 Task: Send an email with the signature Brenda Cooper with the subject Happy birthday and the message I would like to request an extension on this deadline. from softage.1@softage.net to softage.3@softage.net and softage.4@softage.net with an attached document Presentation.pptx
Action: Mouse moved to (461, 626)
Screenshot: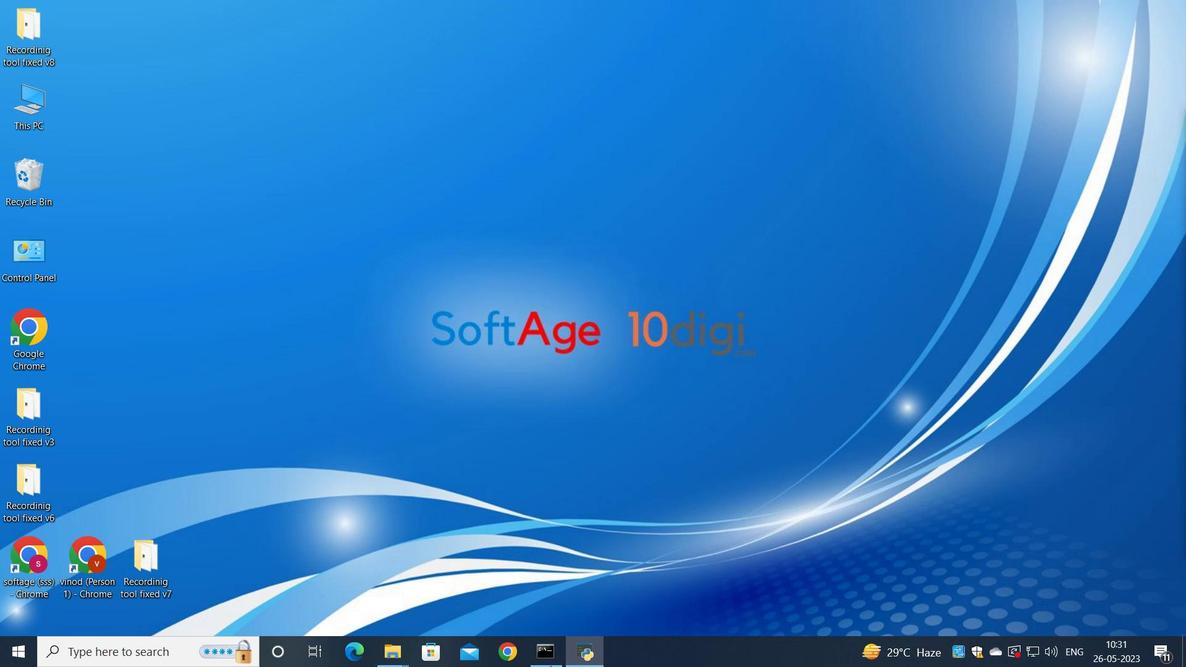
Action: Mouse scrolled (461, 625) with delta (0, 0)
Screenshot: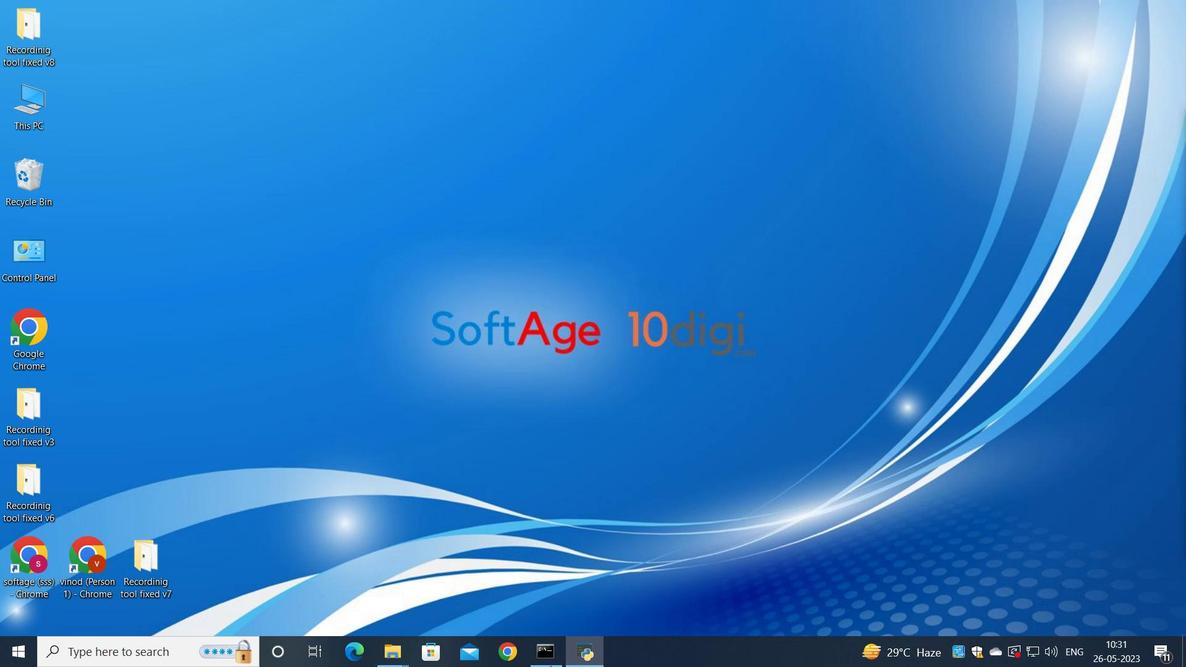 
Action: Mouse moved to (509, 648)
Screenshot: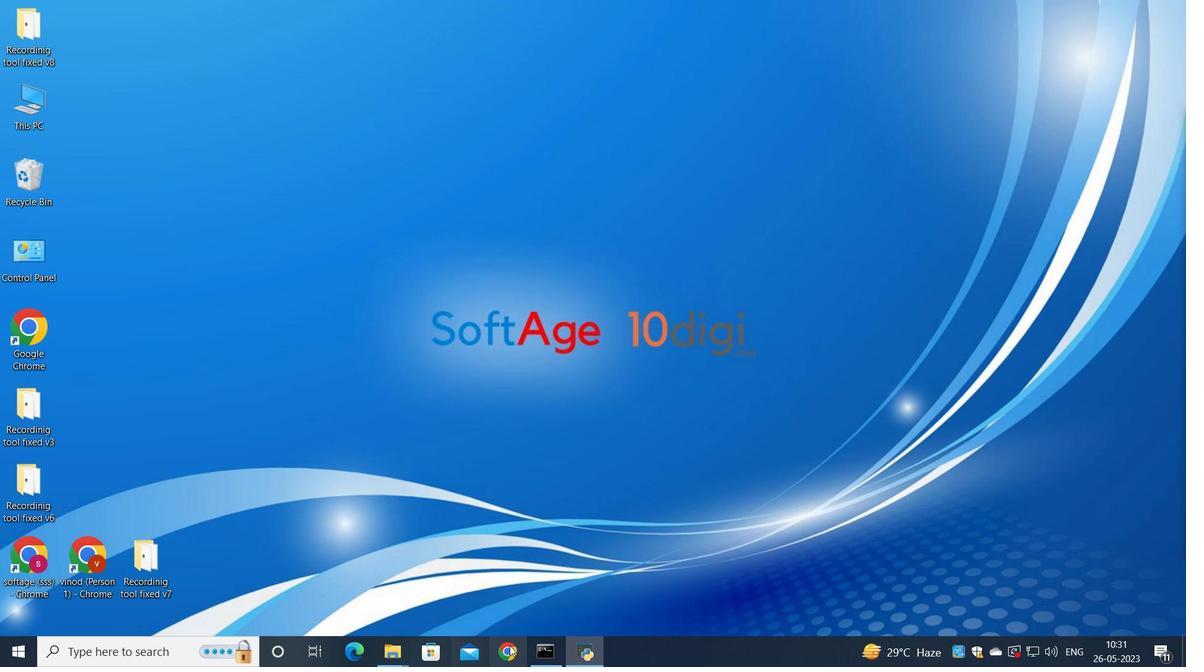 
Action: Mouse pressed left at (509, 648)
Screenshot: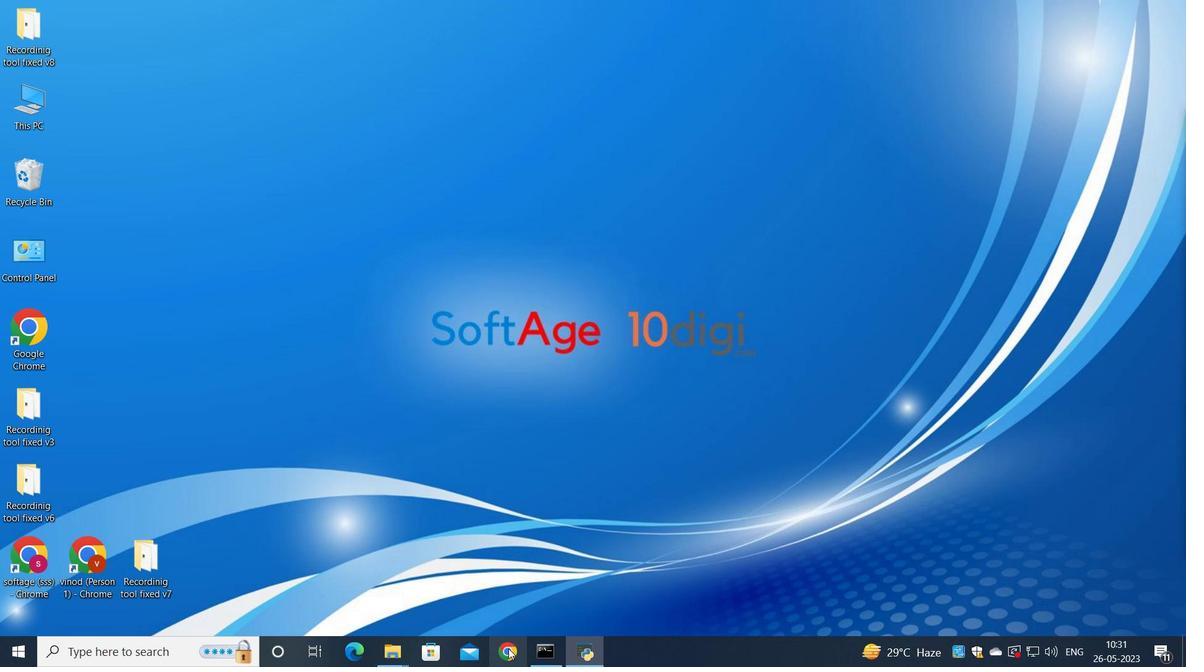 
Action: Mouse moved to (519, 384)
Screenshot: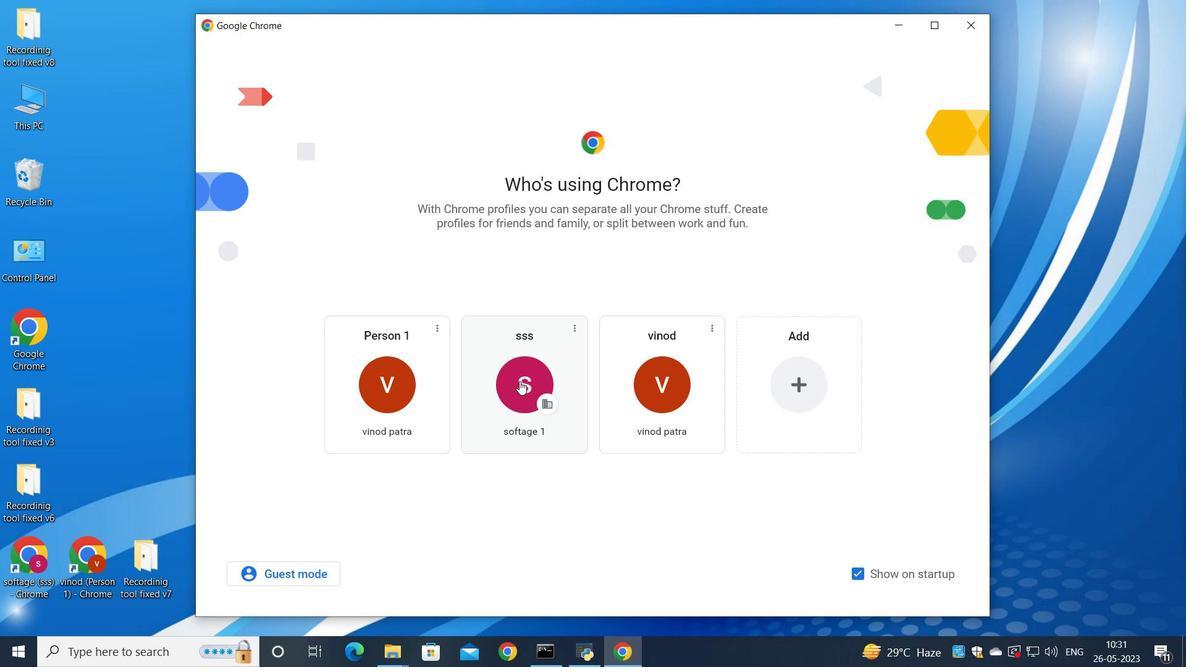 
Action: Mouse pressed left at (519, 384)
Screenshot: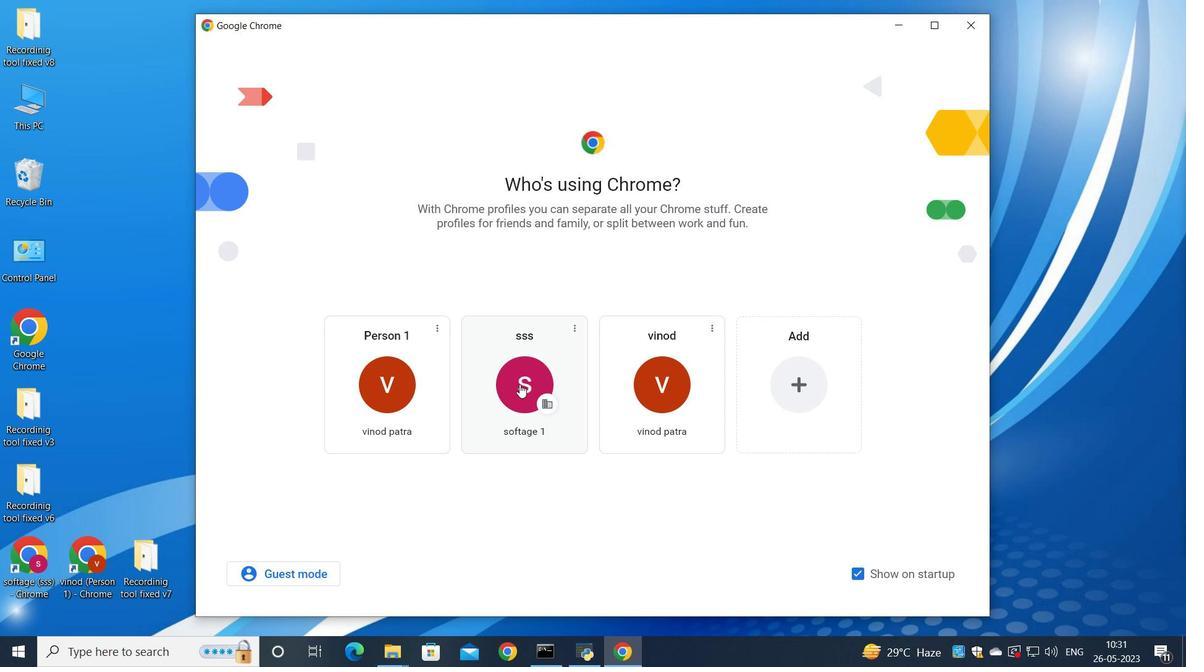 
Action: Mouse moved to (1034, 75)
Screenshot: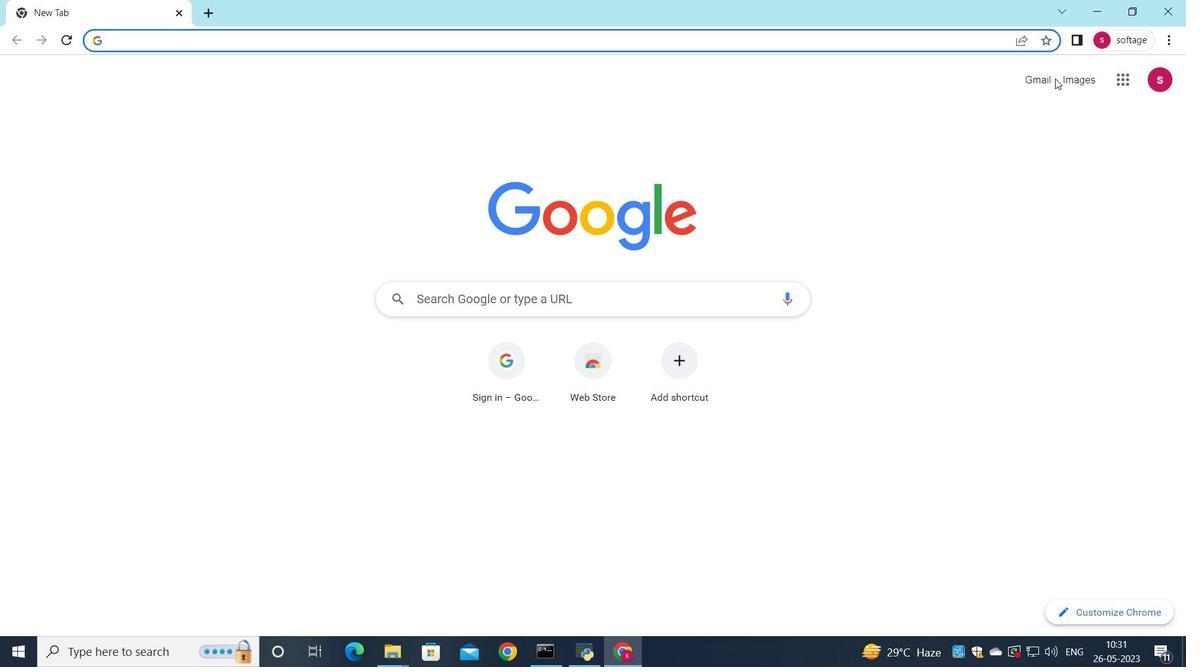 
Action: Mouse pressed left at (1034, 75)
Screenshot: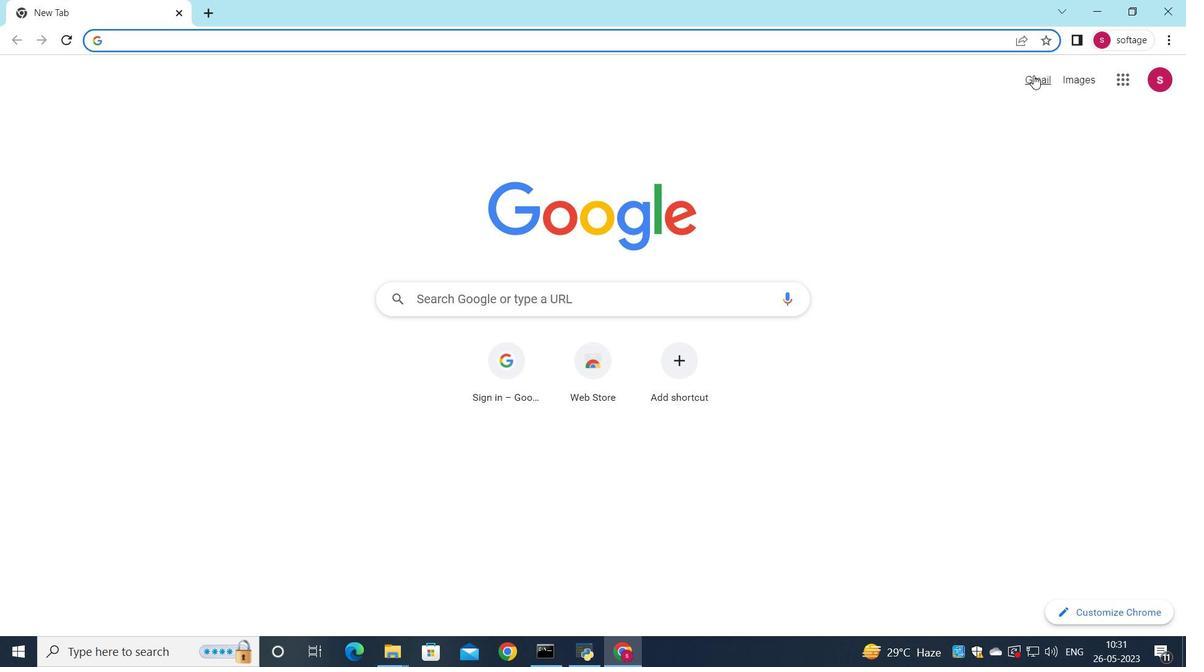 
Action: Mouse moved to (1018, 109)
Screenshot: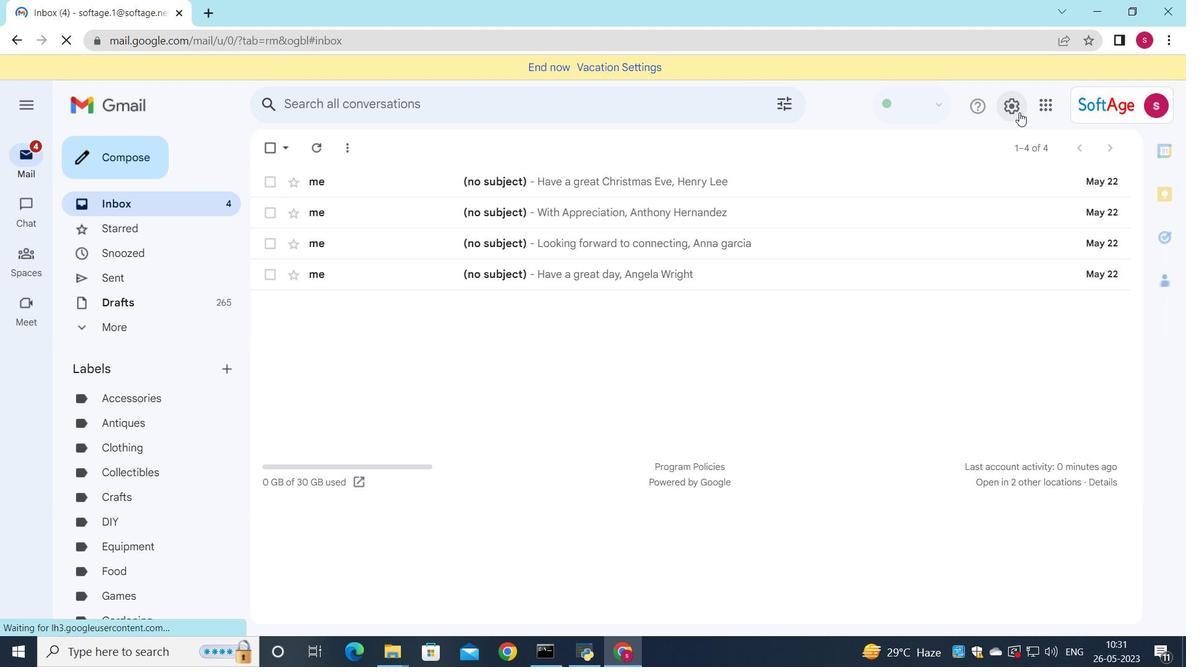 
Action: Mouse pressed left at (1018, 109)
Screenshot: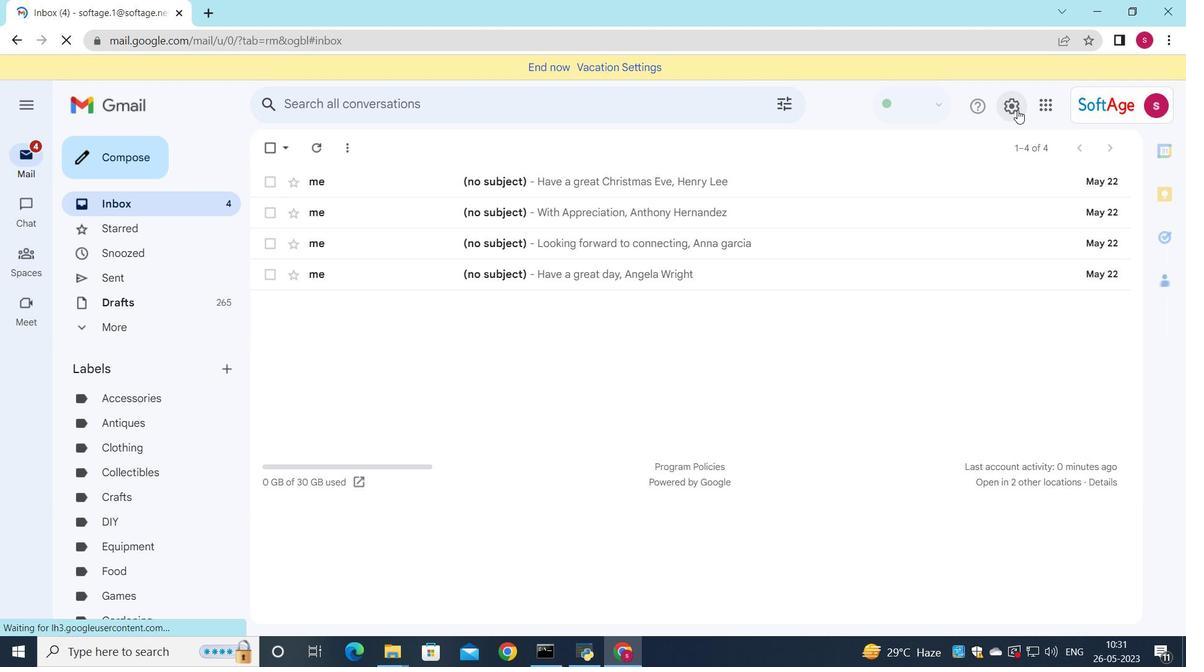 
Action: Mouse moved to (1026, 190)
Screenshot: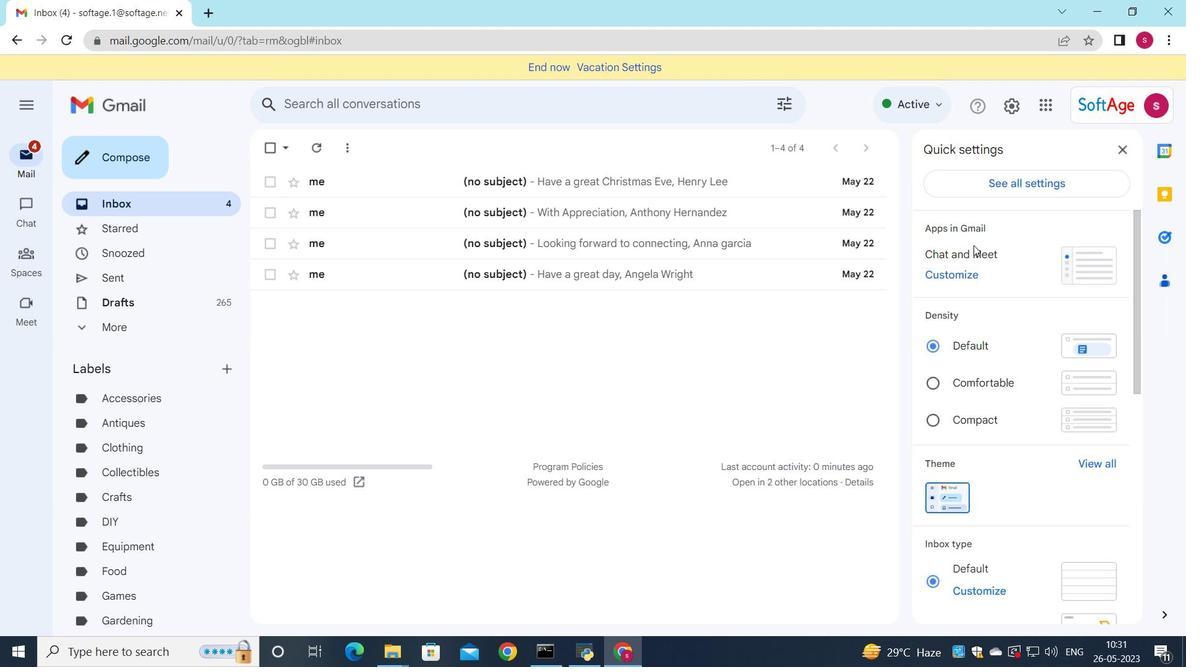 
Action: Mouse pressed left at (1026, 190)
Screenshot: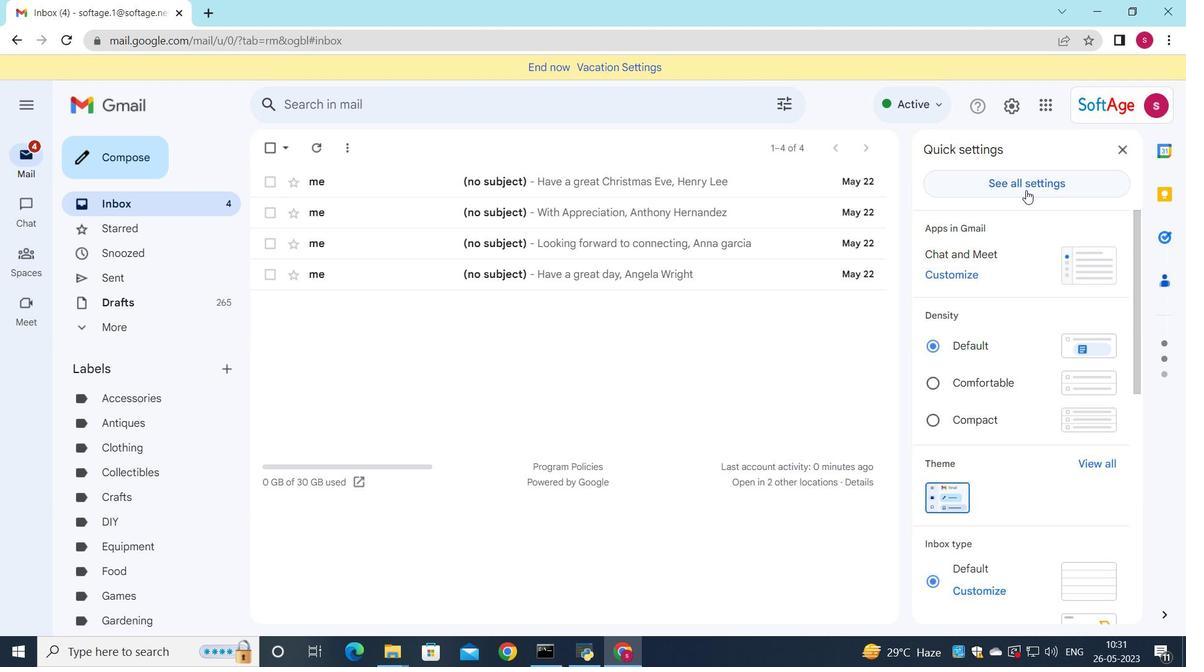 
Action: Mouse moved to (716, 254)
Screenshot: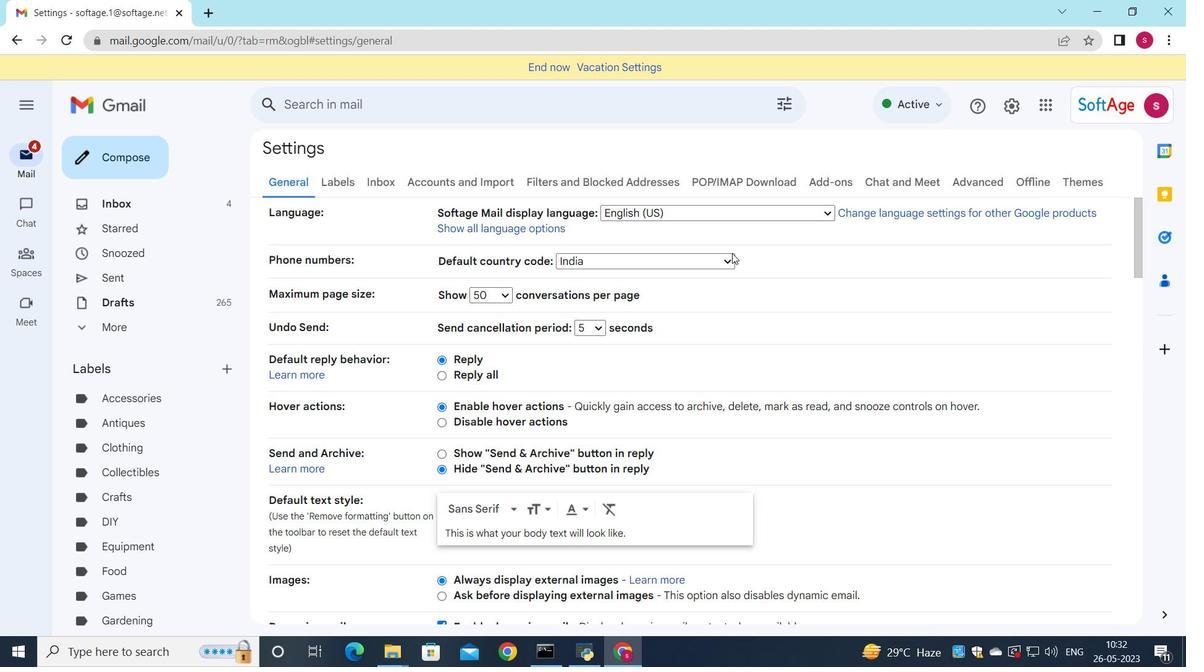 
Action: Mouse scrolled (716, 253) with delta (0, 0)
Screenshot: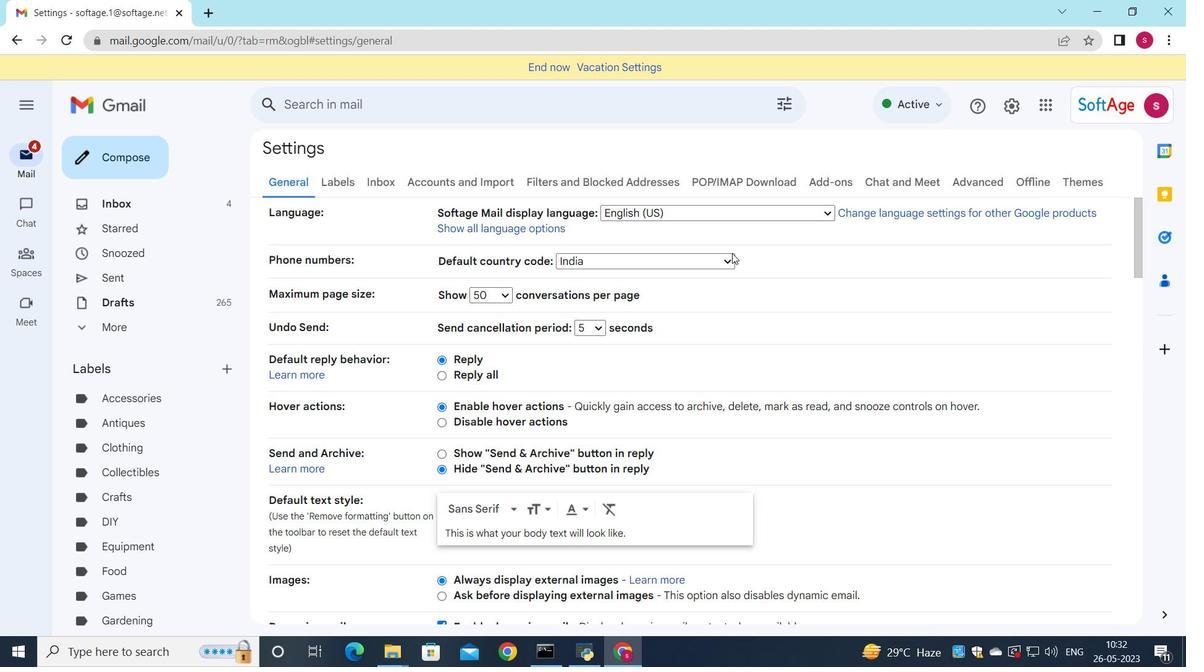 
Action: Mouse moved to (713, 256)
Screenshot: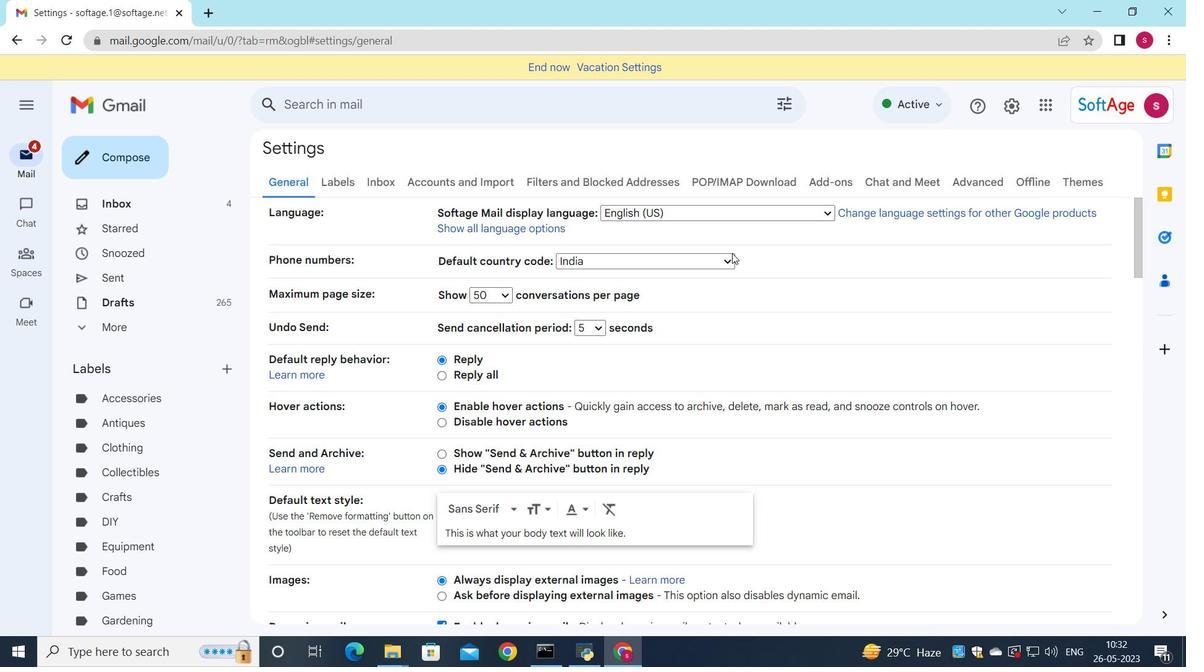 
Action: Mouse scrolled (713, 255) with delta (0, 0)
Screenshot: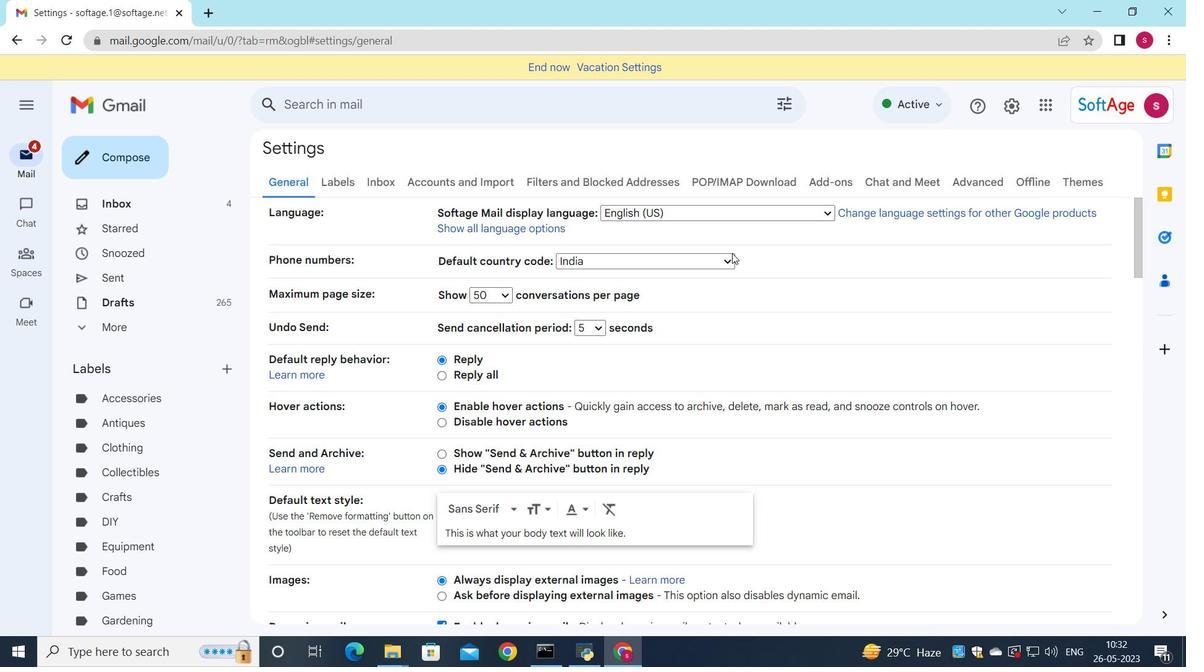 
Action: Mouse moved to (710, 258)
Screenshot: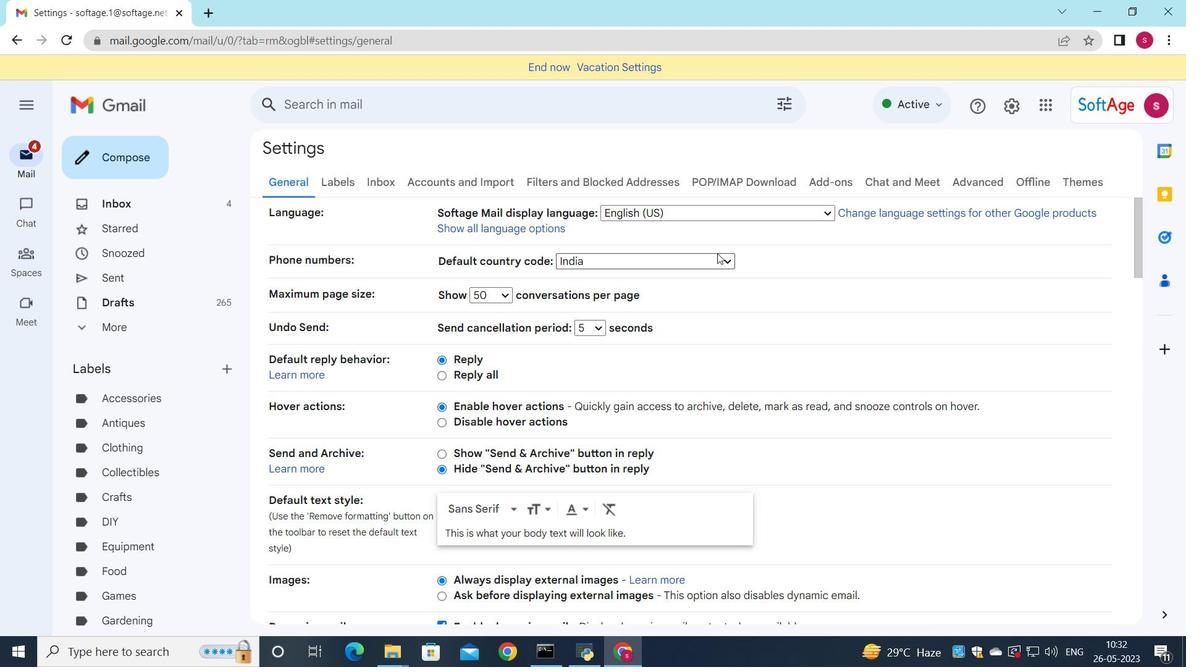 
Action: Mouse scrolled (710, 258) with delta (0, 0)
Screenshot: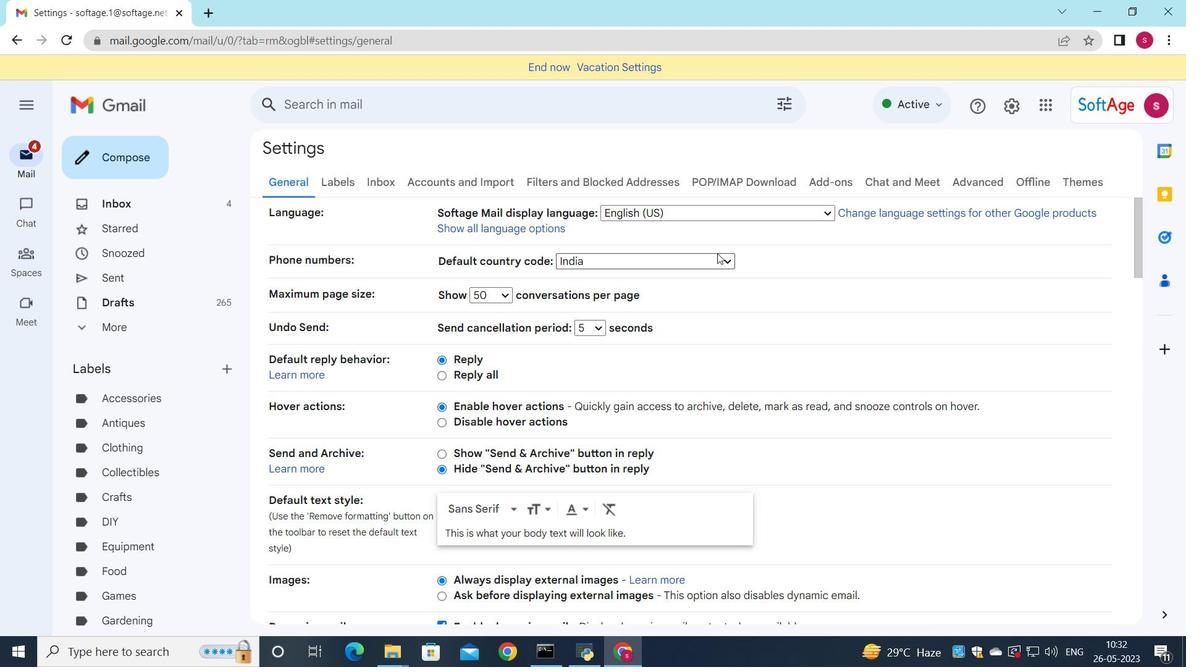 
Action: Mouse moved to (703, 263)
Screenshot: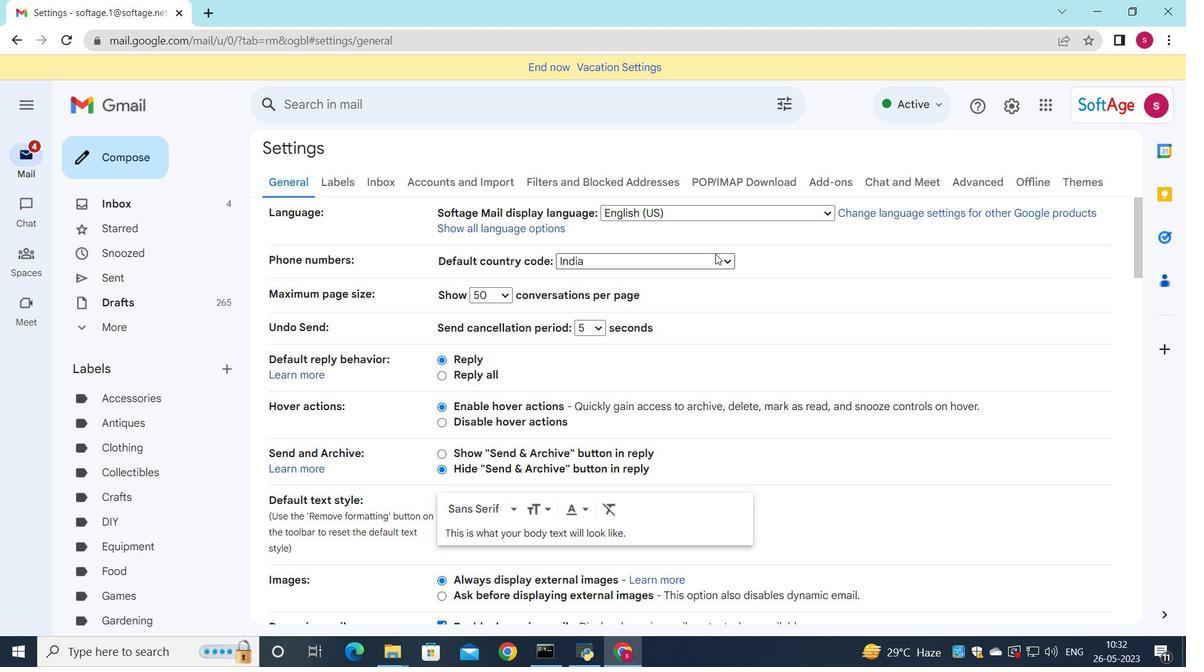 
Action: Mouse scrolled (703, 263) with delta (0, 0)
Screenshot: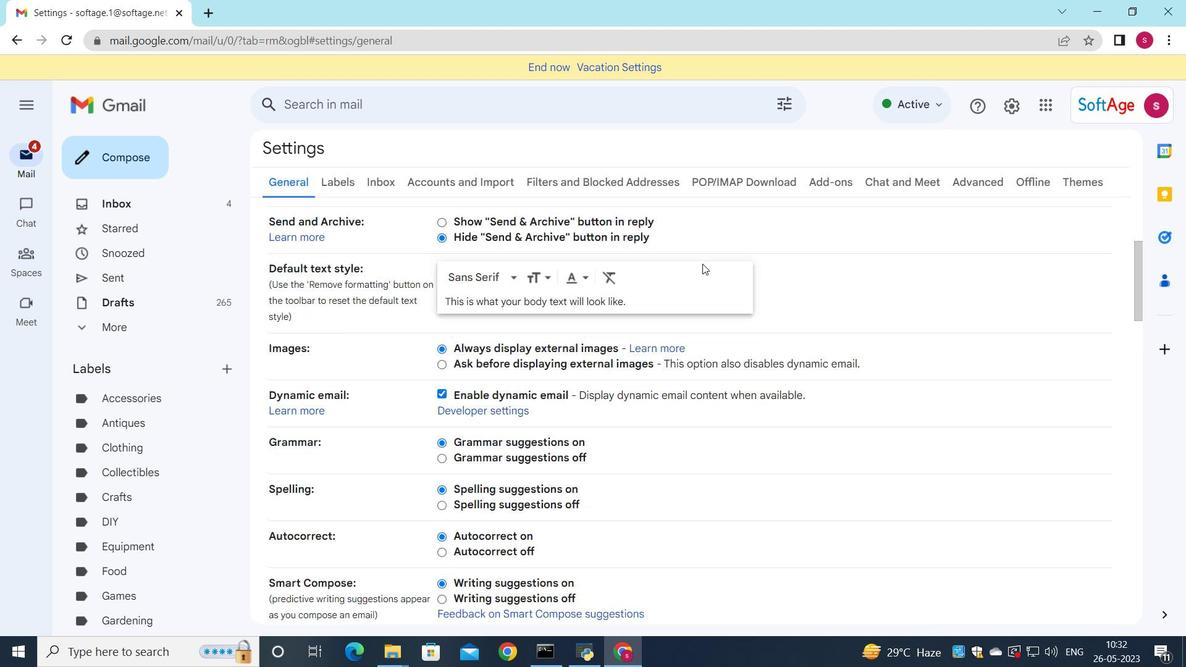 
Action: Mouse scrolled (703, 263) with delta (0, 0)
Screenshot: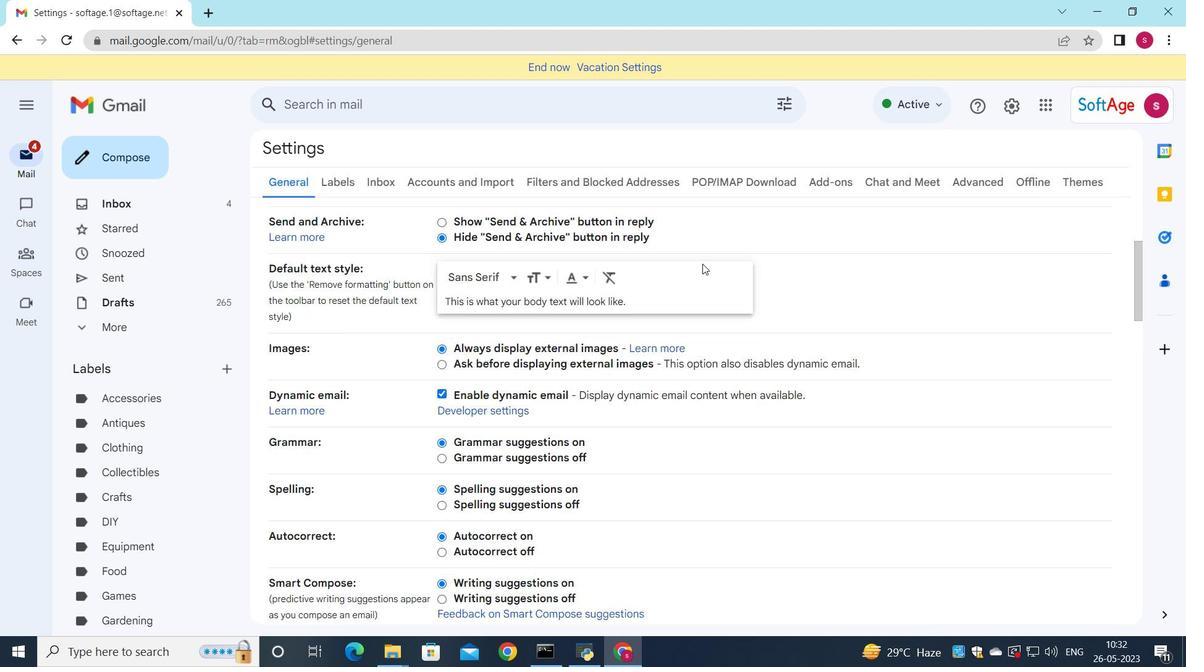 
Action: Mouse scrolled (703, 263) with delta (0, 0)
Screenshot: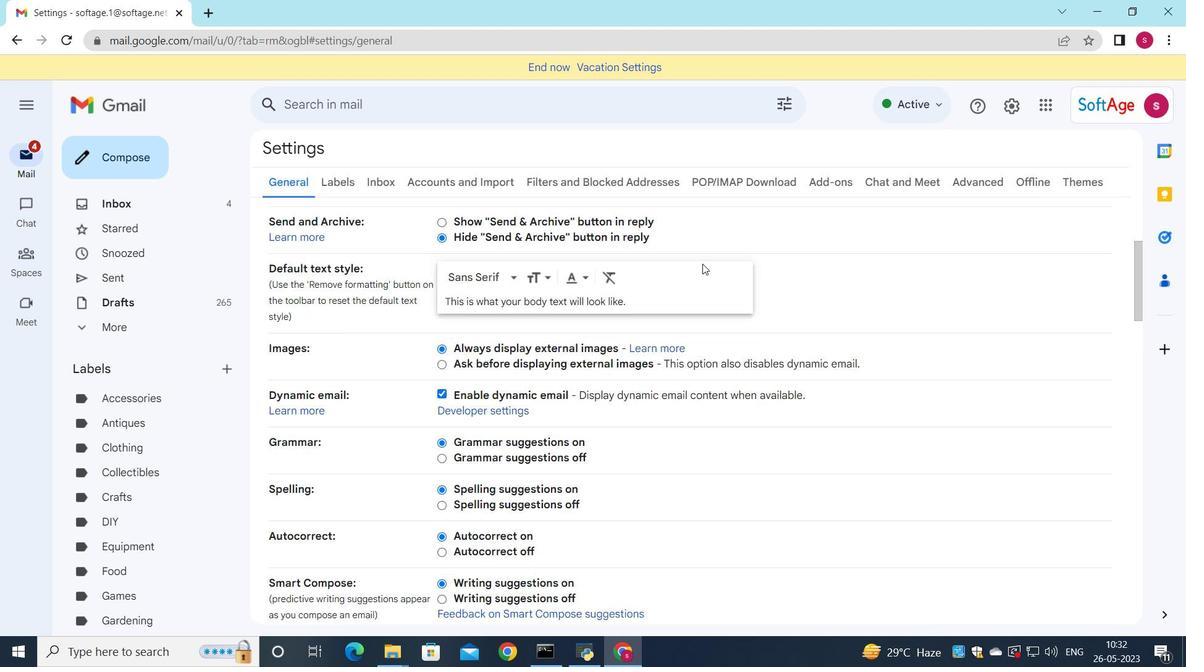 
Action: Mouse scrolled (703, 263) with delta (0, 0)
Screenshot: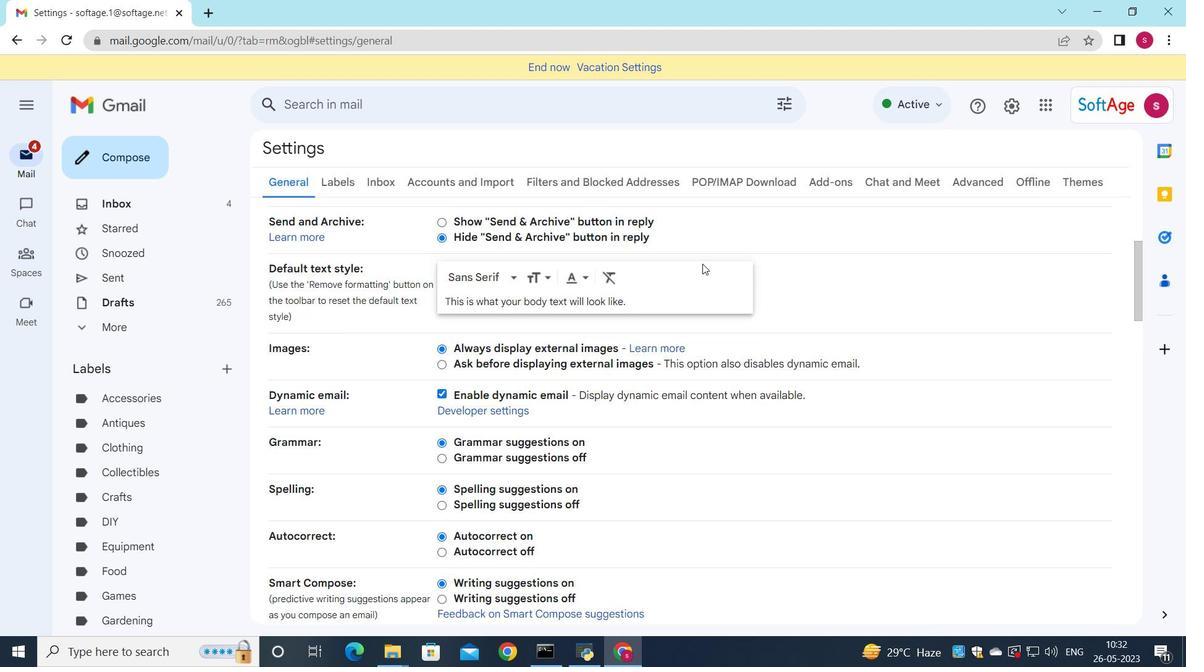 
Action: Mouse scrolled (703, 263) with delta (0, 0)
Screenshot: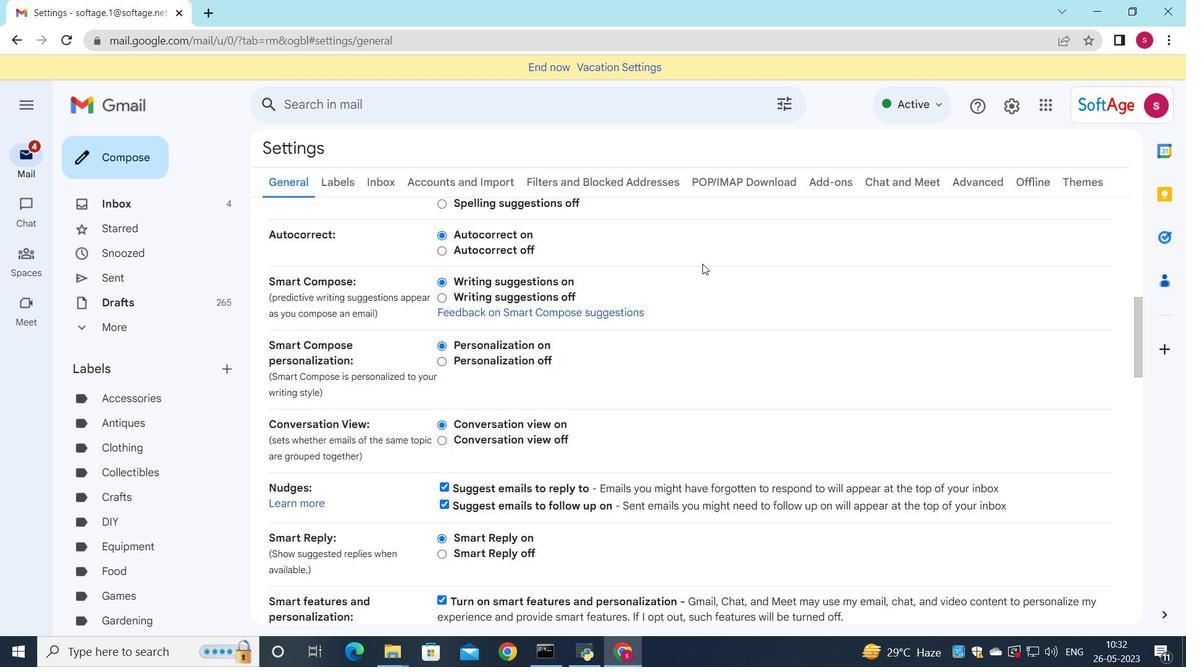 
Action: Mouse scrolled (703, 263) with delta (0, 0)
Screenshot: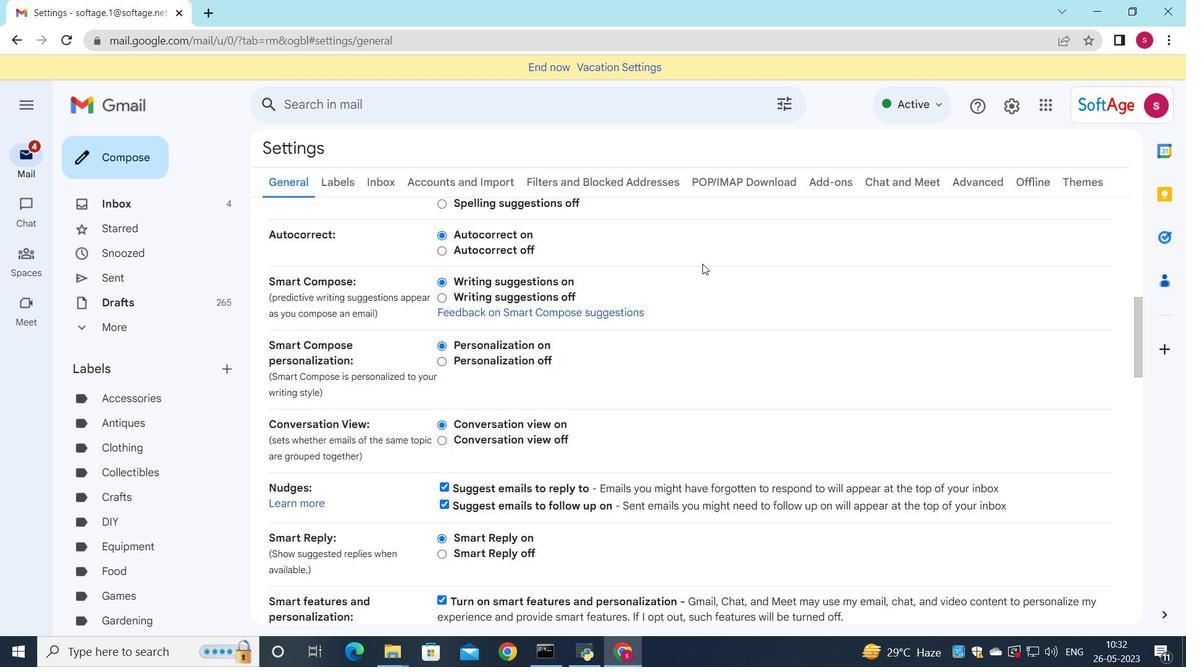 
Action: Mouse scrolled (703, 263) with delta (0, 0)
Screenshot: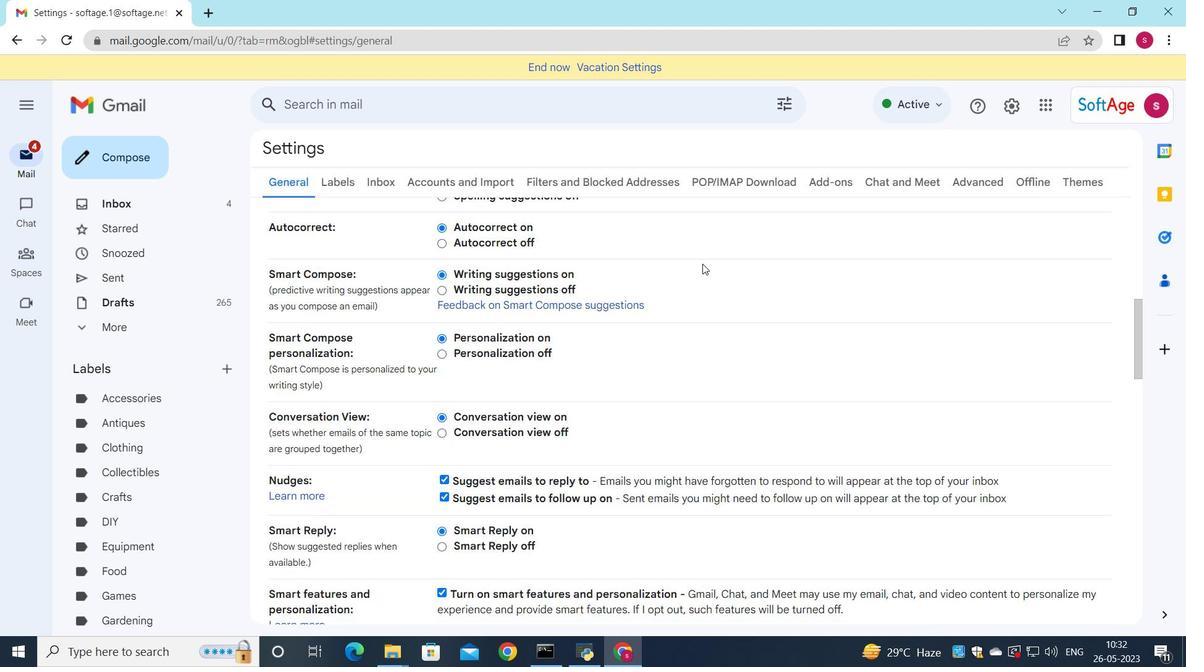 
Action: Mouse scrolled (703, 263) with delta (0, 0)
Screenshot: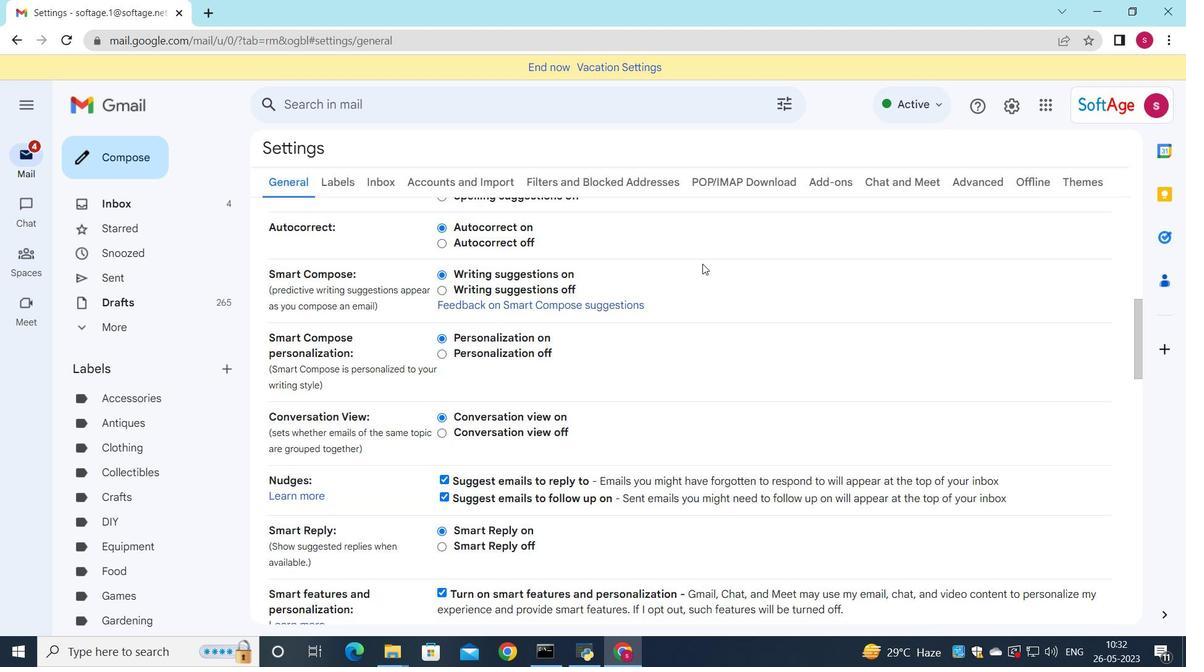 
Action: Mouse scrolled (703, 263) with delta (0, 0)
Screenshot: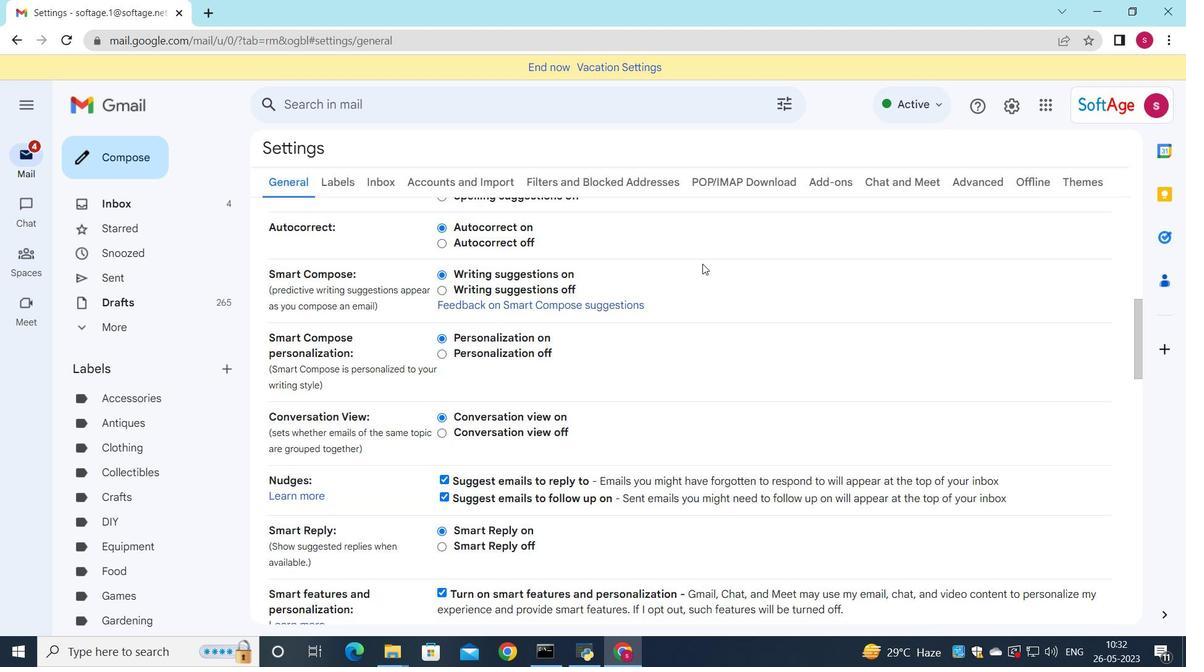 
Action: Mouse scrolled (703, 263) with delta (0, 0)
Screenshot: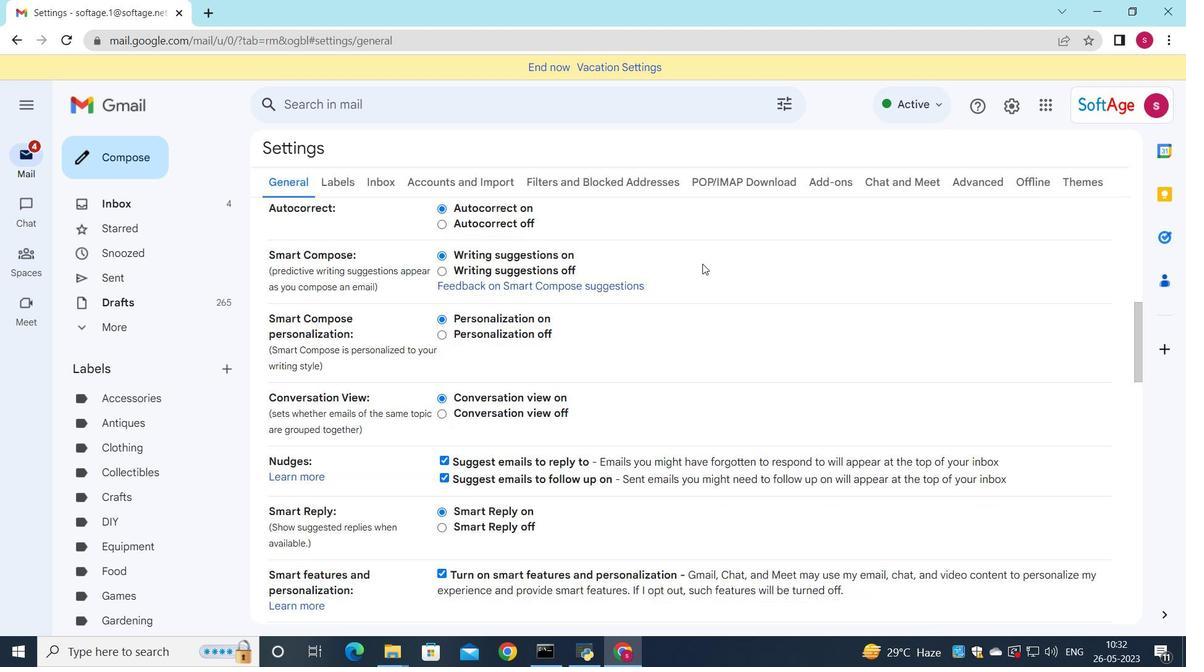 
Action: Mouse scrolled (703, 263) with delta (0, 0)
Screenshot: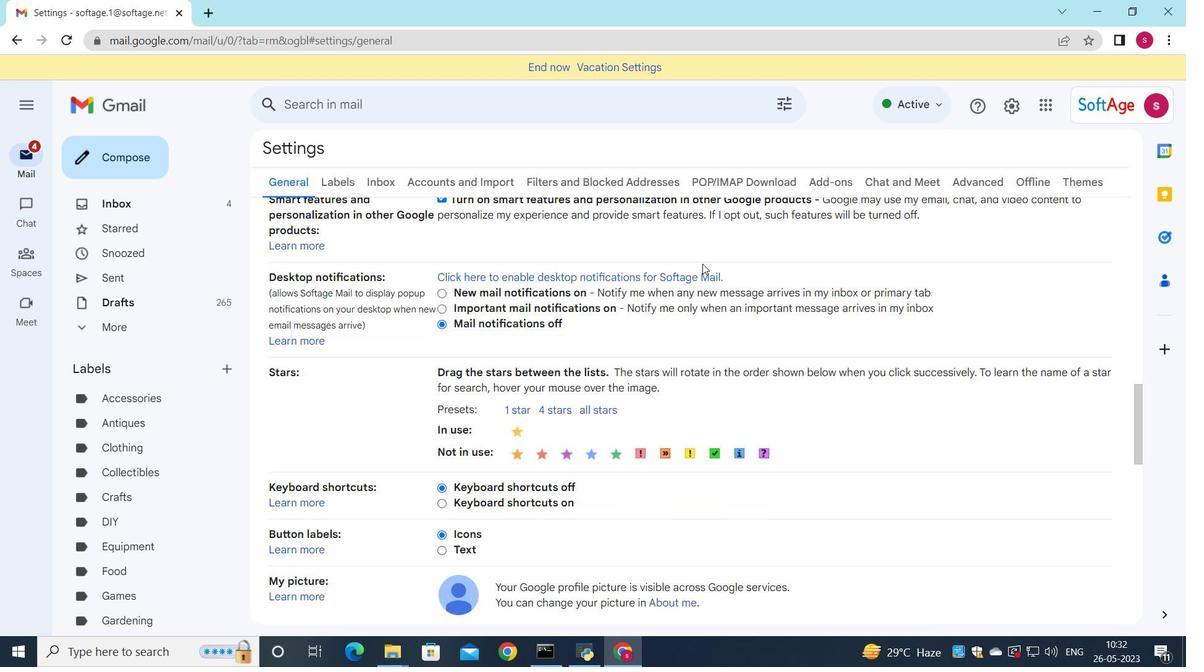 
Action: Mouse scrolled (703, 263) with delta (0, 0)
Screenshot: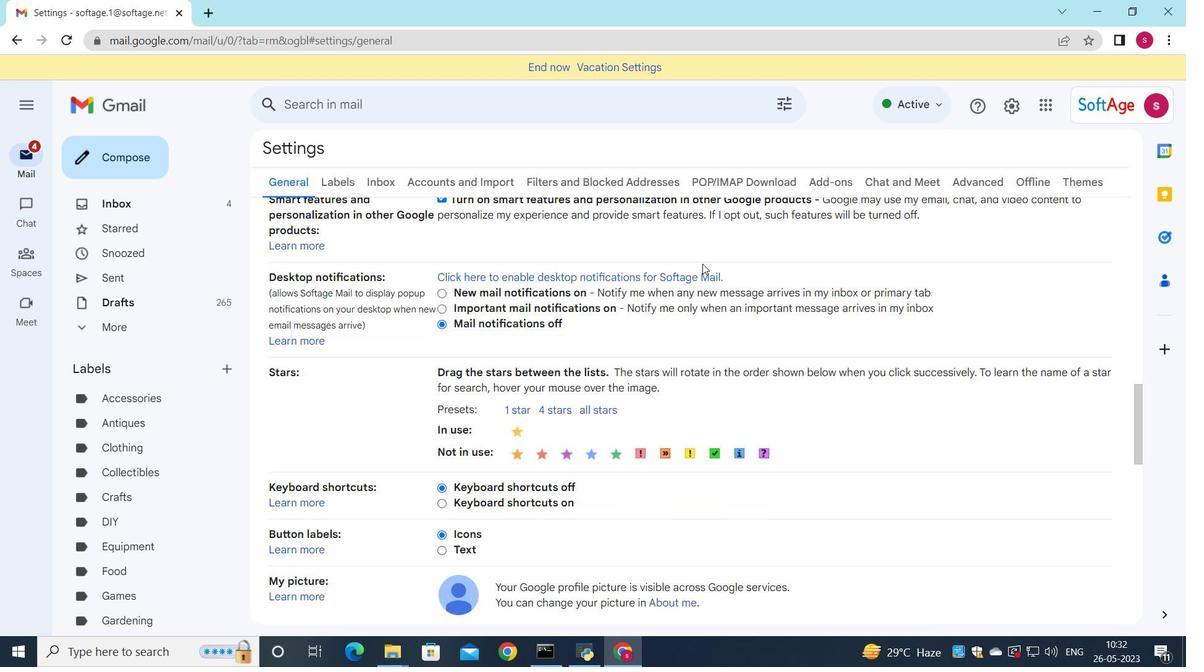 
Action: Mouse scrolled (703, 263) with delta (0, 0)
Screenshot: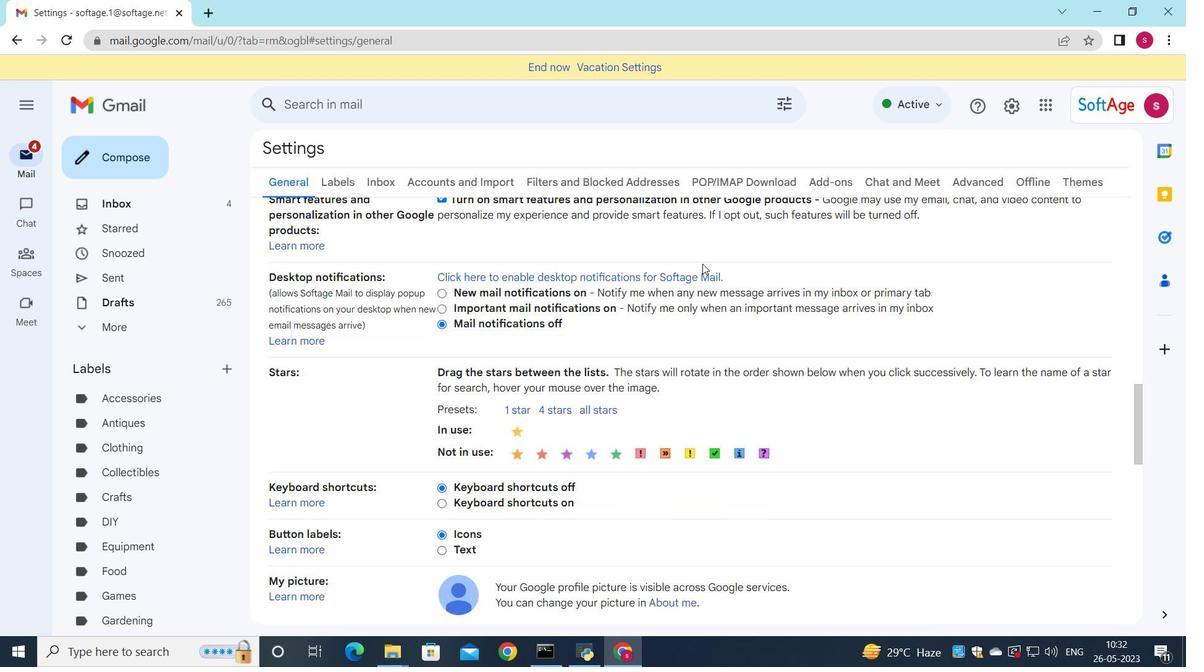 
Action: Mouse scrolled (703, 263) with delta (0, 0)
Screenshot: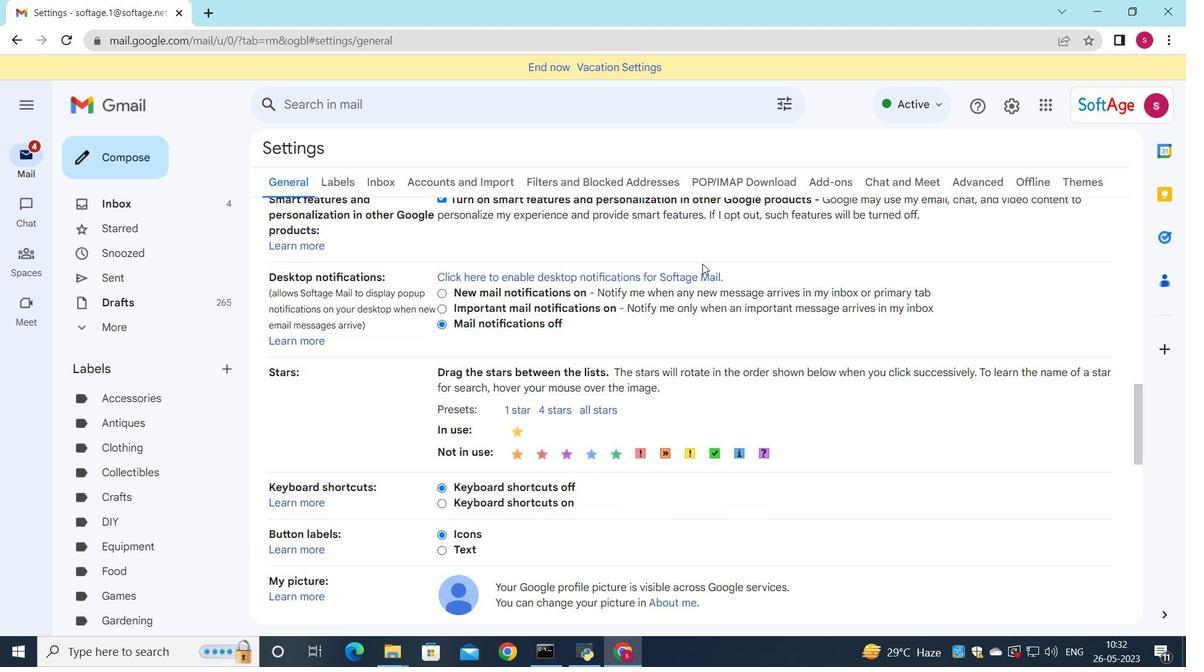 
Action: Mouse moved to (606, 389)
Screenshot: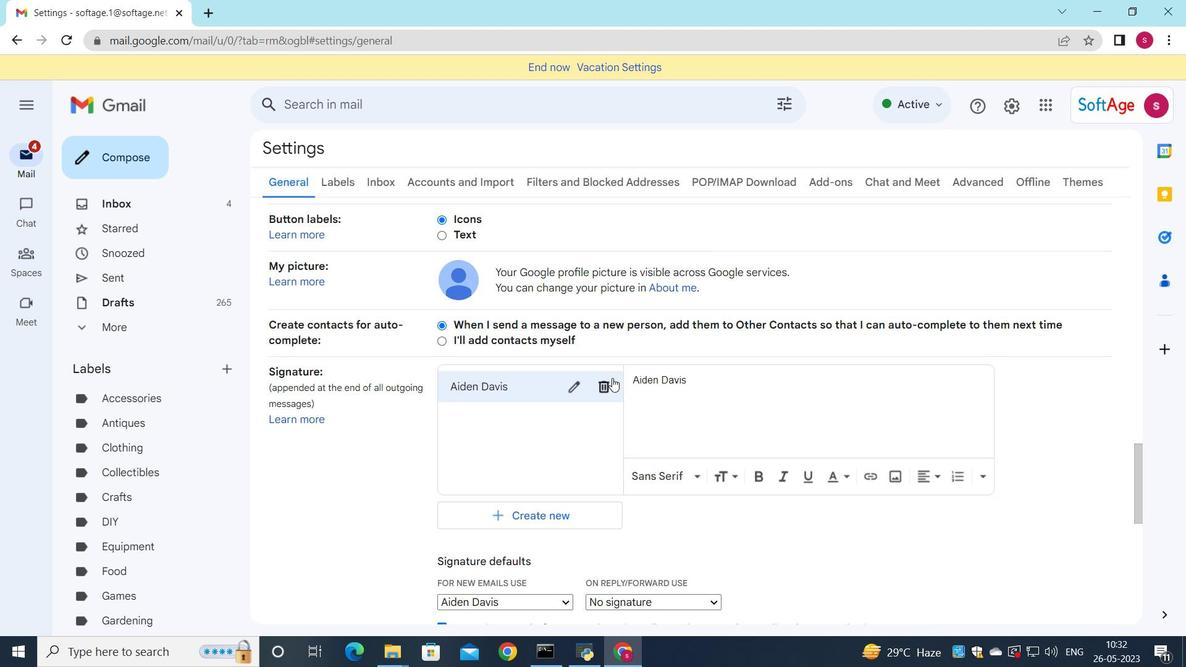 
Action: Mouse pressed left at (606, 389)
Screenshot: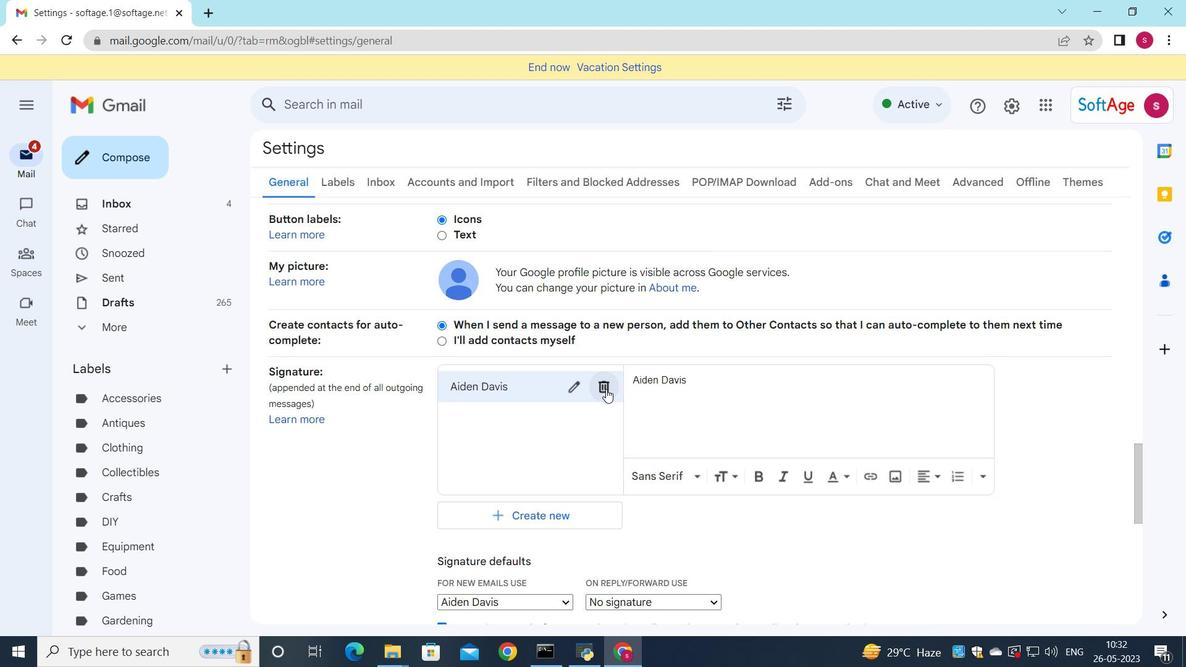 
Action: Mouse moved to (726, 378)
Screenshot: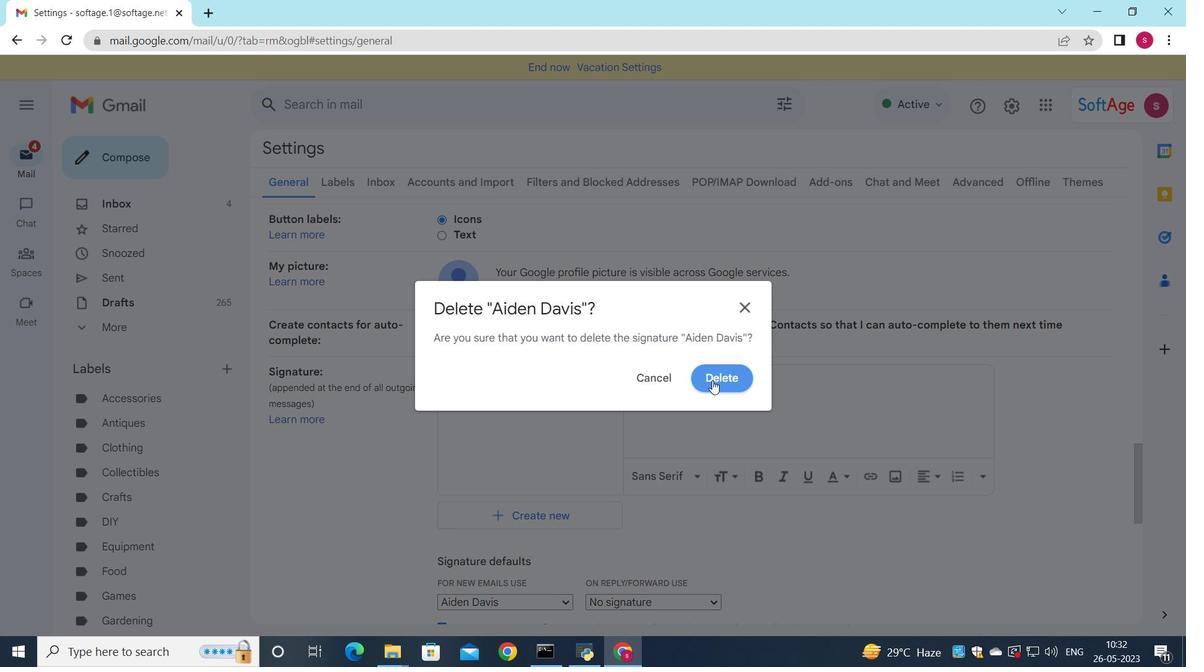 
Action: Mouse pressed left at (726, 378)
Screenshot: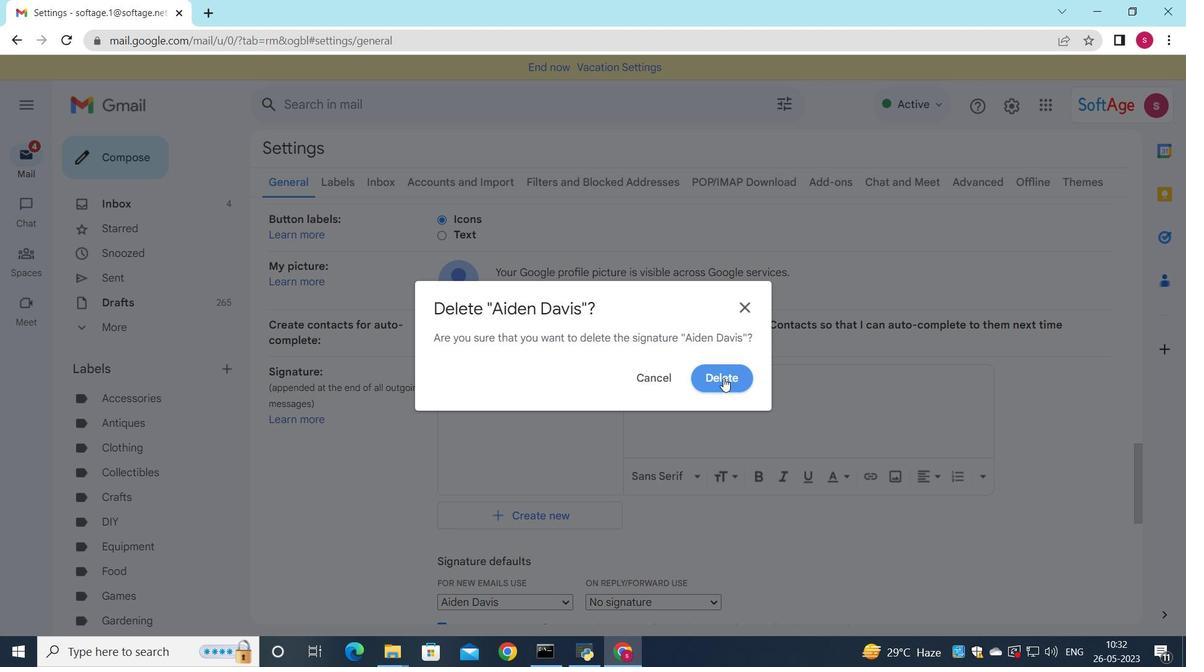 
Action: Mouse moved to (519, 403)
Screenshot: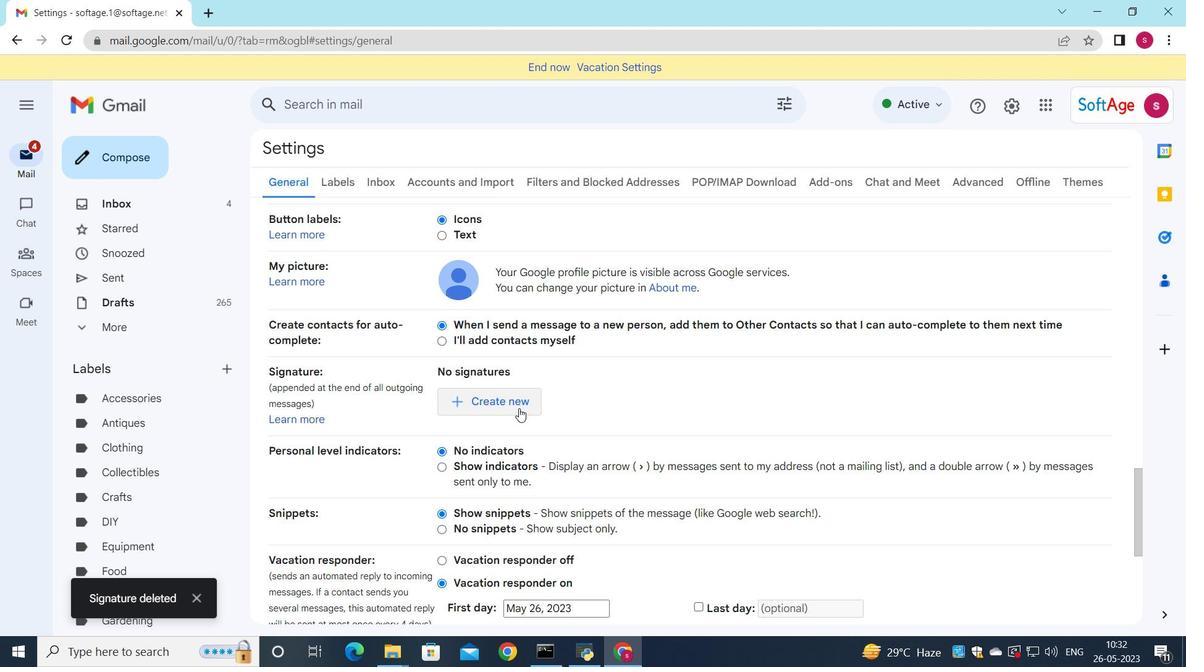 
Action: Mouse pressed left at (519, 403)
Screenshot: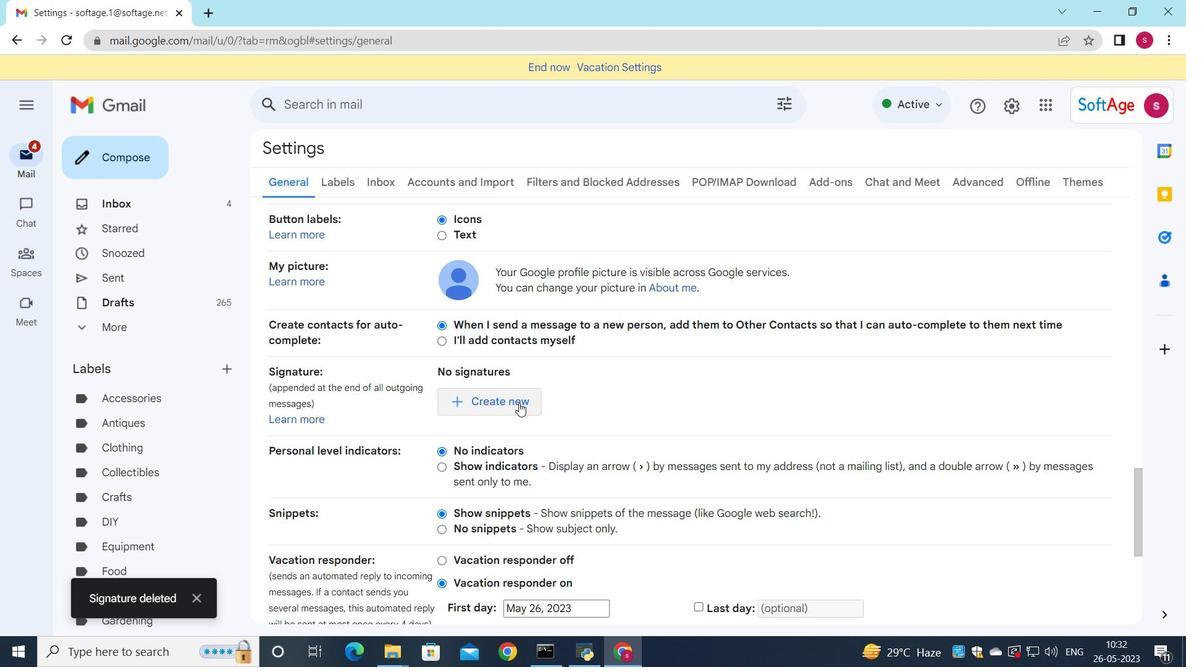 
Action: Mouse moved to (615, 378)
Screenshot: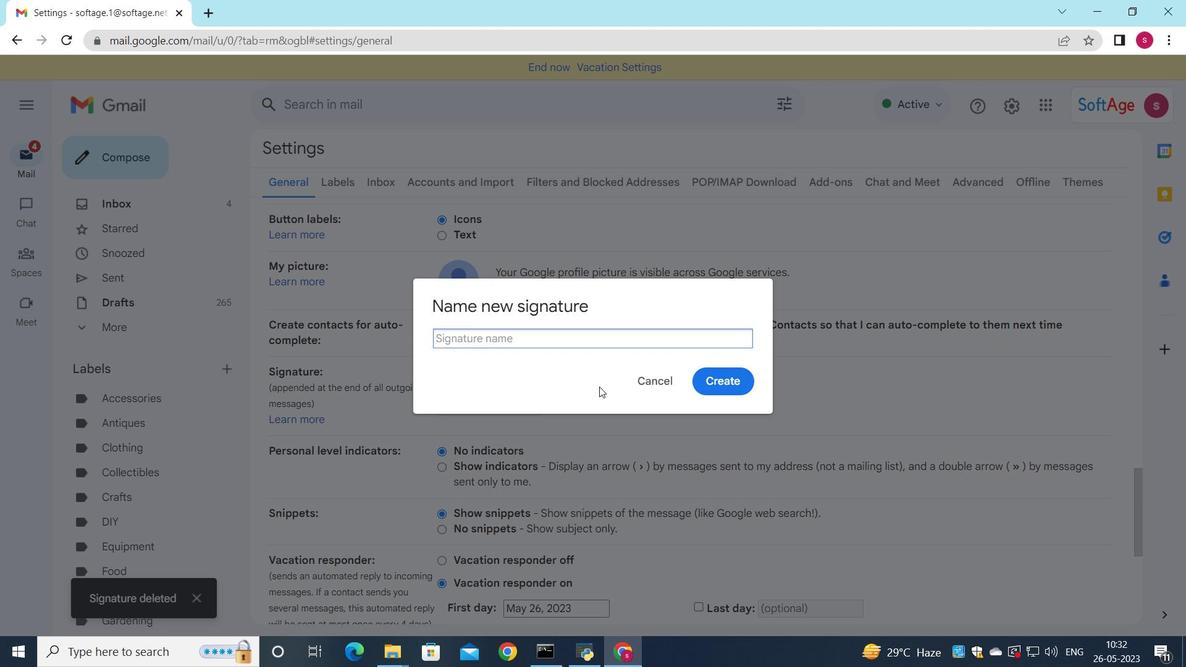 
Action: Key pressed <Key.shift>Brenda<Key.space><Key.shift>Cooper
Screenshot: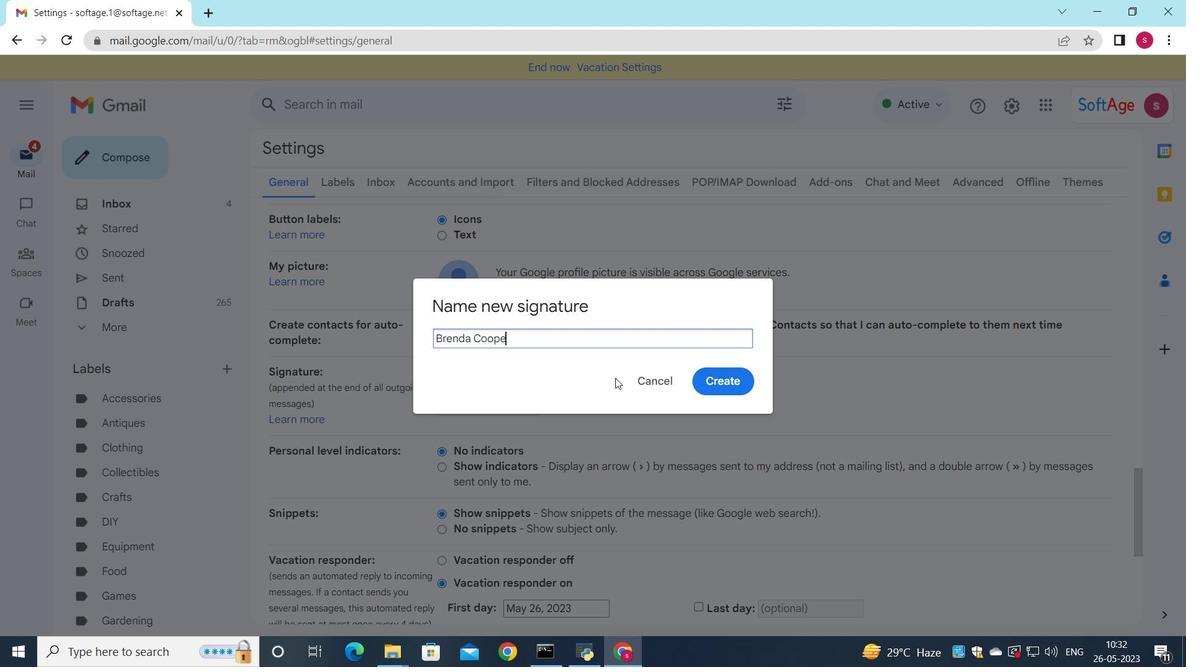 
Action: Mouse moved to (737, 383)
Screenshot: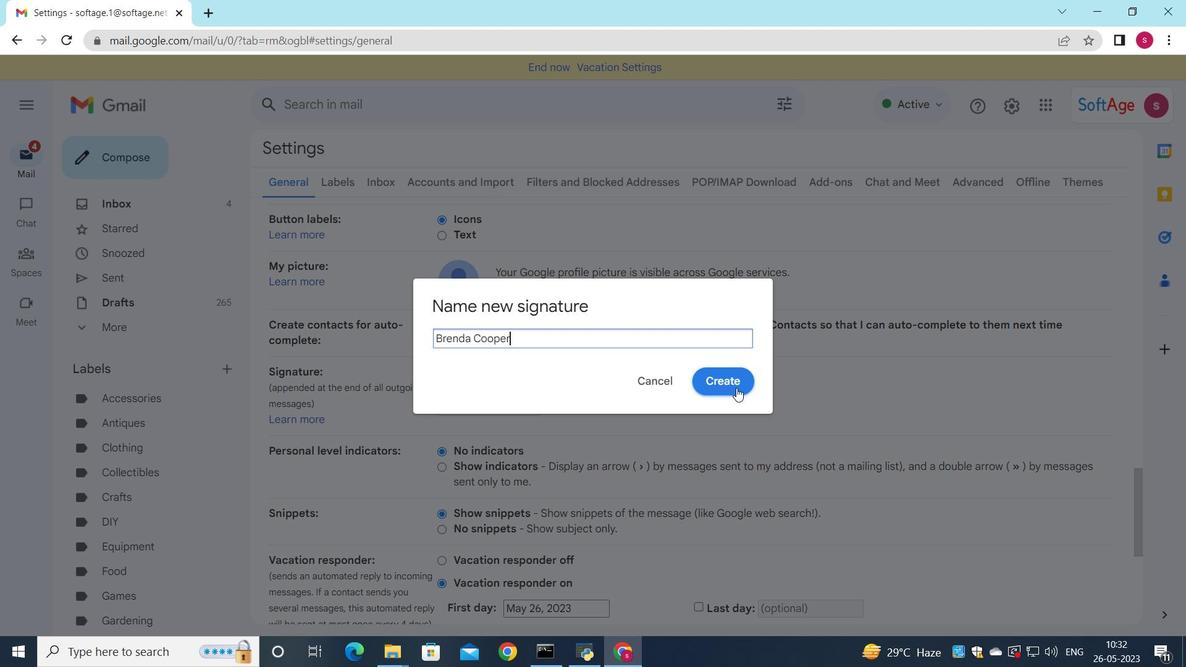 
Action: Mouse pressed left at (737, 383)
Screenshot: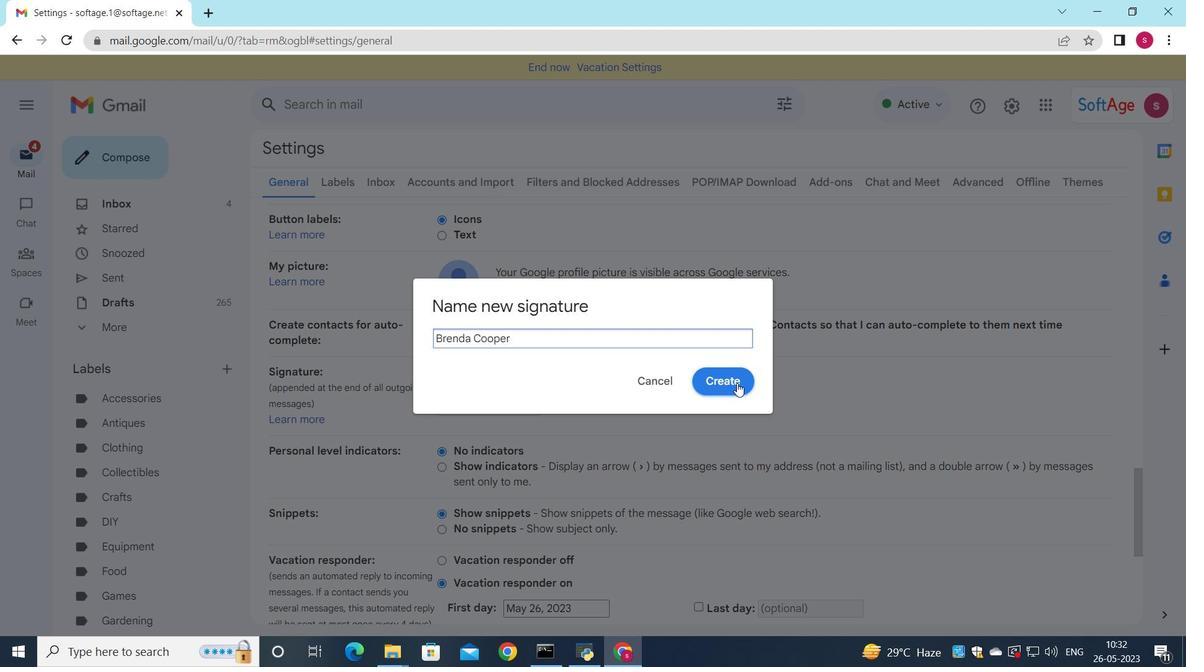 
Action: Mouse moved to (687, 397)
Screenshot: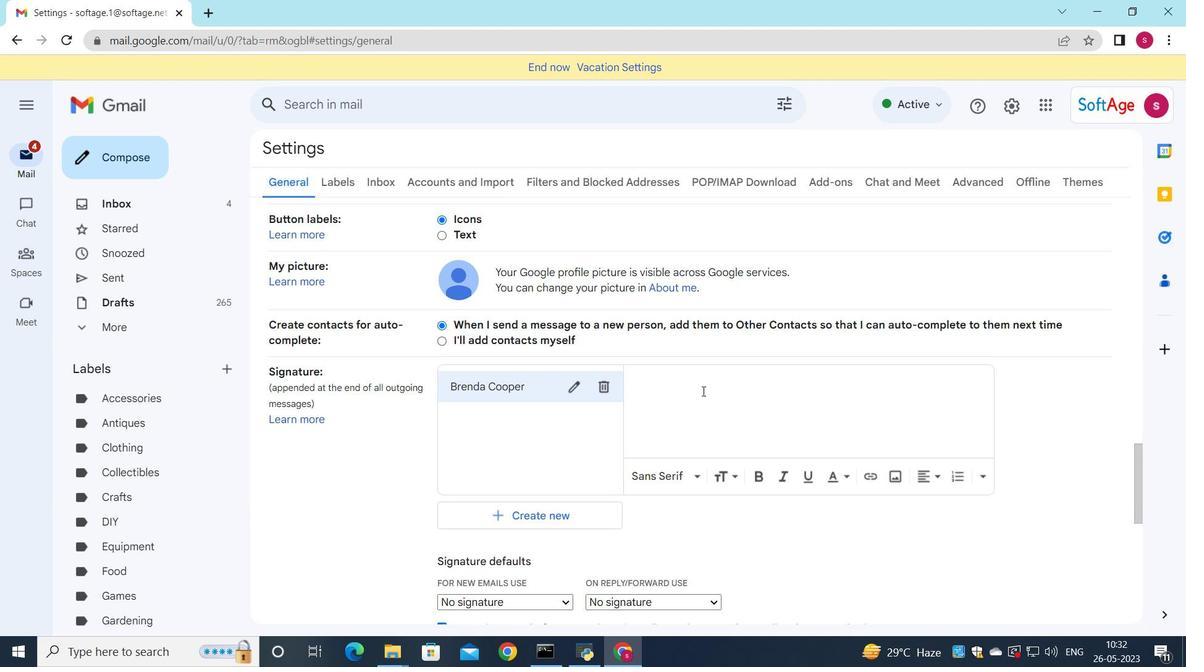 
Action: Mouse pressed left at (687, 397)
Screenshot: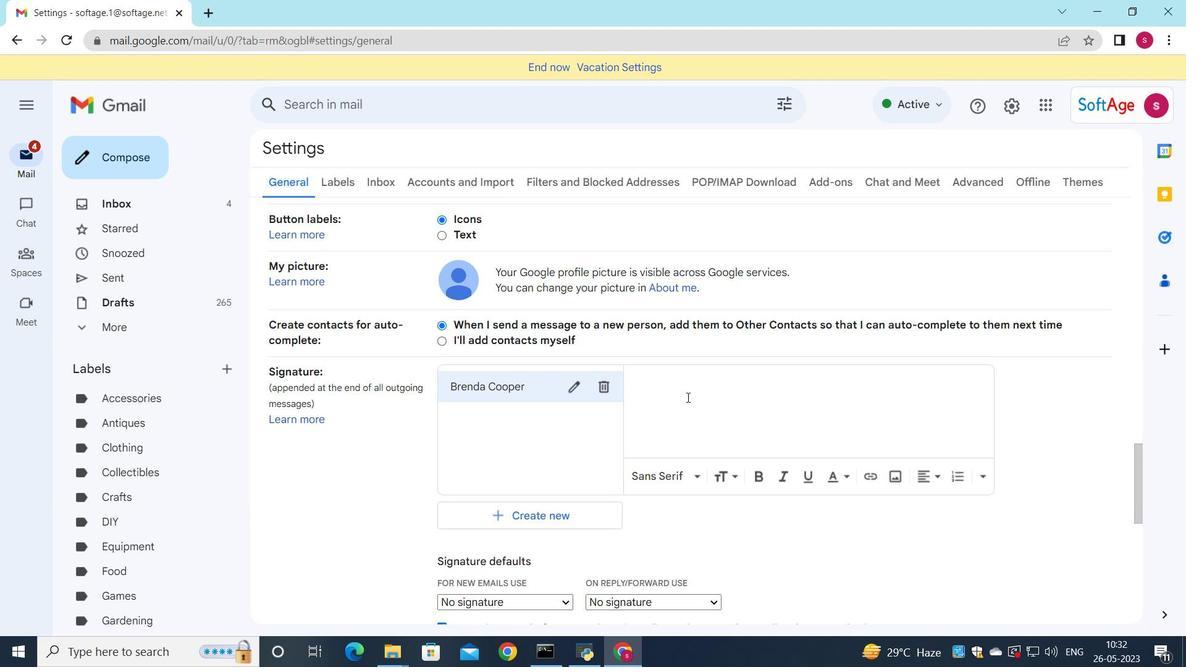 
Action: Key pressed <Key.shift>Brenda<Key.space><Key.shift>Cooper
Screenshot: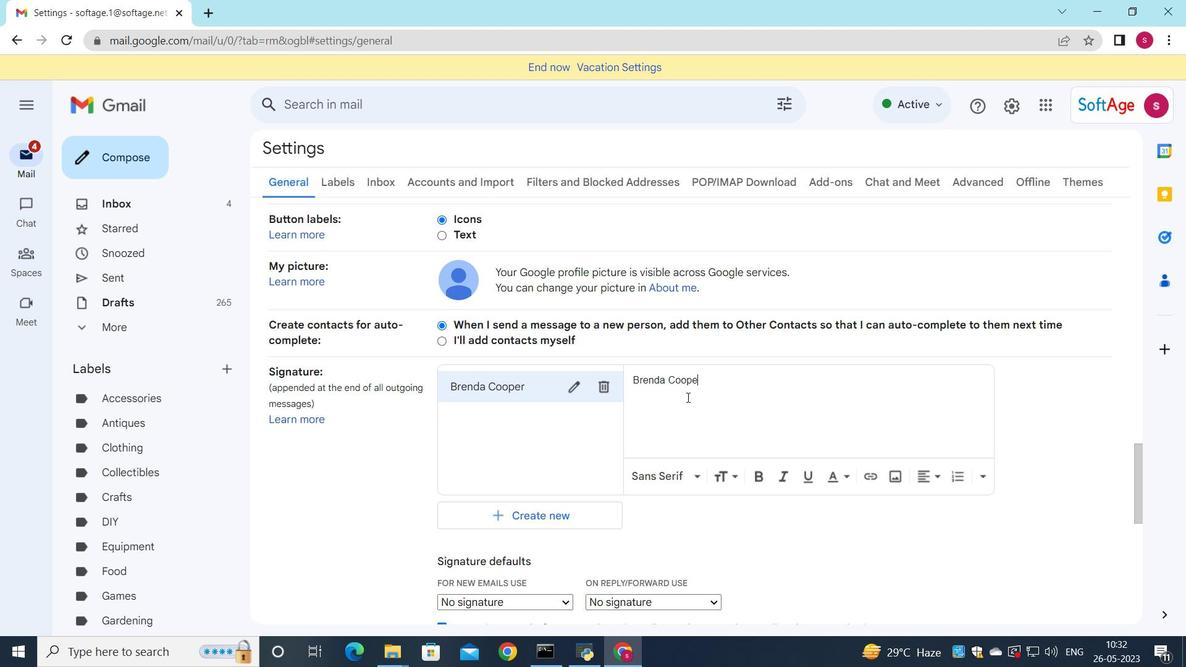 
Action: Mouse moved to (557, 524)
Screenshot: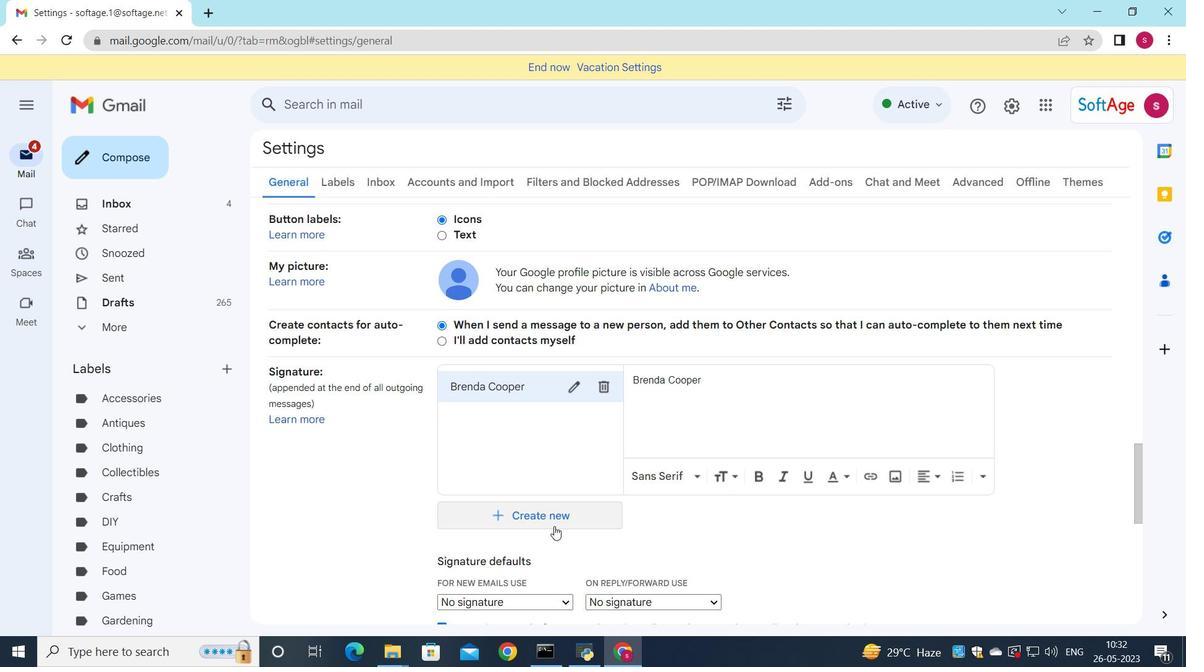 
Action: Mouse scrolled (557, 523) with delta (0, 0)
Screenshot: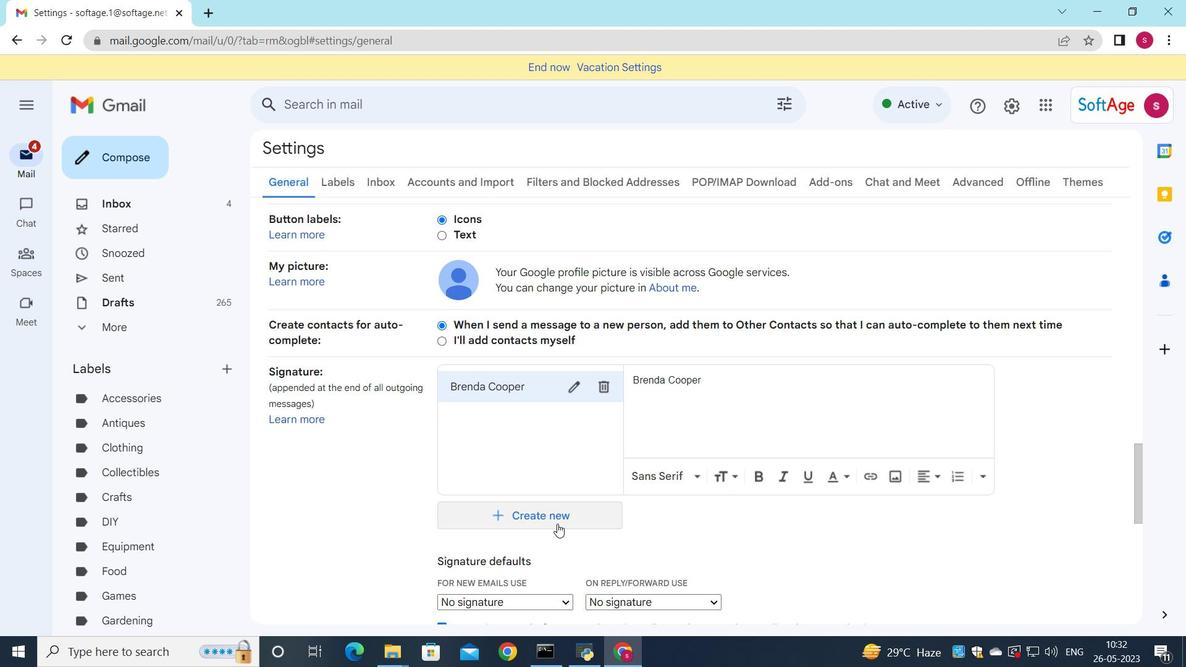 
Action: Mouse moved to (541, 523)
Screenshot: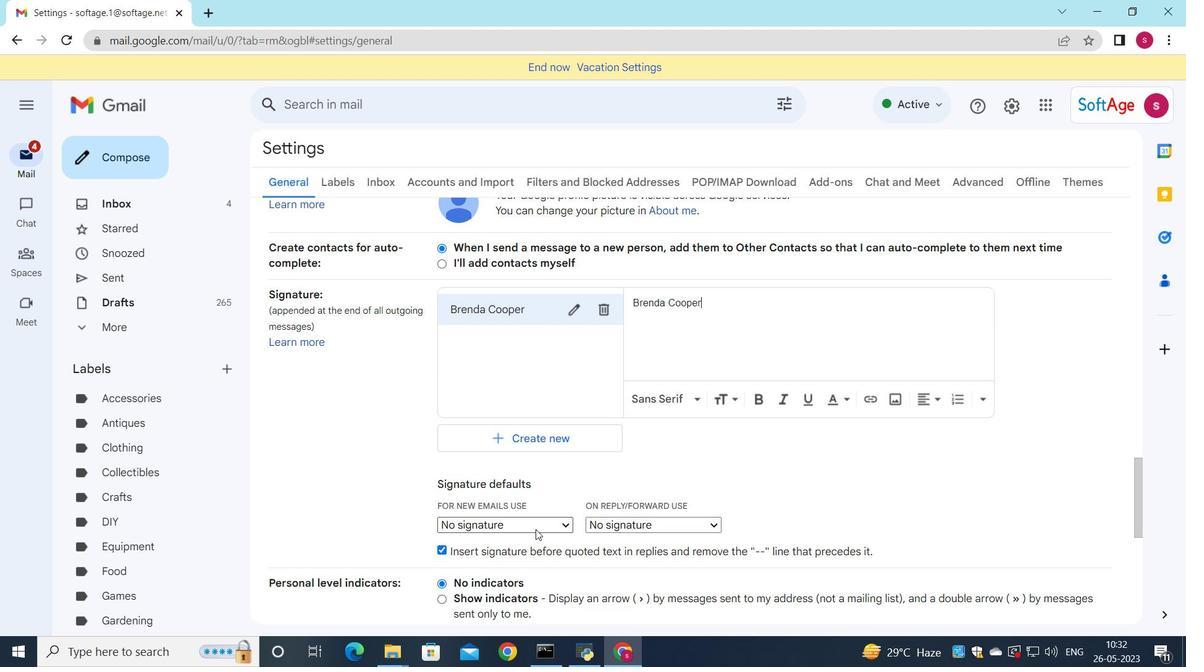
Action: Mouse pressed left at (541, 523)
Screenshot: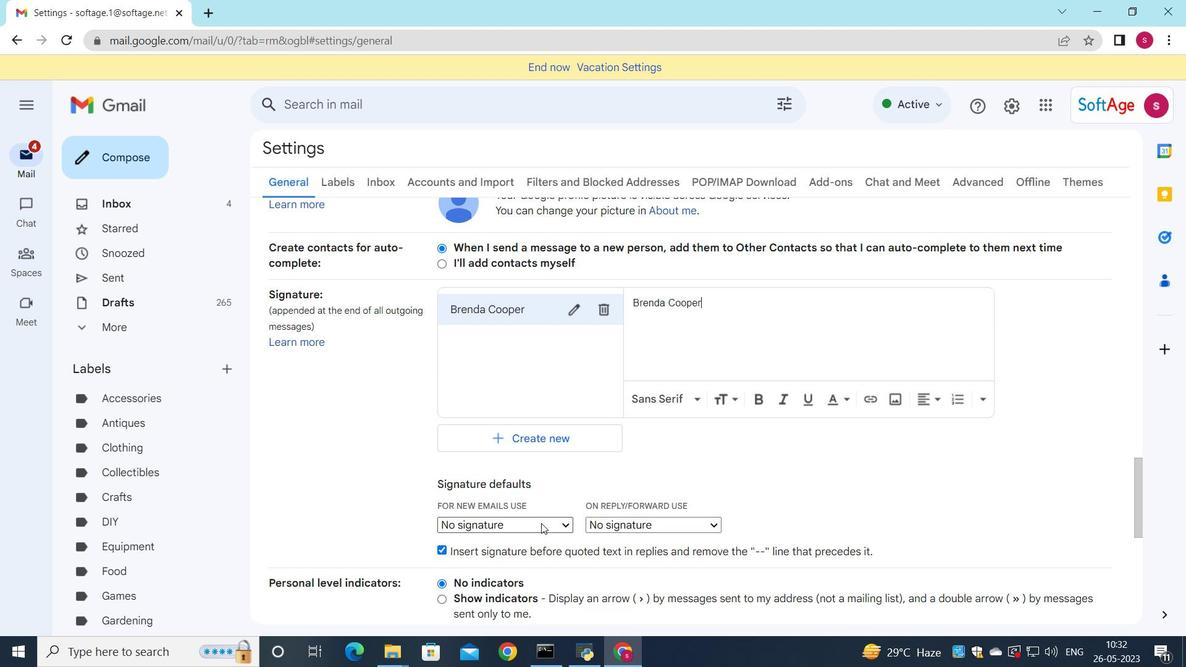 
Action: Mouse moved to (533, 554)
Screenshot: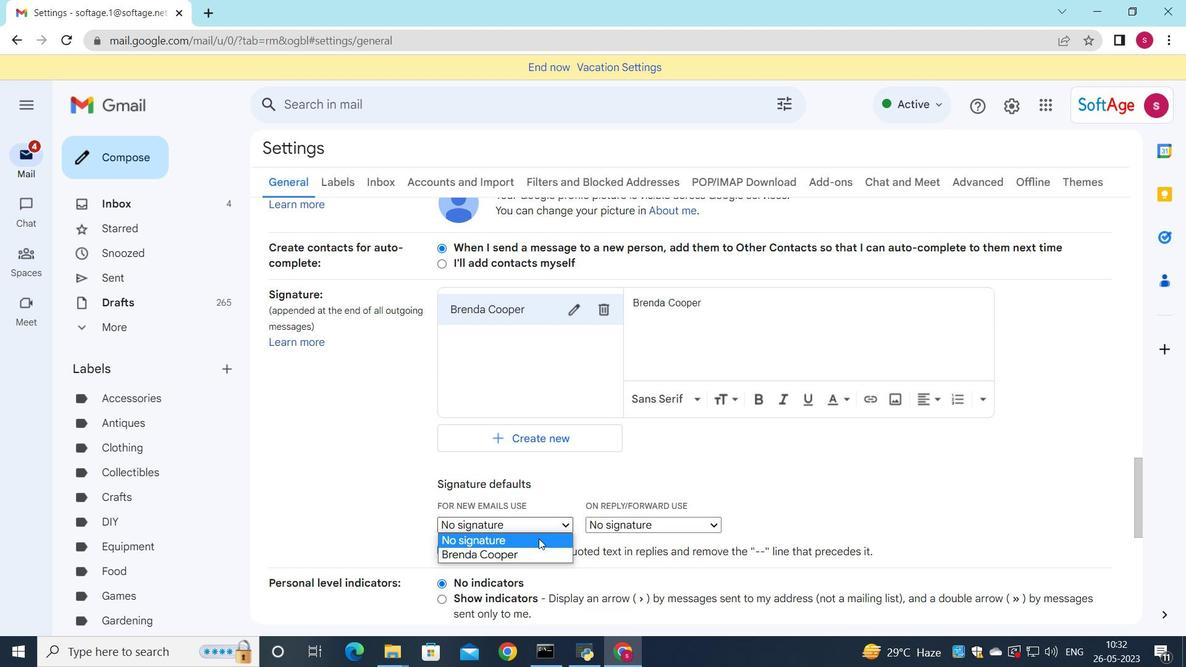 
Action: Mouse pressed left at (533, 554)
Screenshot: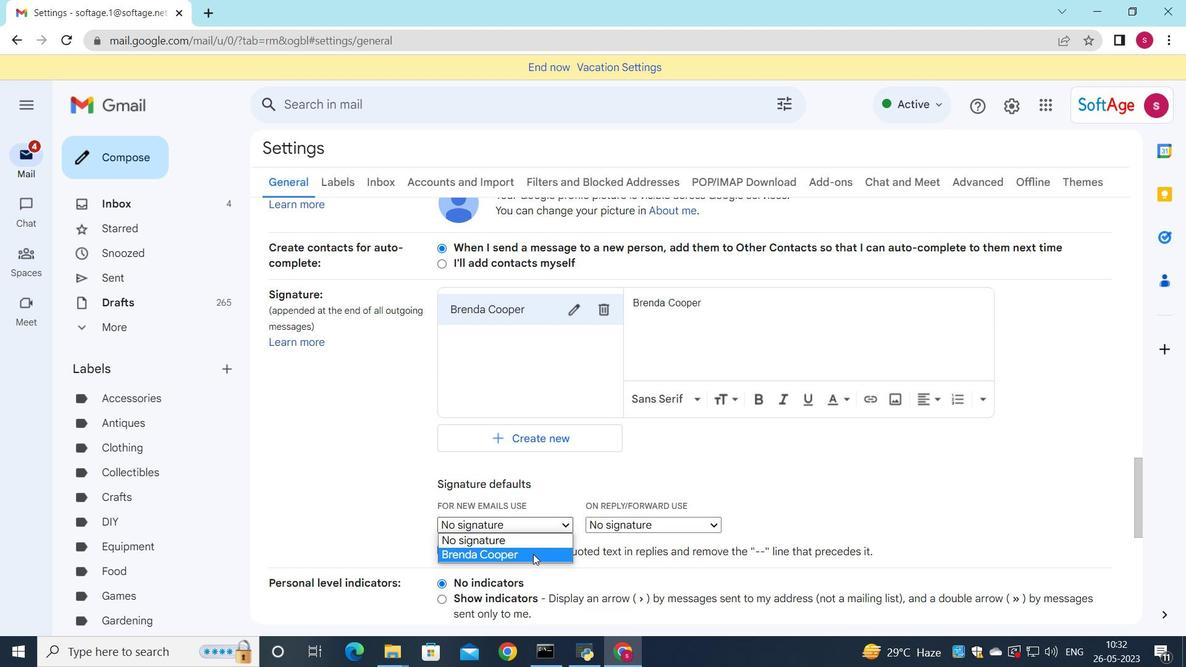 
Action: Mouse moved to (650, 526)
Screenshot: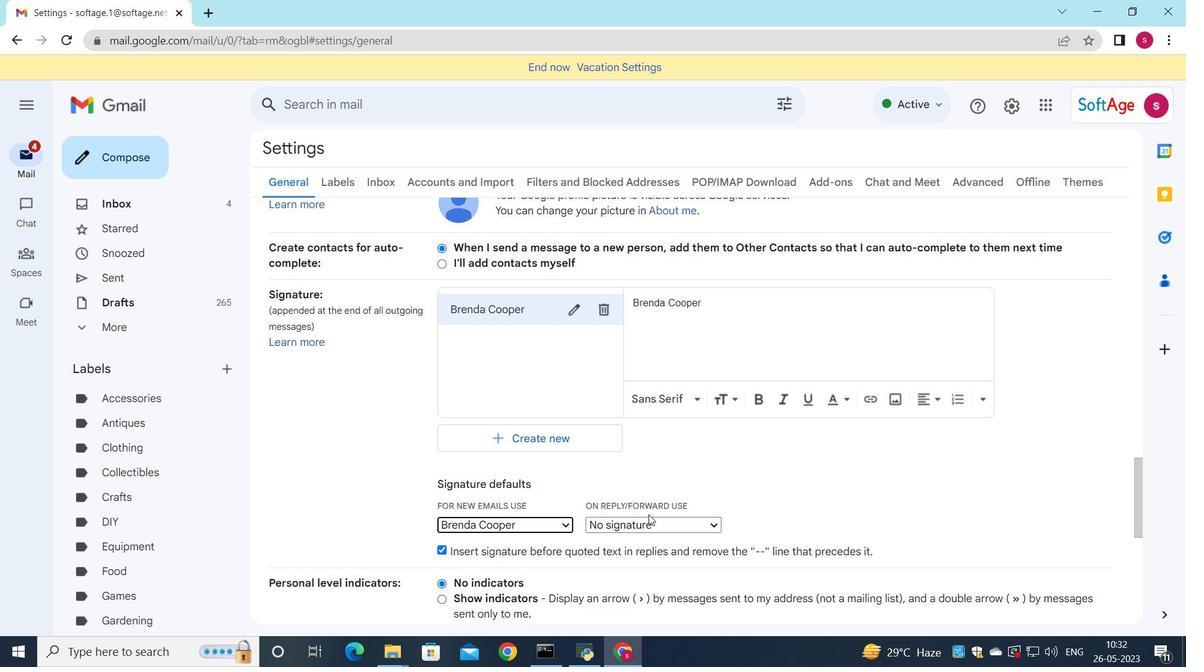 
Action: Mouse pressed left at (650, 526)
Screenshot: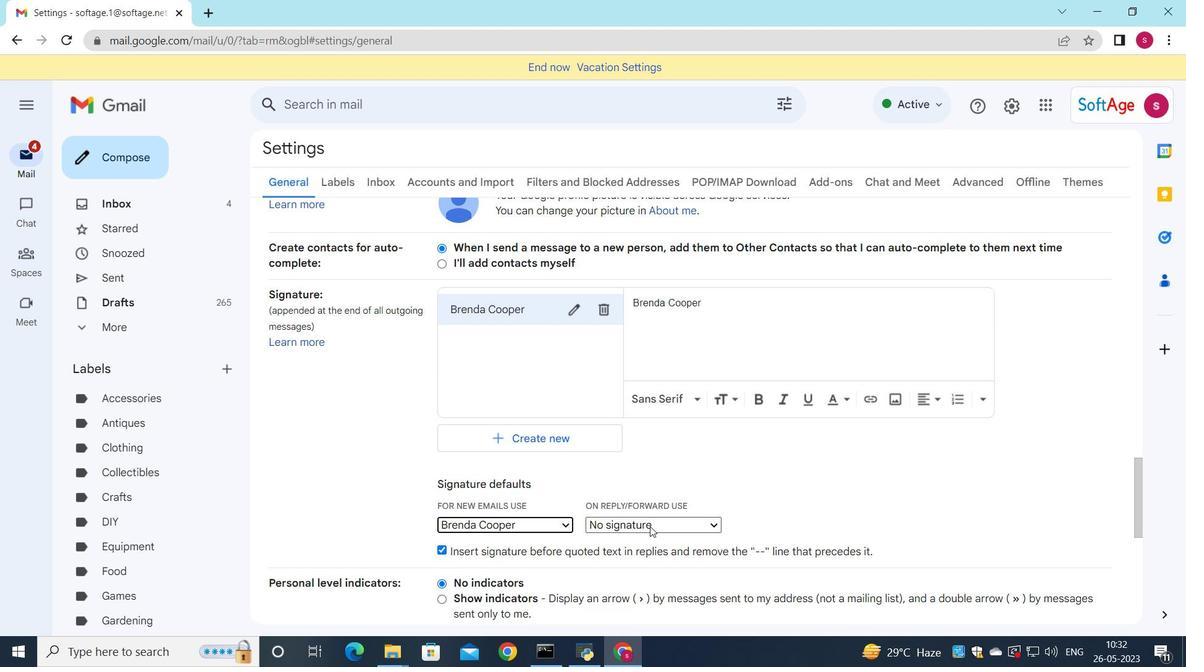 
Action: Mouse moved to (645, 552)
Screenshot: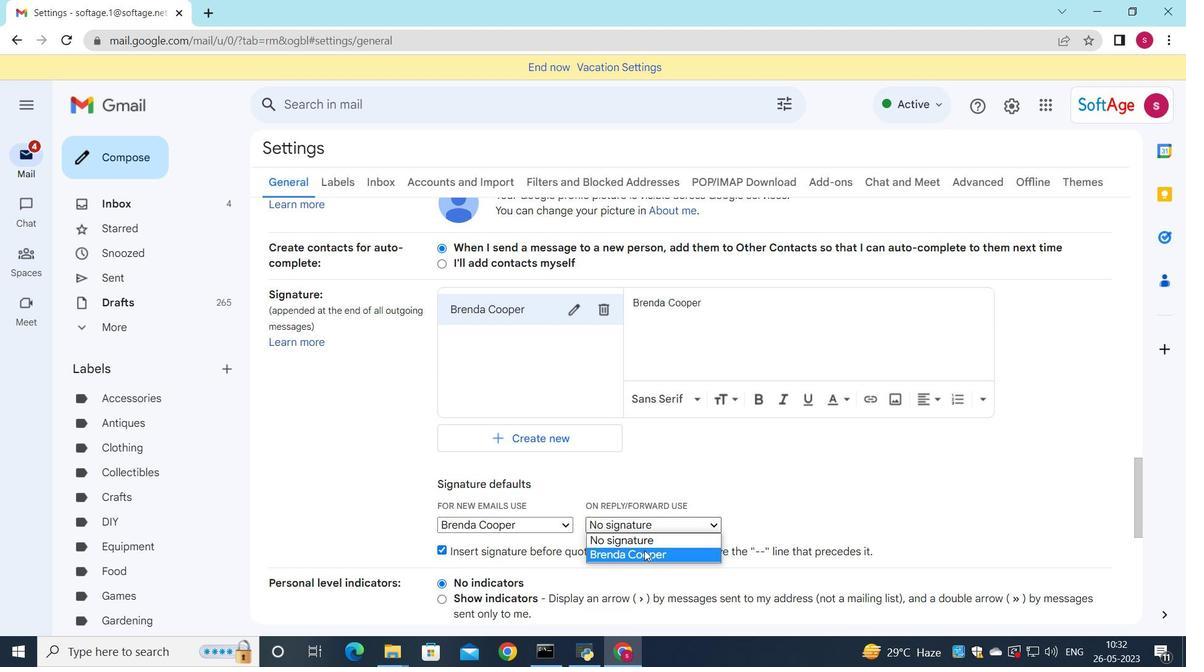
Action: Mouse pressed left at (645, 552)
Screenshot: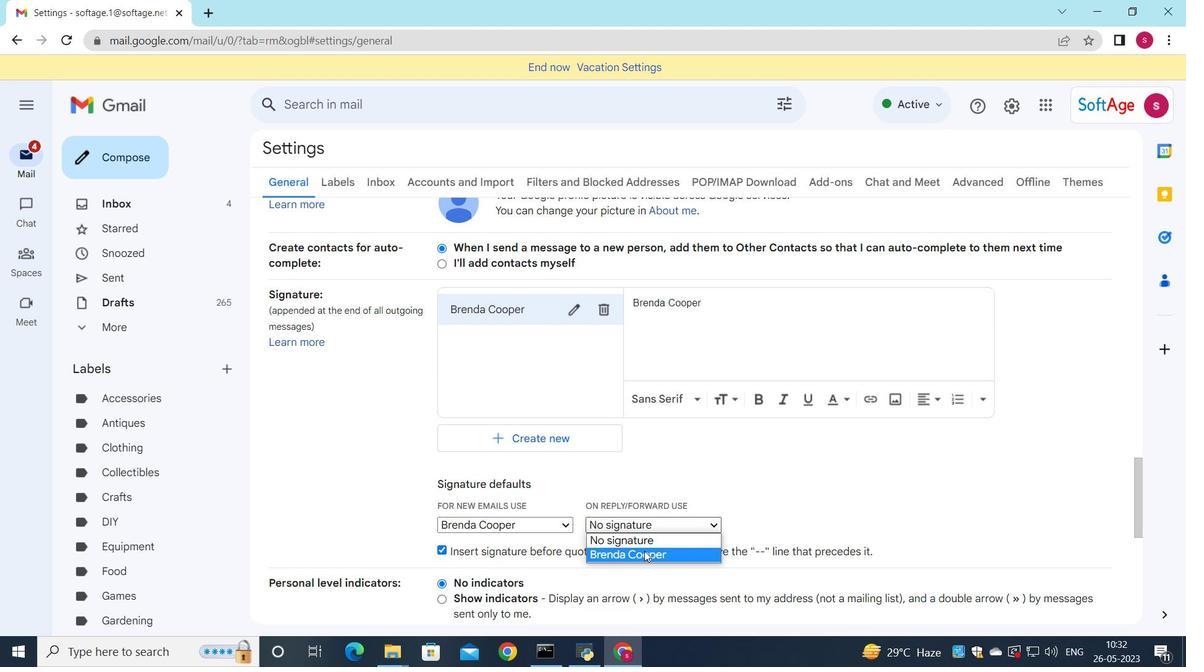 
Action: Mouse moved to (642, 537)
Screenshot: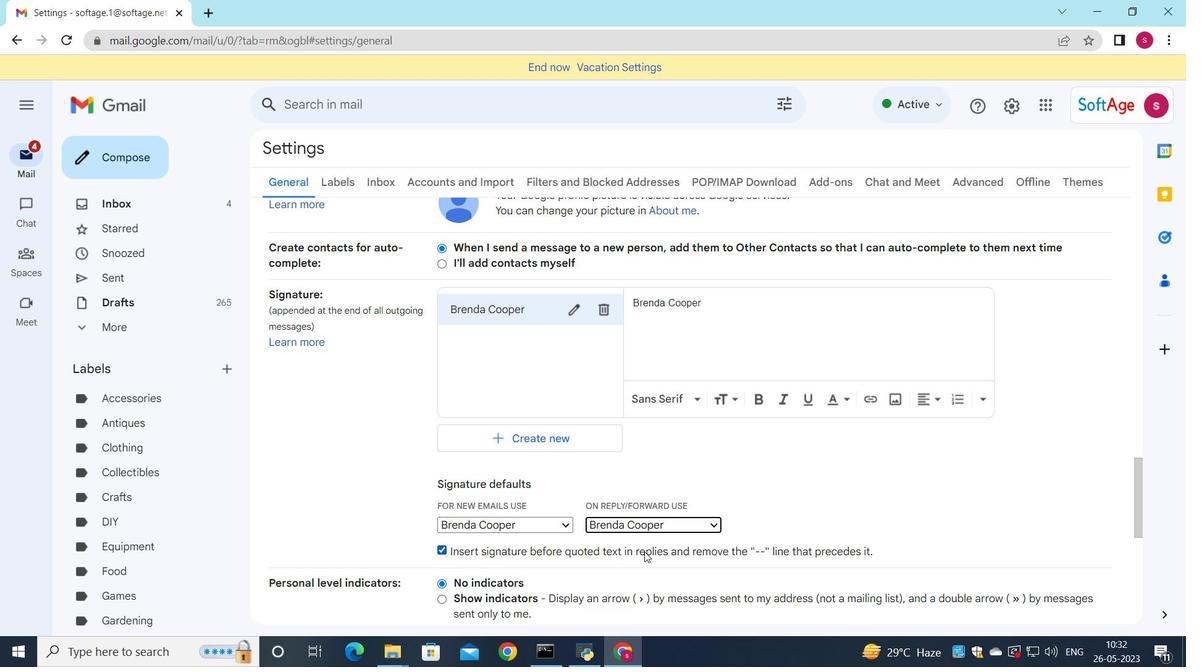 
Action: Mouse scrolled (642, 536) with delta (0, 0)
Screenshot: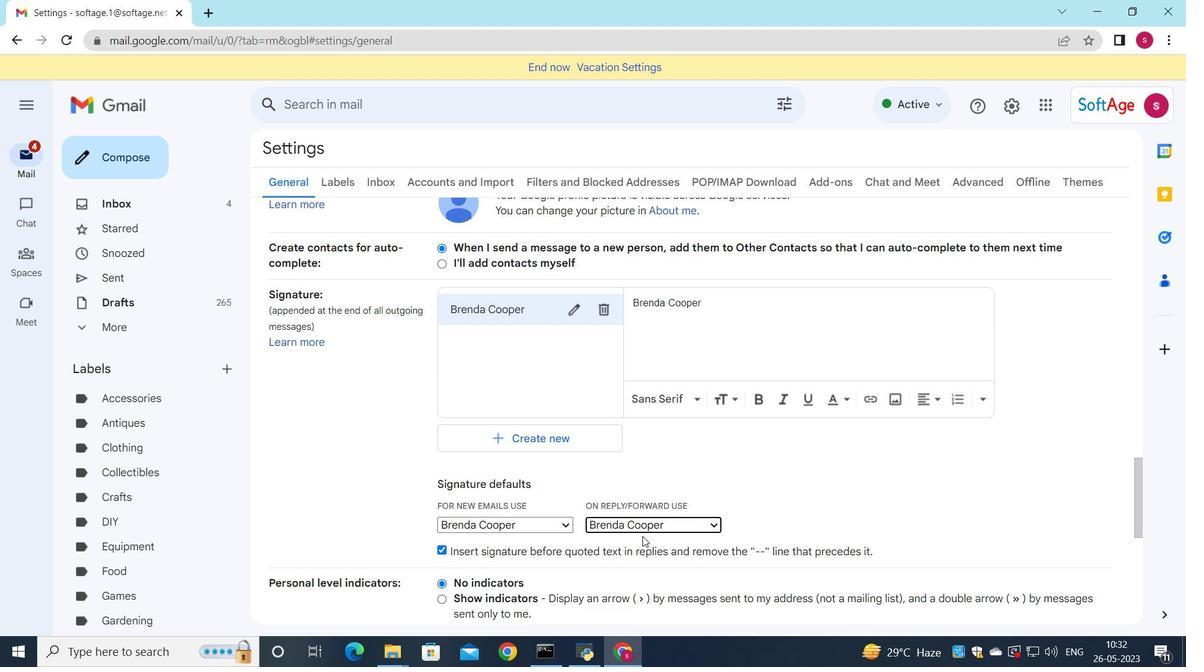 
Action: Mouse scrolled (642, 536) with delta (0, 0)
Screenshot: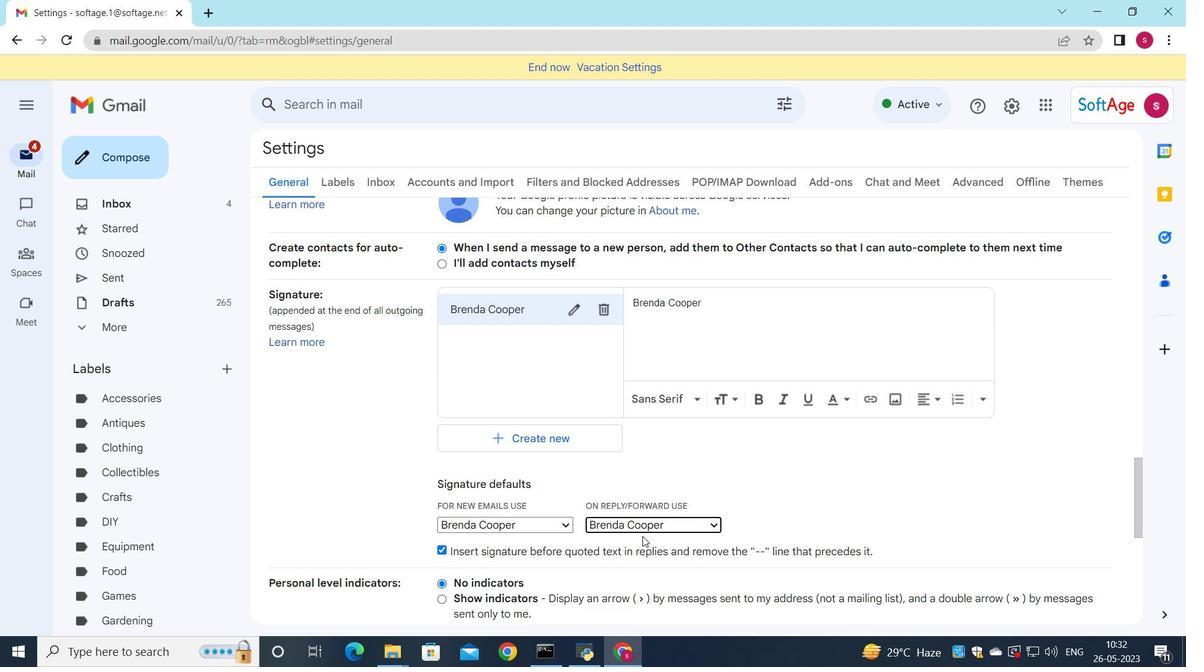 
Action: Mouse scrolled (642, 536) with delta (0, 0)
Screenshot: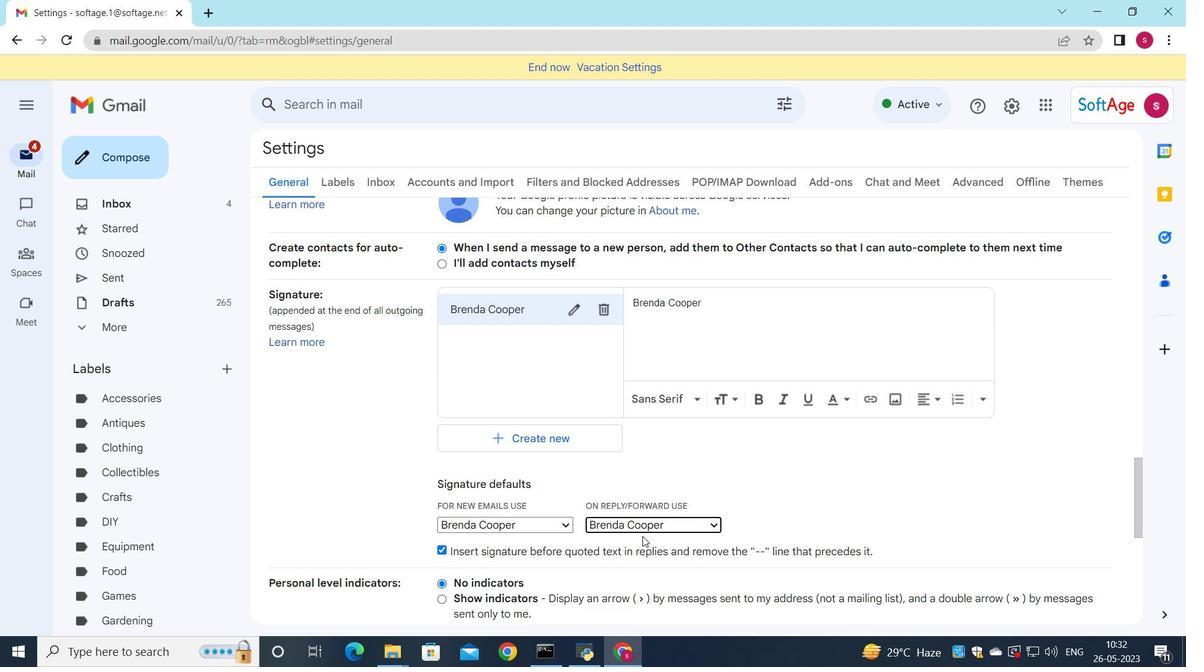 
Action: Mouse scrolled (642, 536) with delta (0, 0)
Screenshot: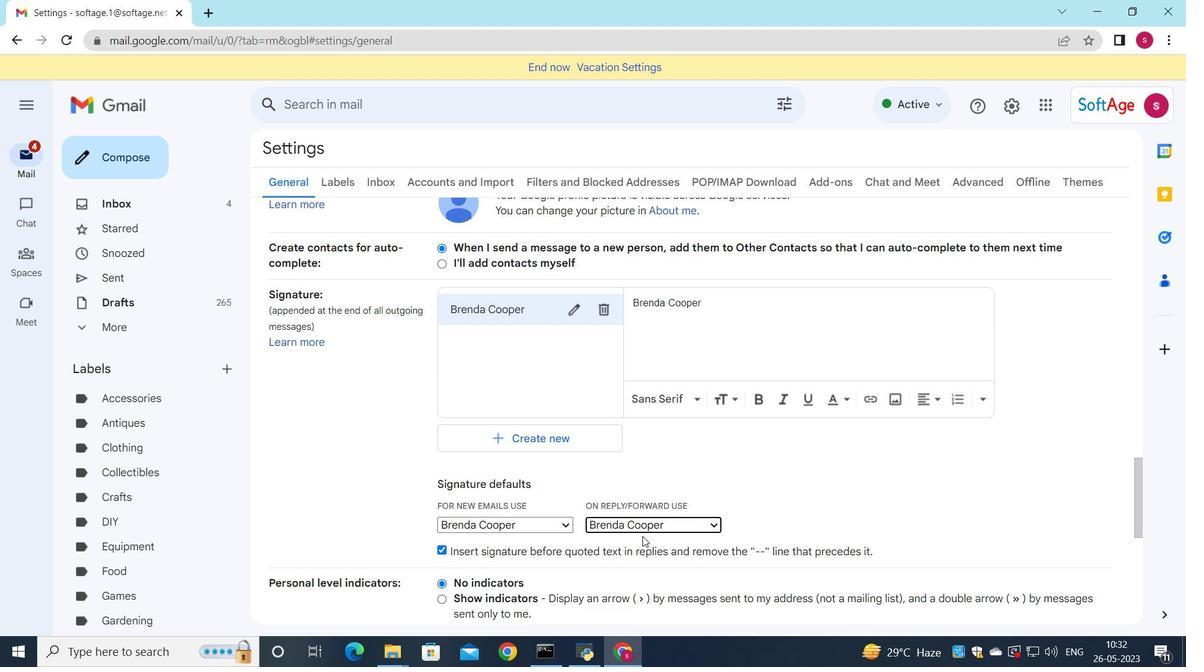 
Action: Mouse scrolled (642, 536) with delta (0, 0)
Screenshot: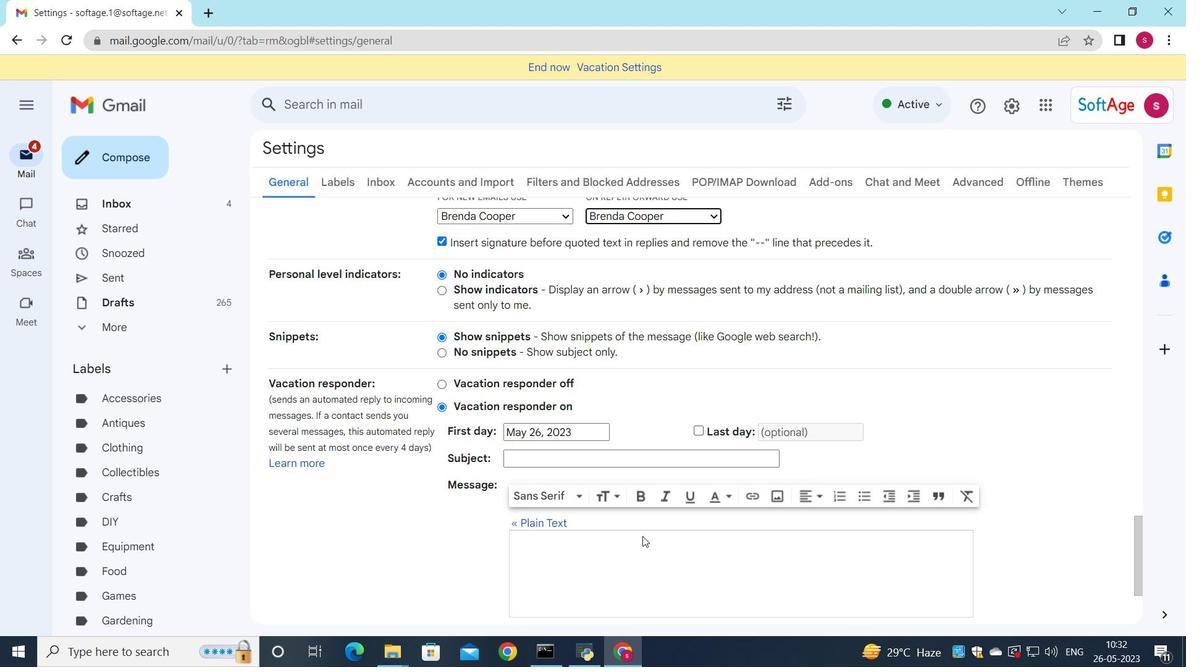 
Action: Mouse scrolled (642, 536) with delta (0, 0)
Screenshot: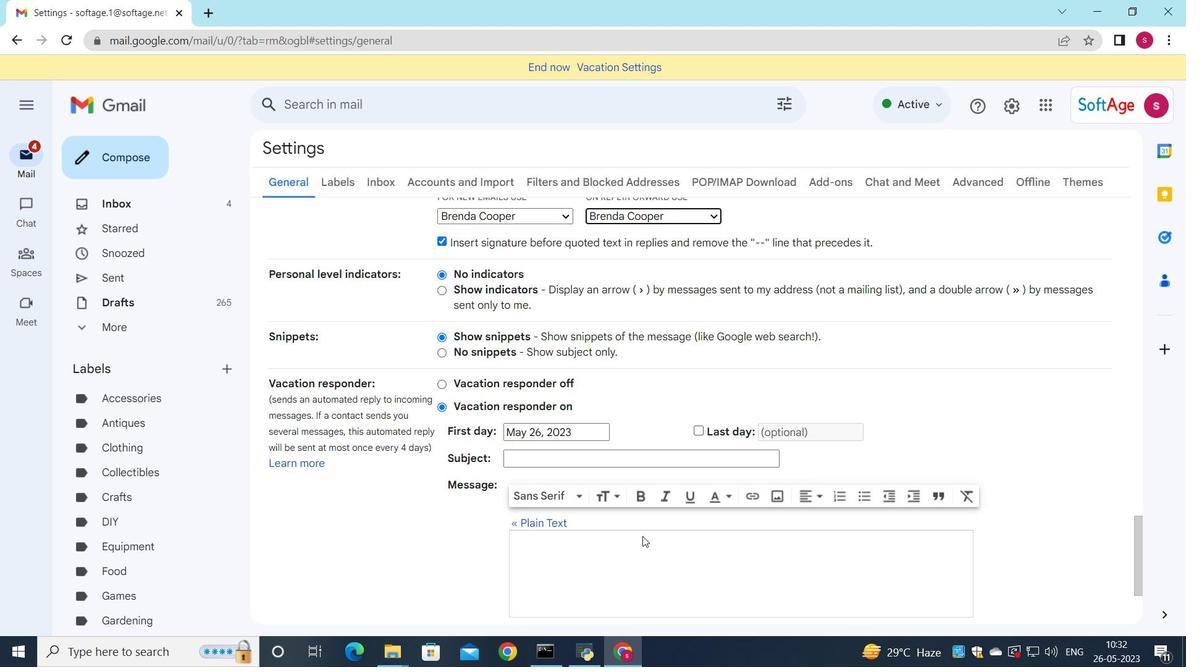 
Action: Mouse scrolled (642, 536) with delta (0, 0)
Screenshot: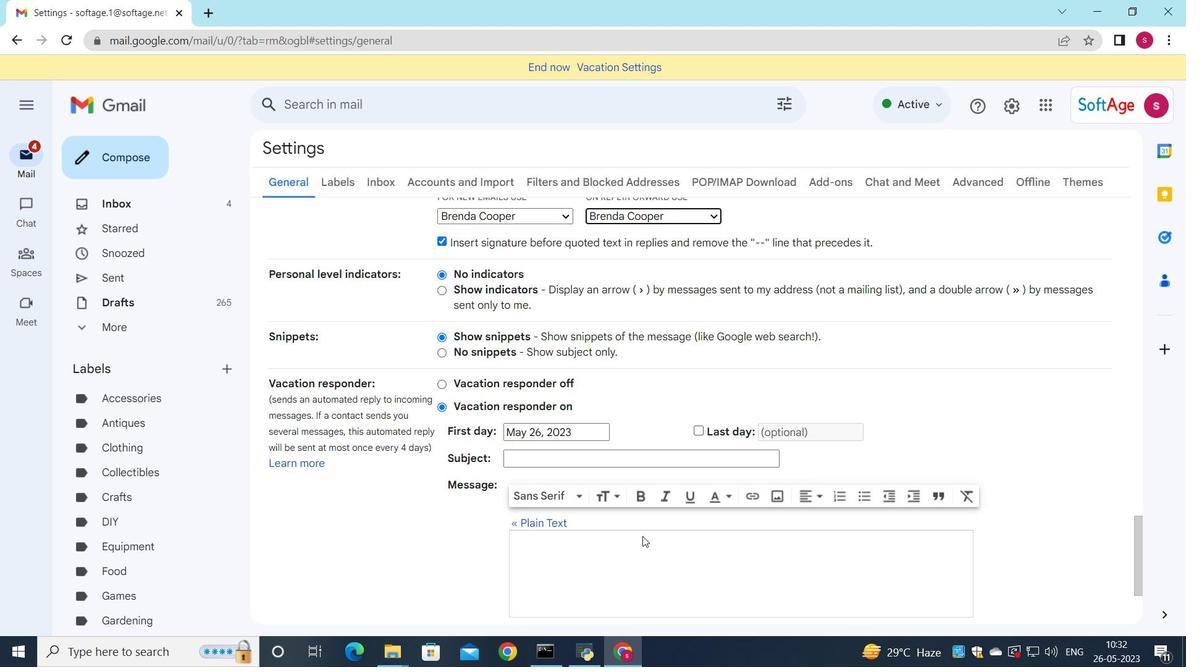 
Action: Mouse moved to (642, 541)
Screenshot: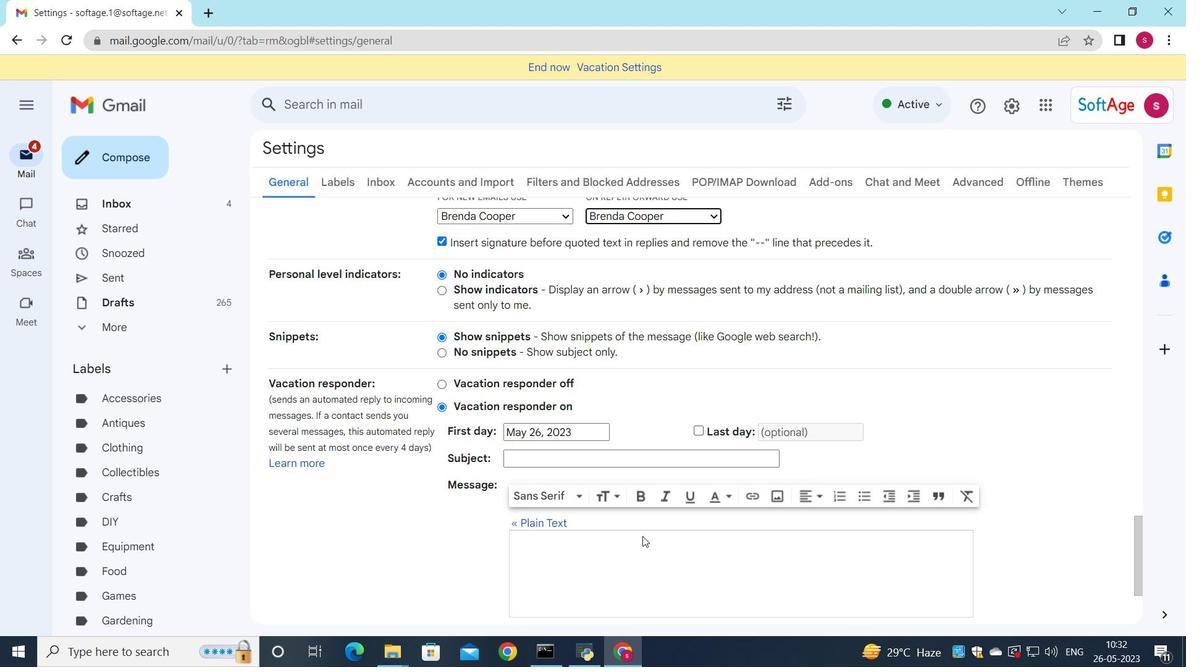 
Action: Mouse scrolled (642, 540) with delta (0, 0)
Screenshot: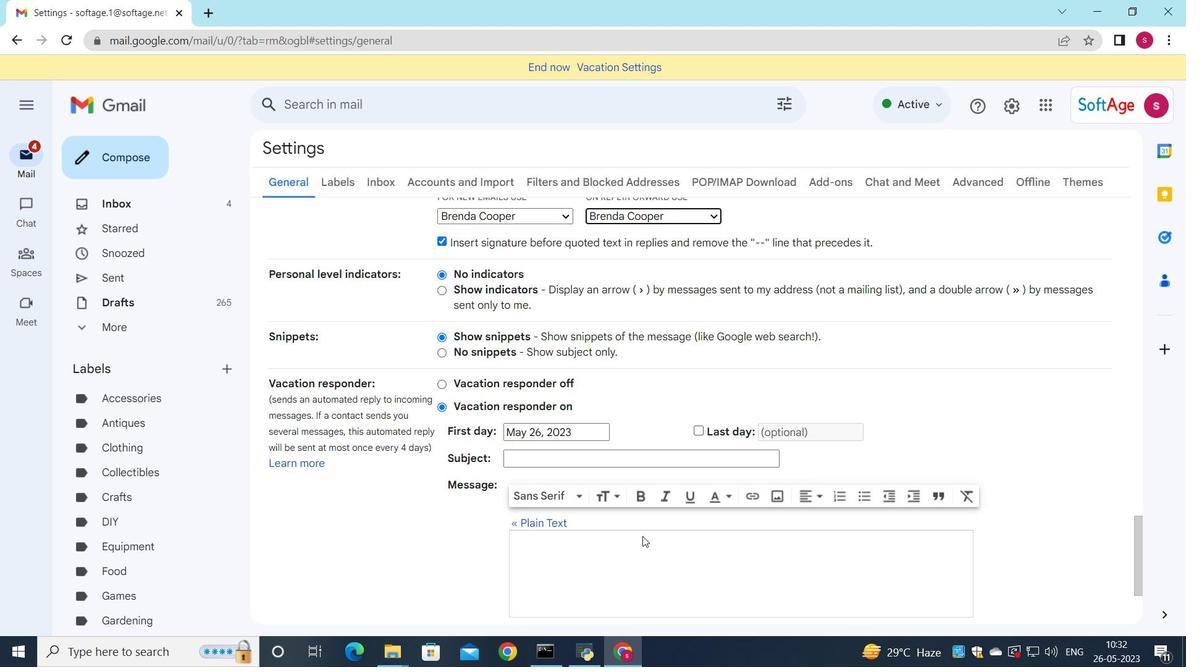 
Action: Mouse moved to (642, 553)
Screenshot: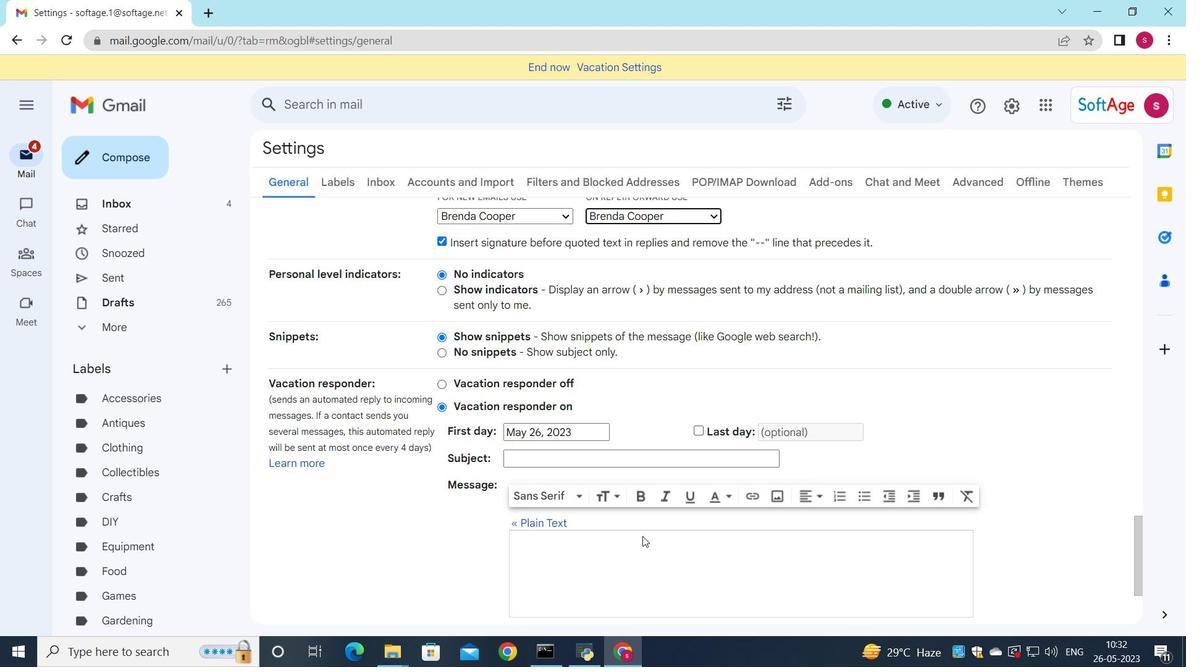 
Action: Mouse scrolled (642, 552) with delta (0, 0)
Screenshot: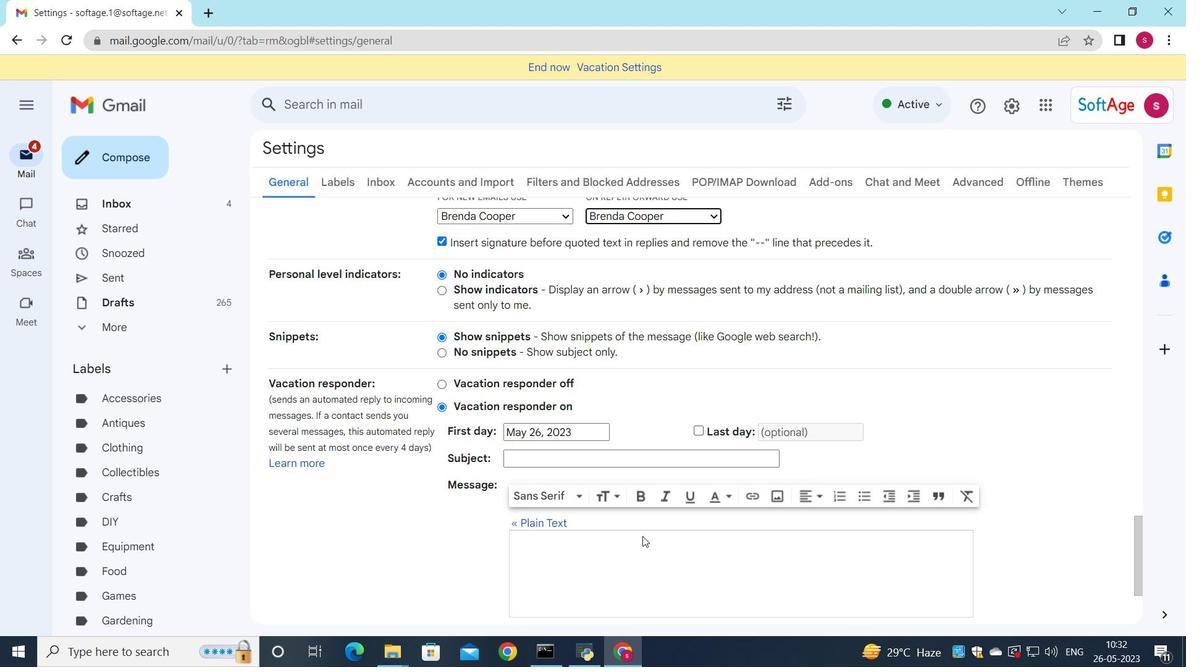 
Action: Mouse moved to (670, 545)
Screenshot: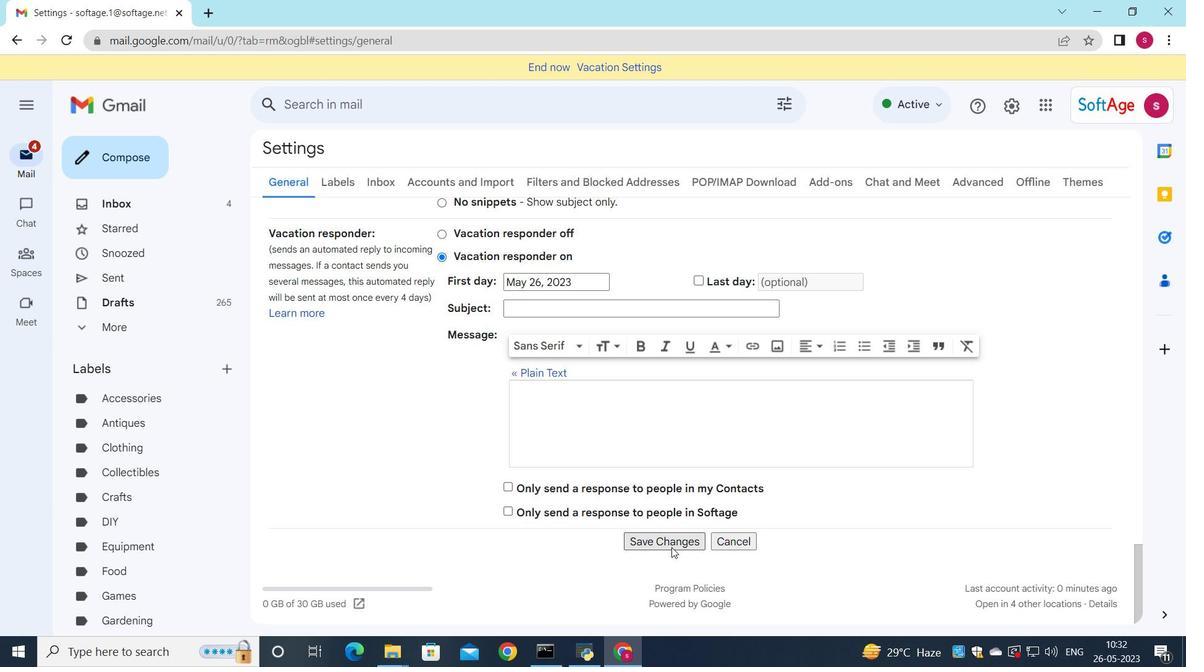 
Action: Mouse pressed left at (670, 545)
Screenshot: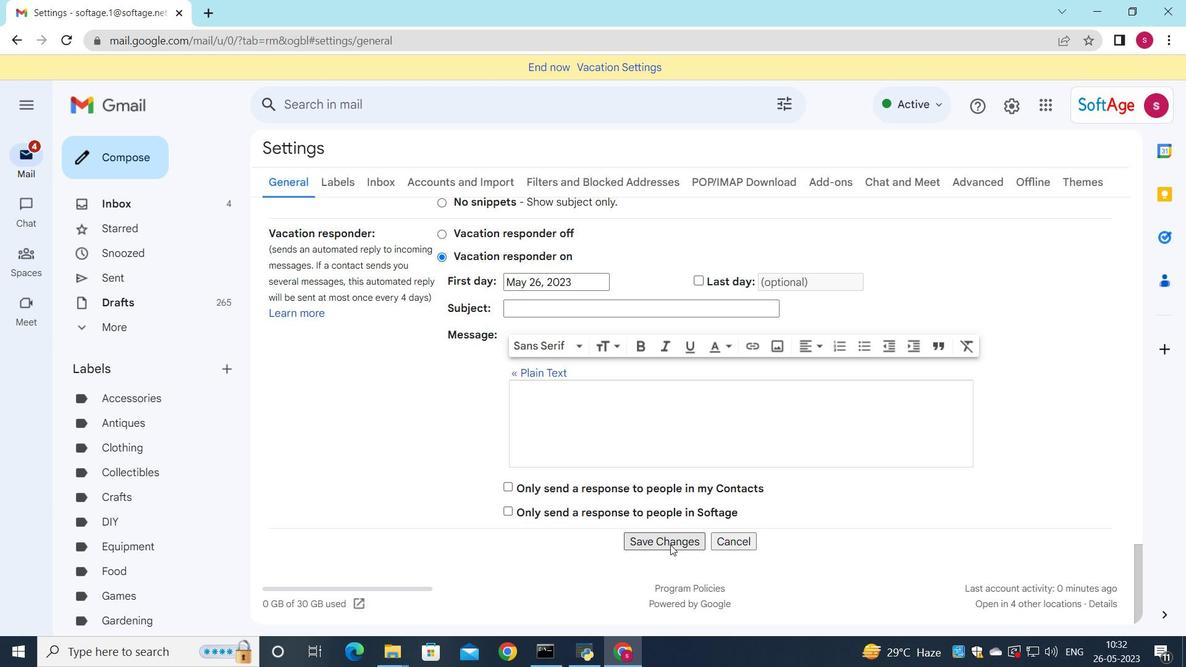 
Action: Mouse moved to (157, 276)
Screenshot: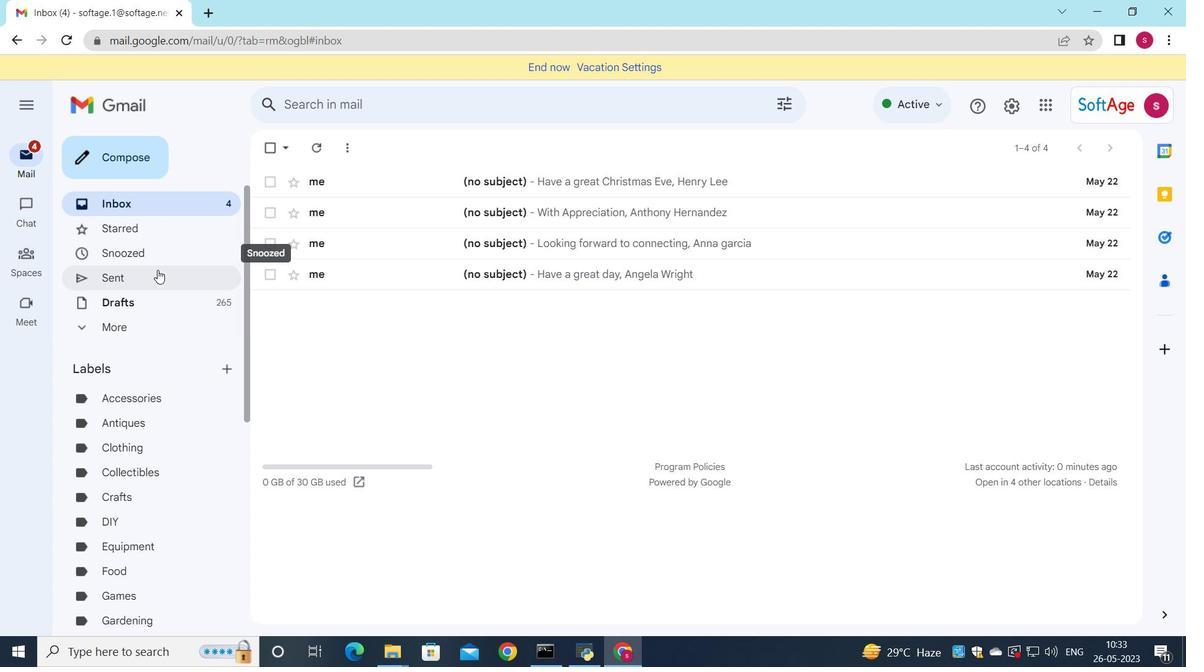 
Action: Mouse pressed left at (157, 276)
Screenshot: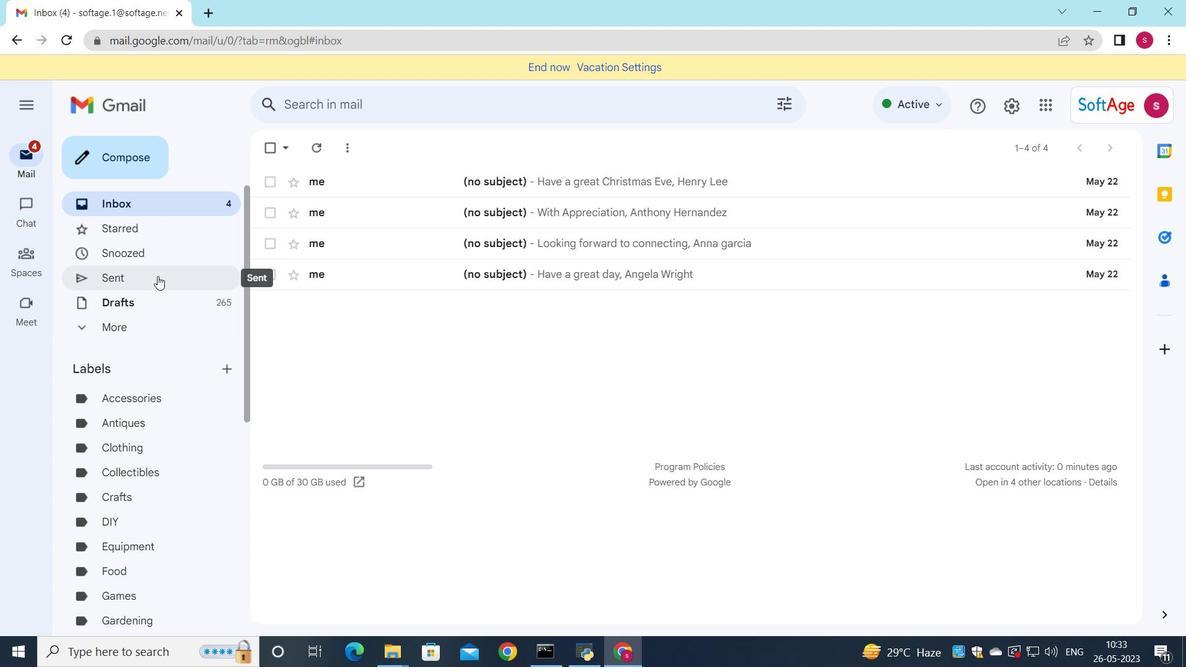 
Action: Mouse moved to (80, 154)
Screenshot: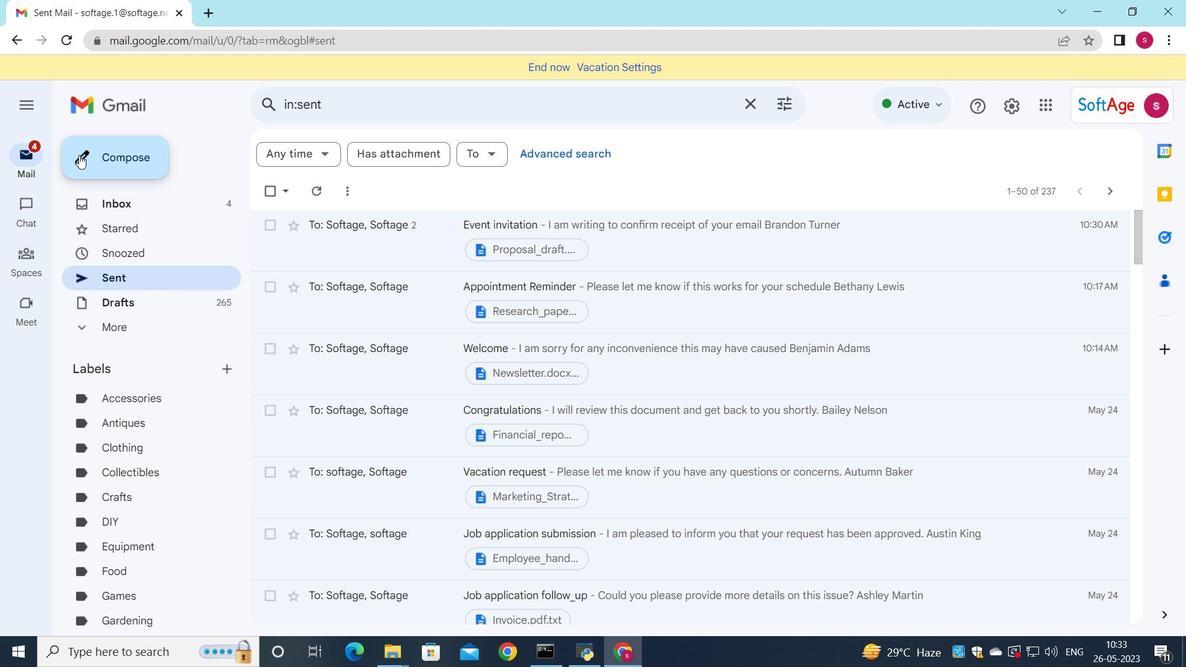 
Action: Mouse pressed left at (80, 154)
Screenshot: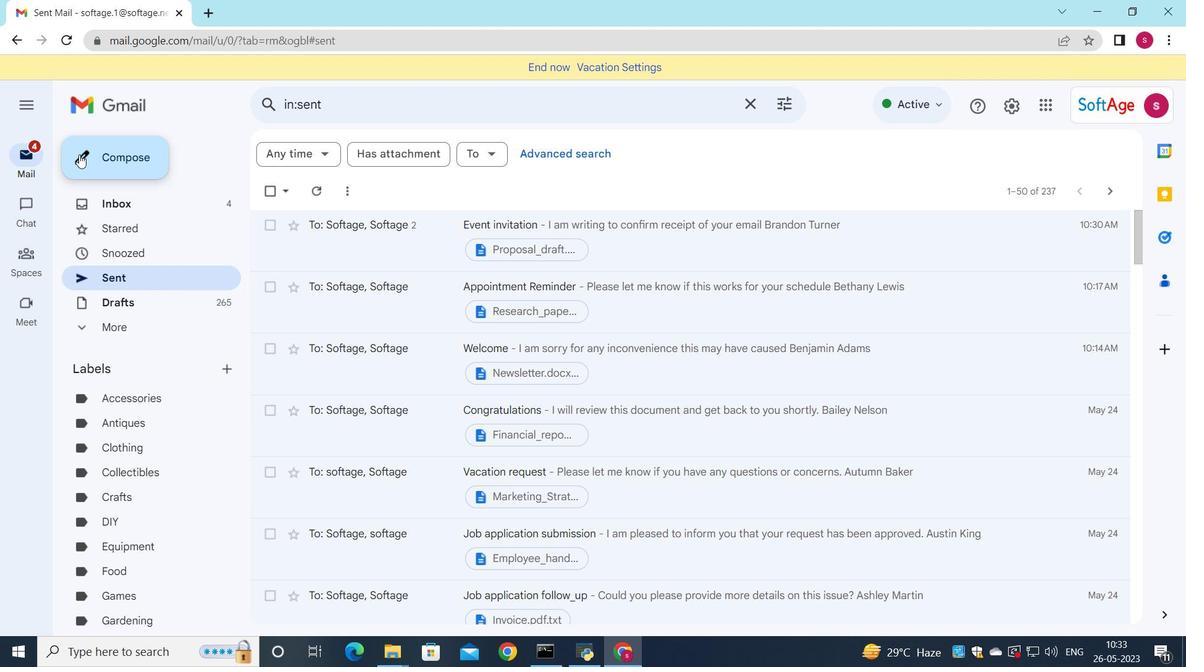 
Action: Mouse moved to (786, 166)
Screenshot: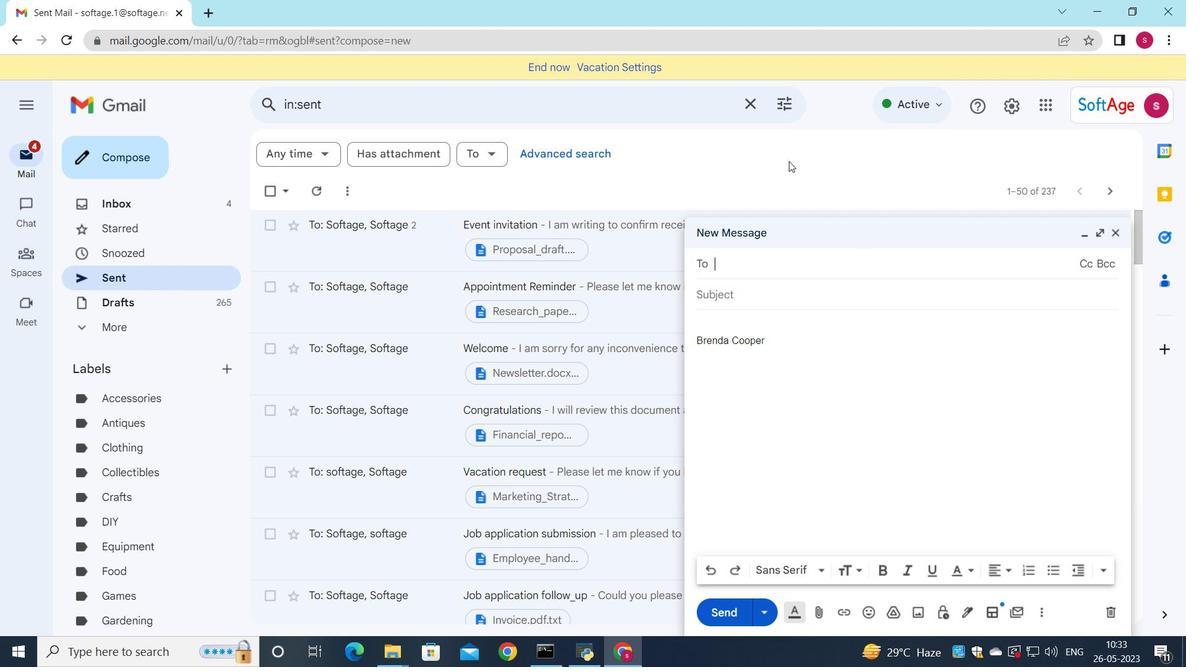 
Action: Key pressed soft
Screenshot: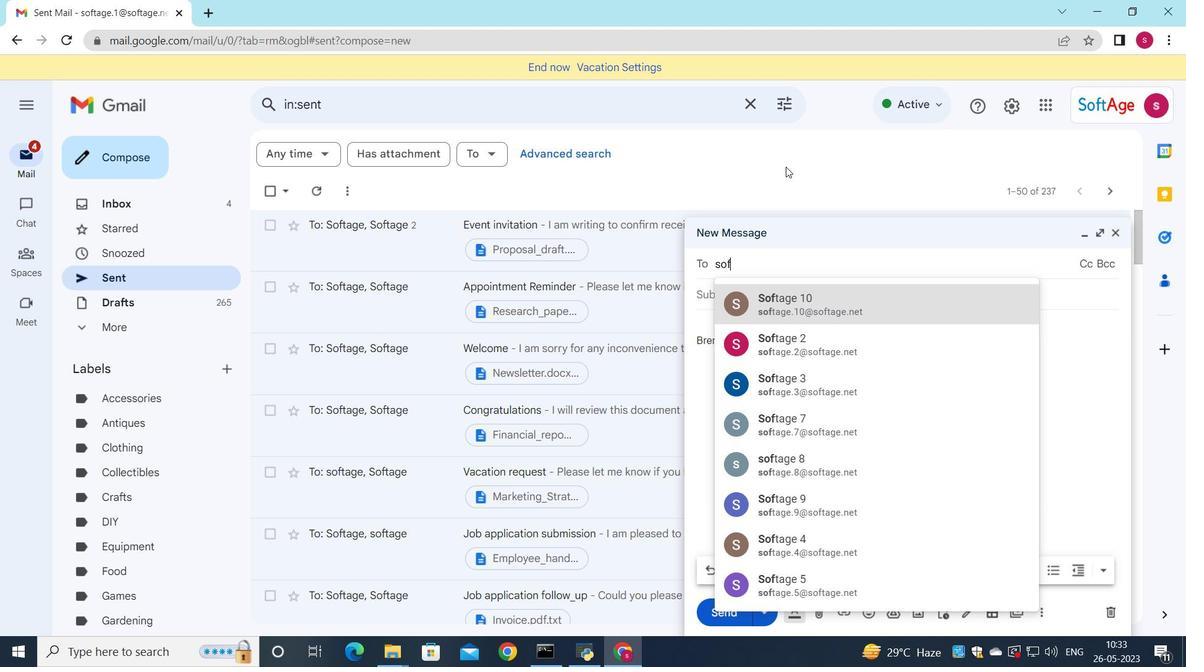 
Action: Mouse moved to (828, 392)
Screenshot: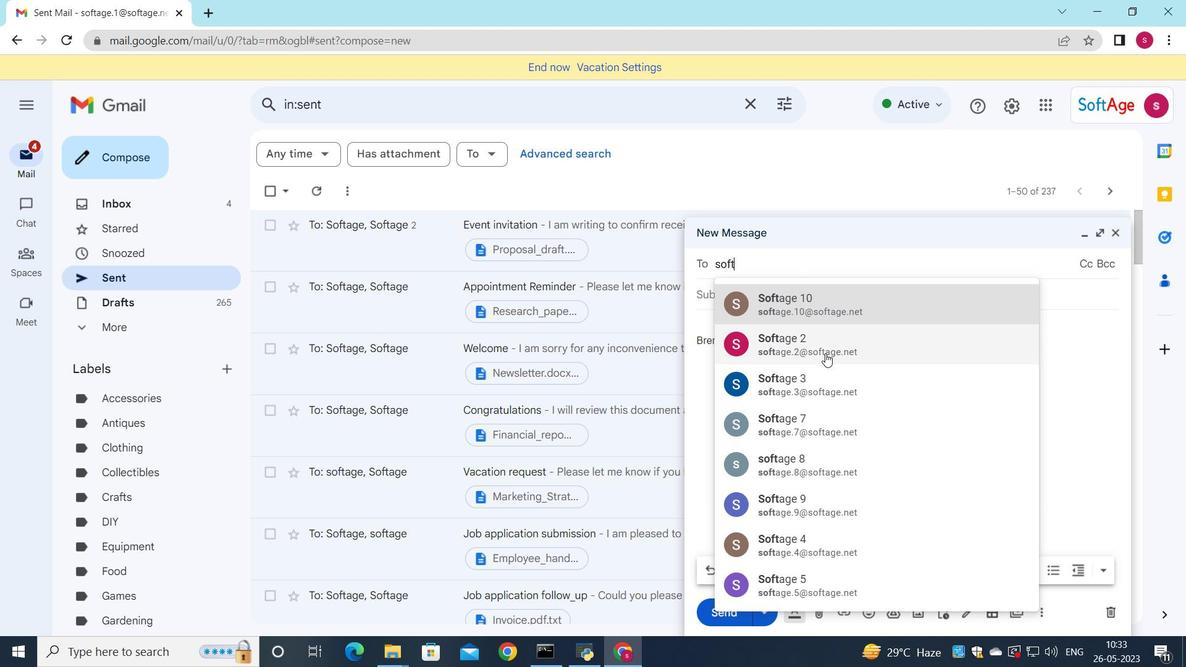 
Action: Mouse pressed left at (828, 392)
Screenshot: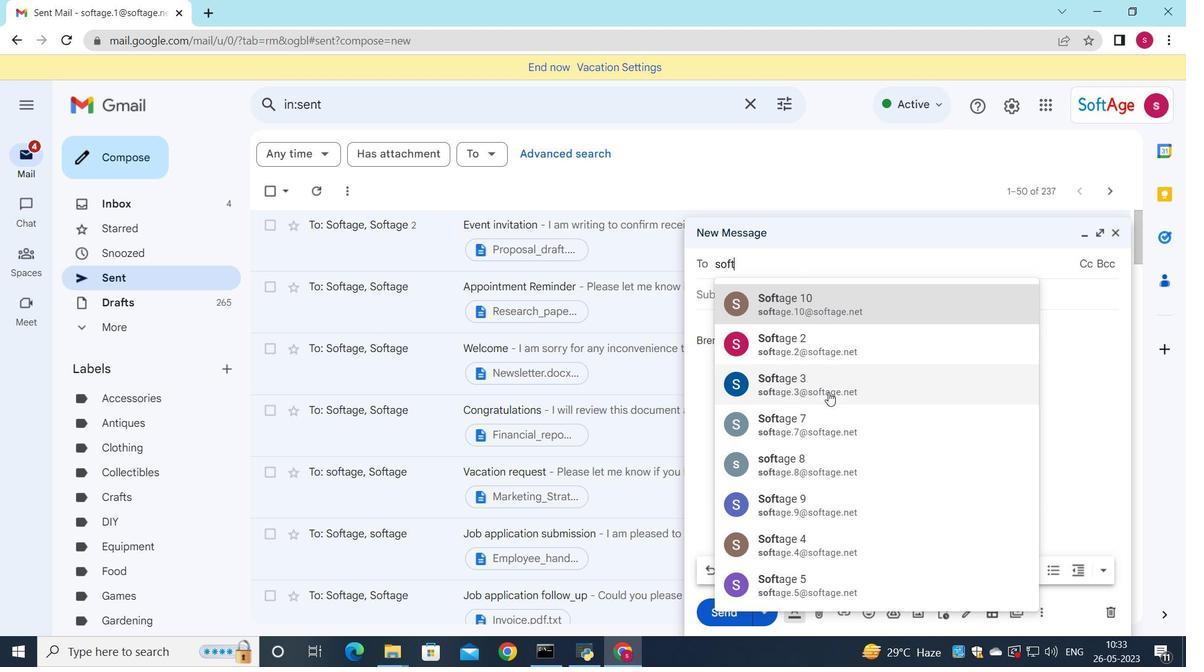 
Action: Mouse moved to (781, 372)
Screenshot: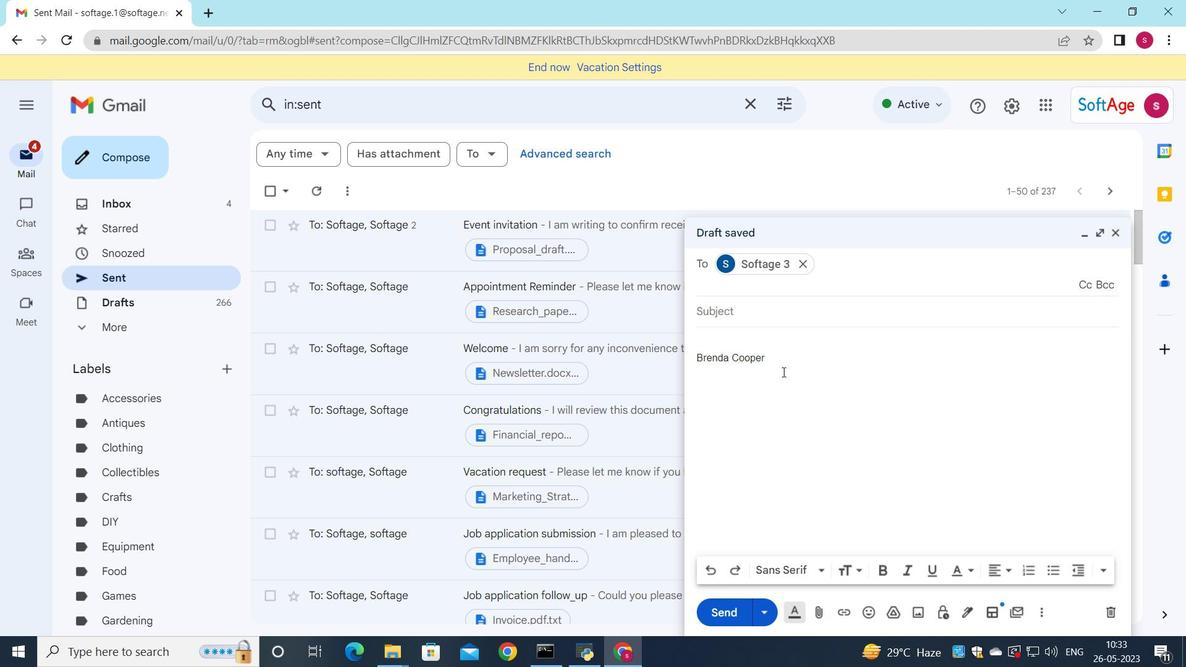 
Action: Key pressed s
Screenshot: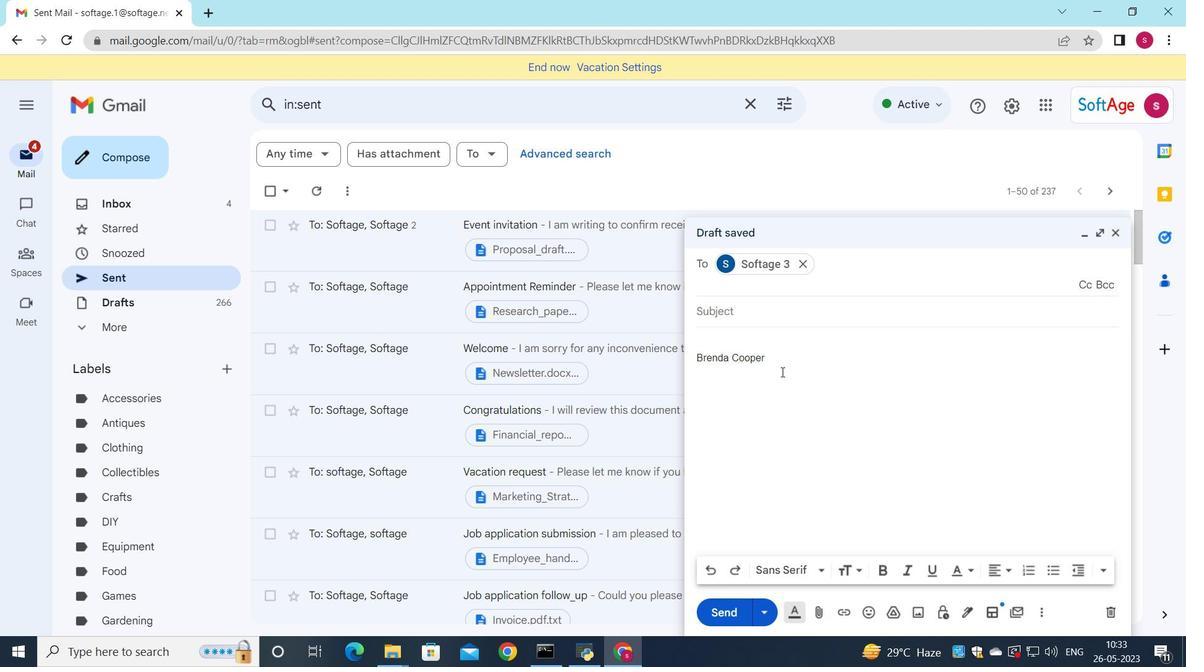 
Action: Mouse moved to (936, 553)
Screenshot: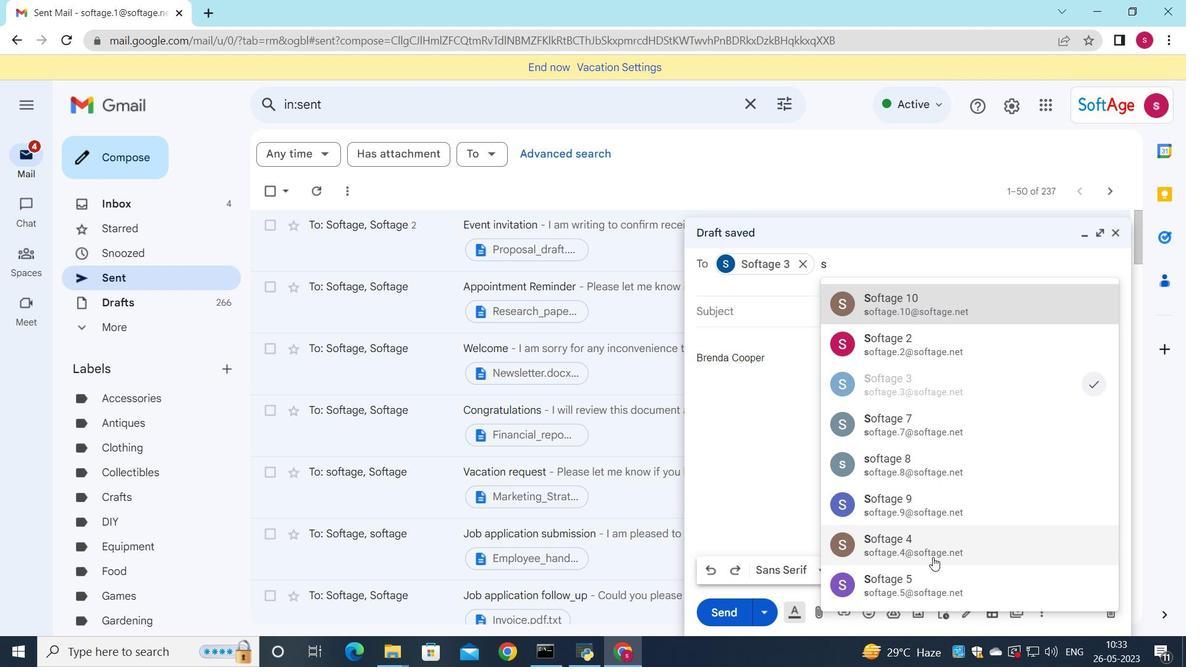 
Action: Mouse pressed left at (936, 553)
Screenshot: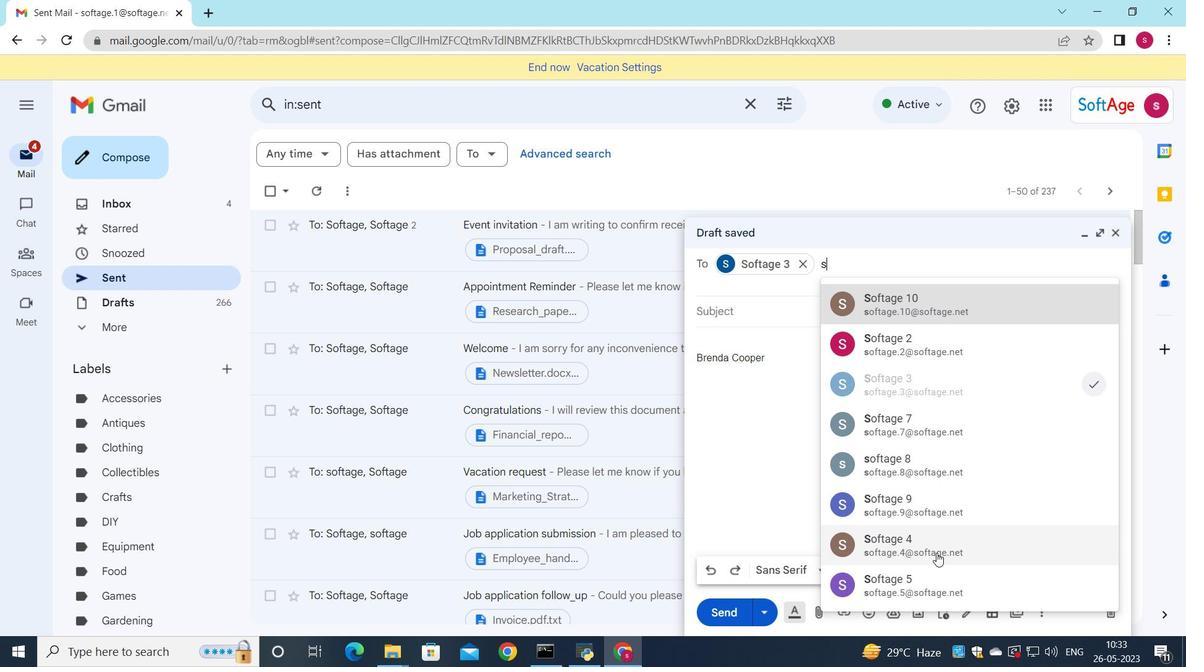 
Action: Mouse moved to (733, 313)
Screenshot: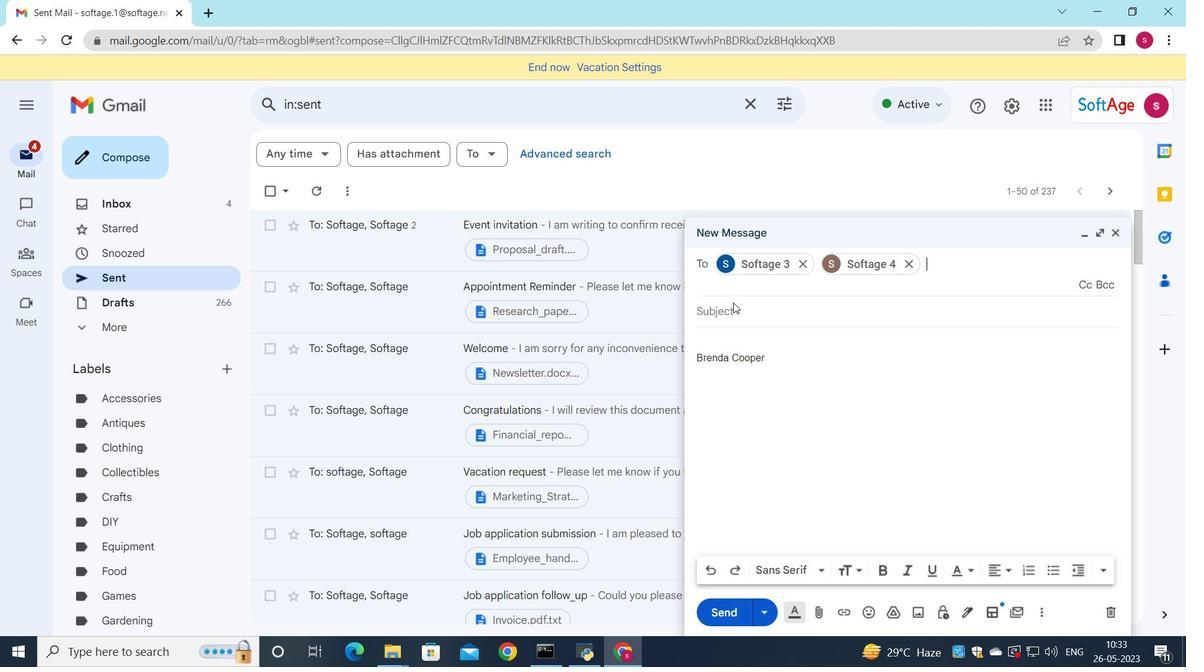 
Action: Mouse pressed left at (733, 313)
Screenshot: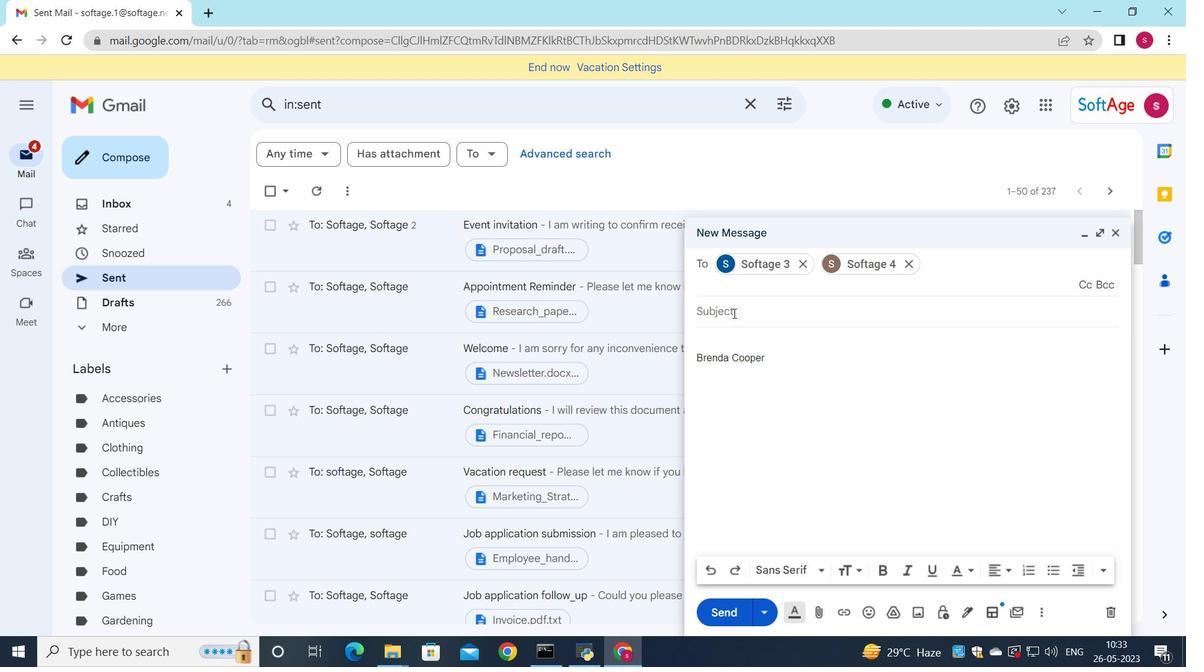 
Action: Key pressed <Key.shift><Key.shift><Key.shift><Key.shift><Key.shift><Key.shift><Key.shift>Happy<Key.space>birthday
Screenshot: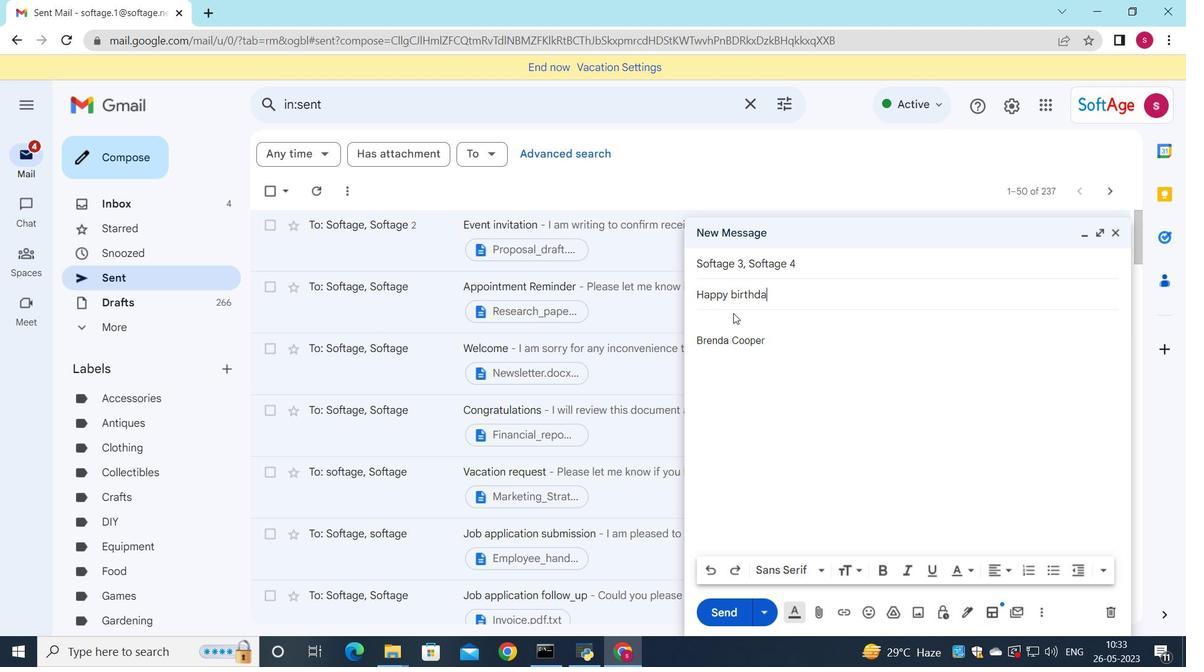 
Action: Mouse moved to (718, 319)
Screenshot: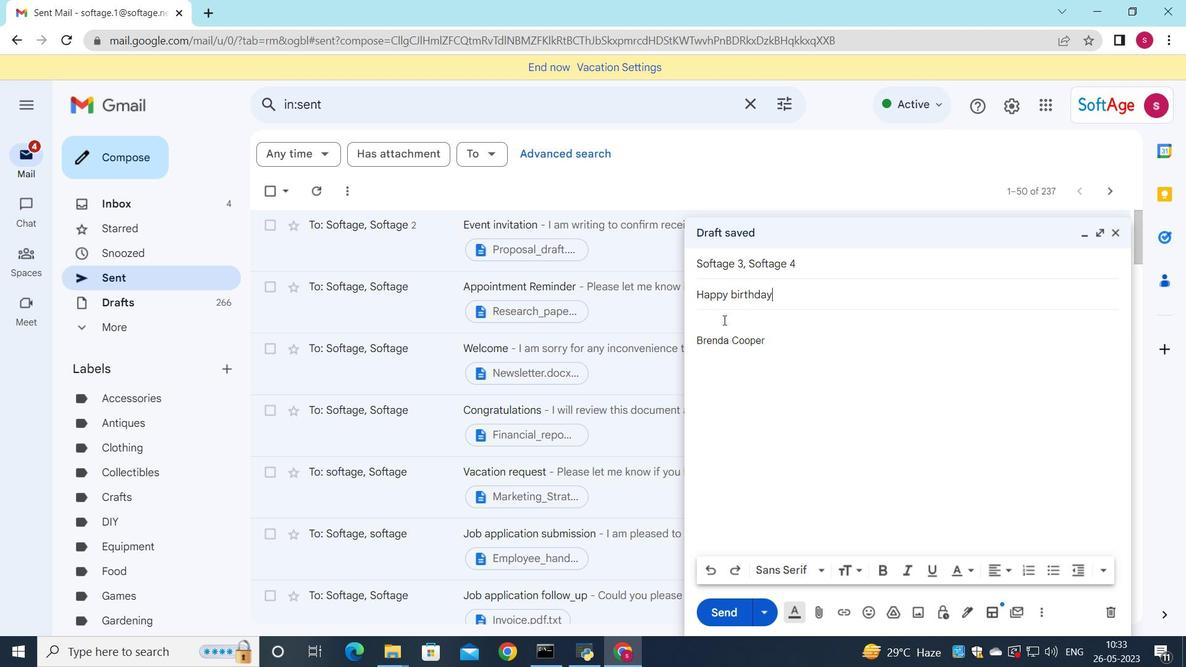 
Action: Mouse pressed left at (718, 319)
Screenshot: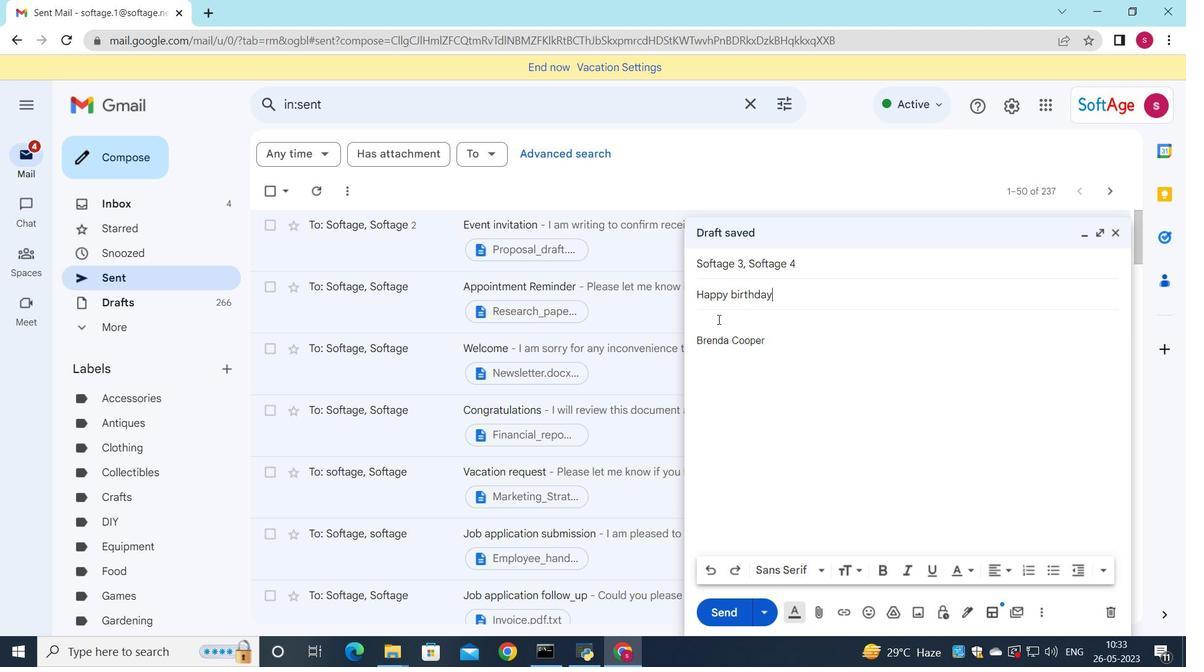 
Action: Key pressed <Key.shift>I<Key.space>would<Key.space>like<Key.space>to<Key.space>request<Key.space>an<Key.space>extension<Key.space>on<Key.space>his<Key.space><Key.backspace><Key.backspace><Key.backspace><Key.backspace>this<Key.space>deadline
Screenshot: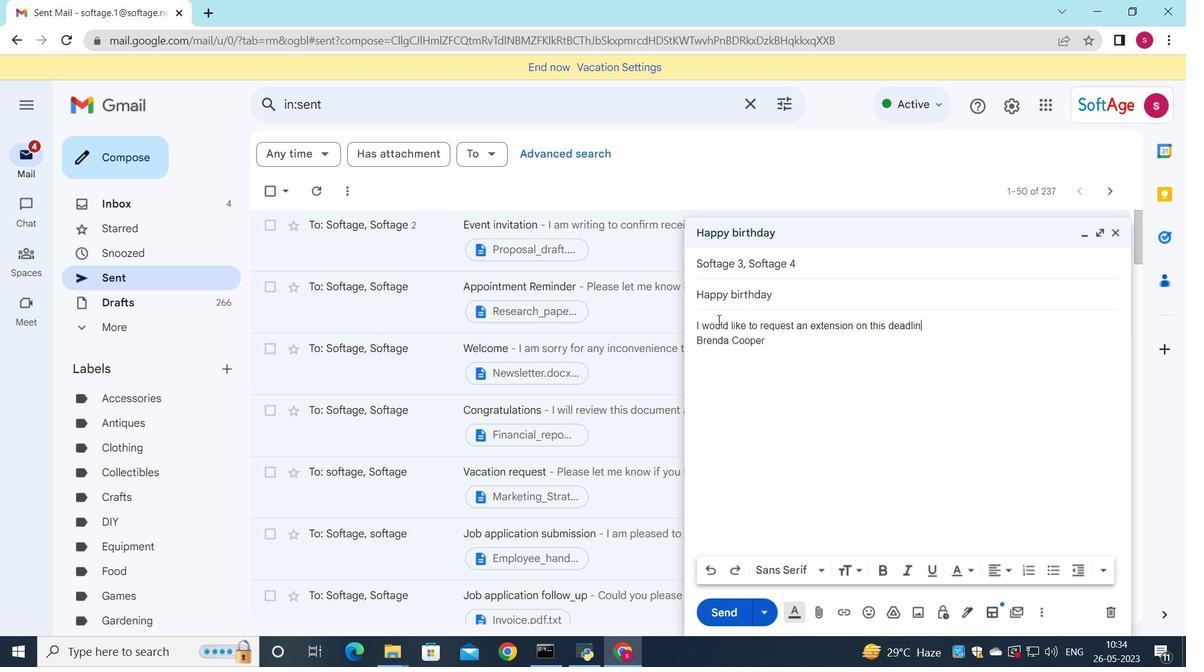 
Action: Mouse moved to (812, 372)
Screenshot: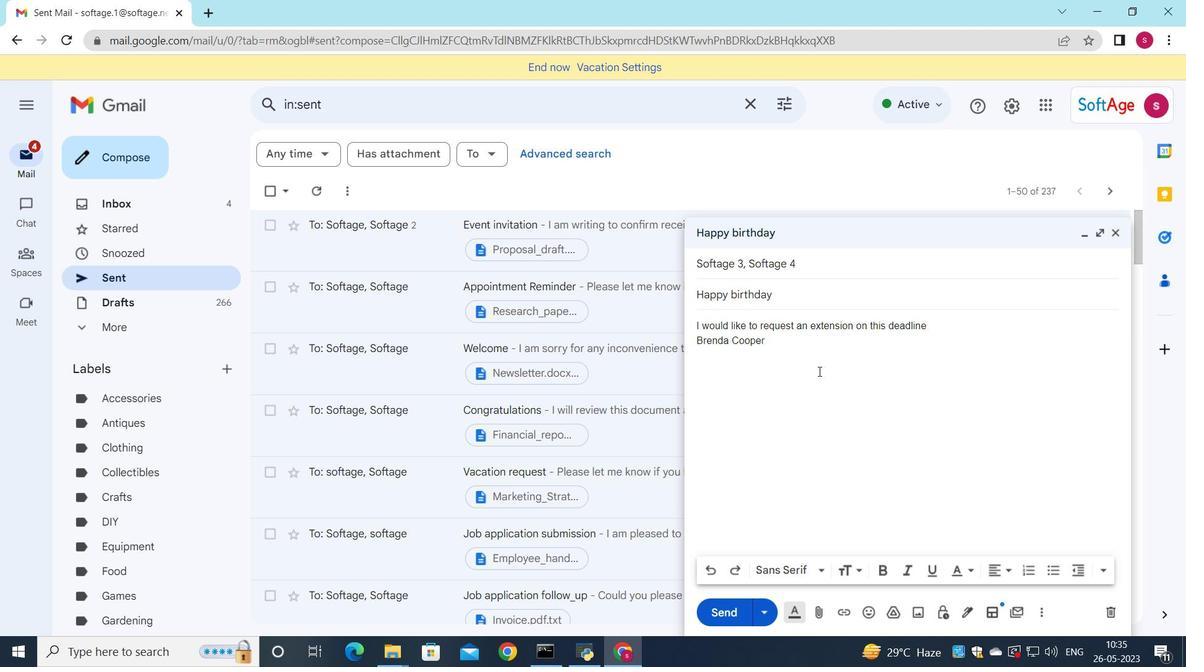 
Action: Mouse scrolled (812, 371) with delta (0, 0)
Screenshot: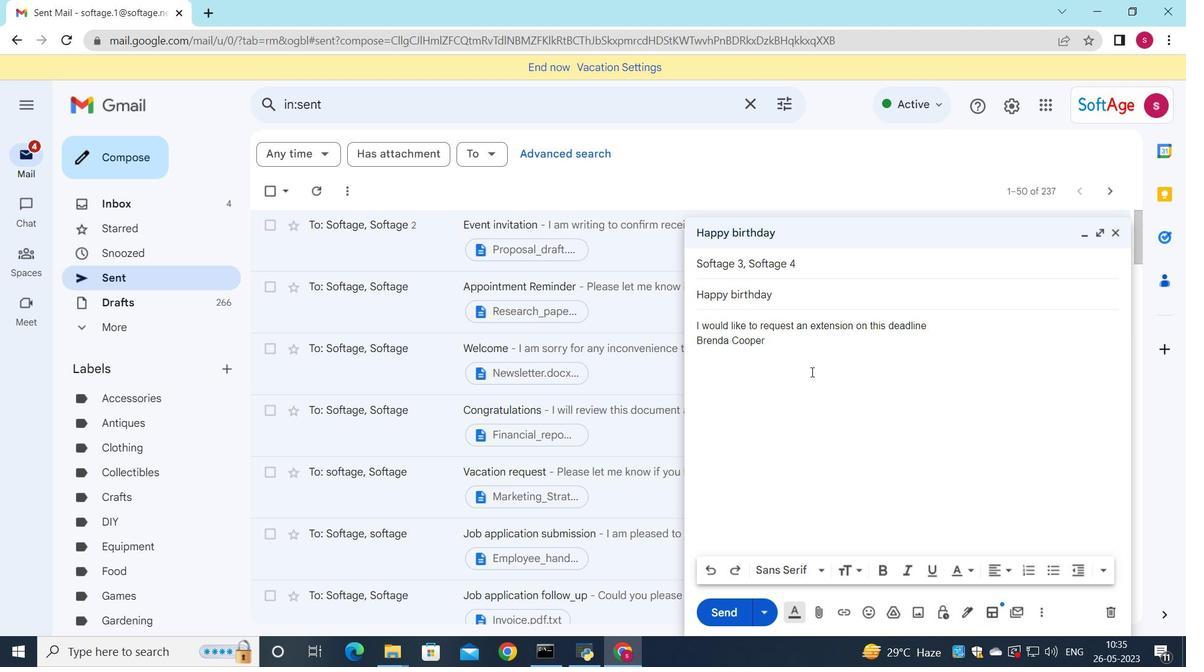 
Action: Mouse scrolled (812, 371) with delta (0, 0)
Screenshot: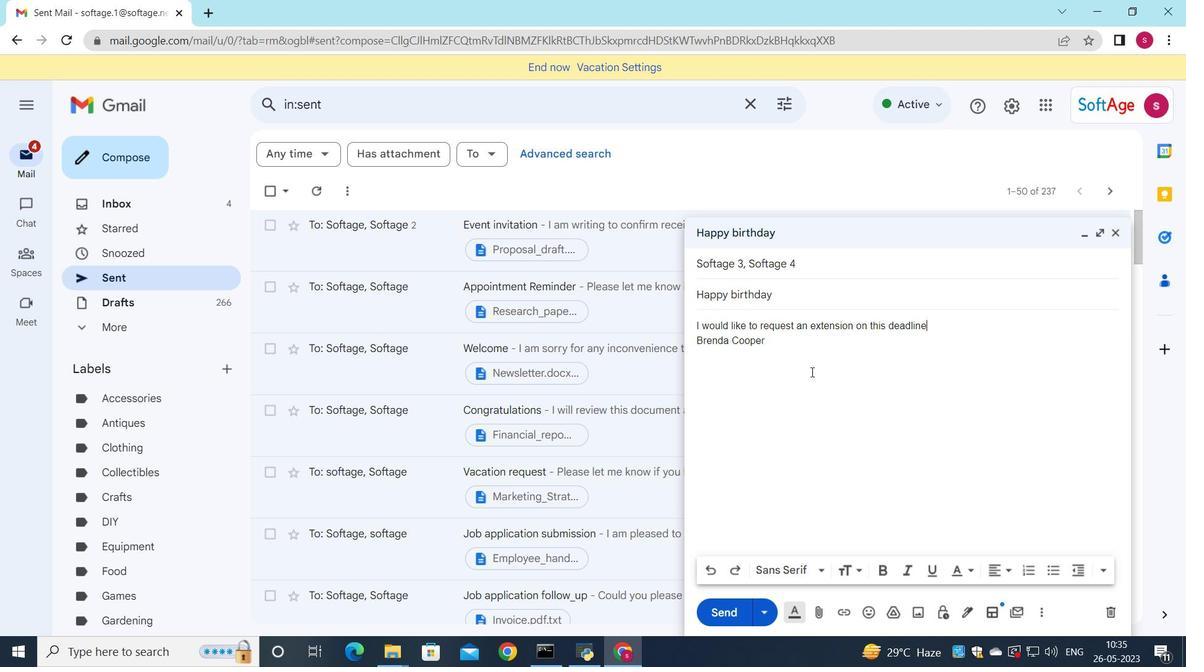 
Action: Mouse scrolled (812, 371) with delta (0, 0)
Screenshot: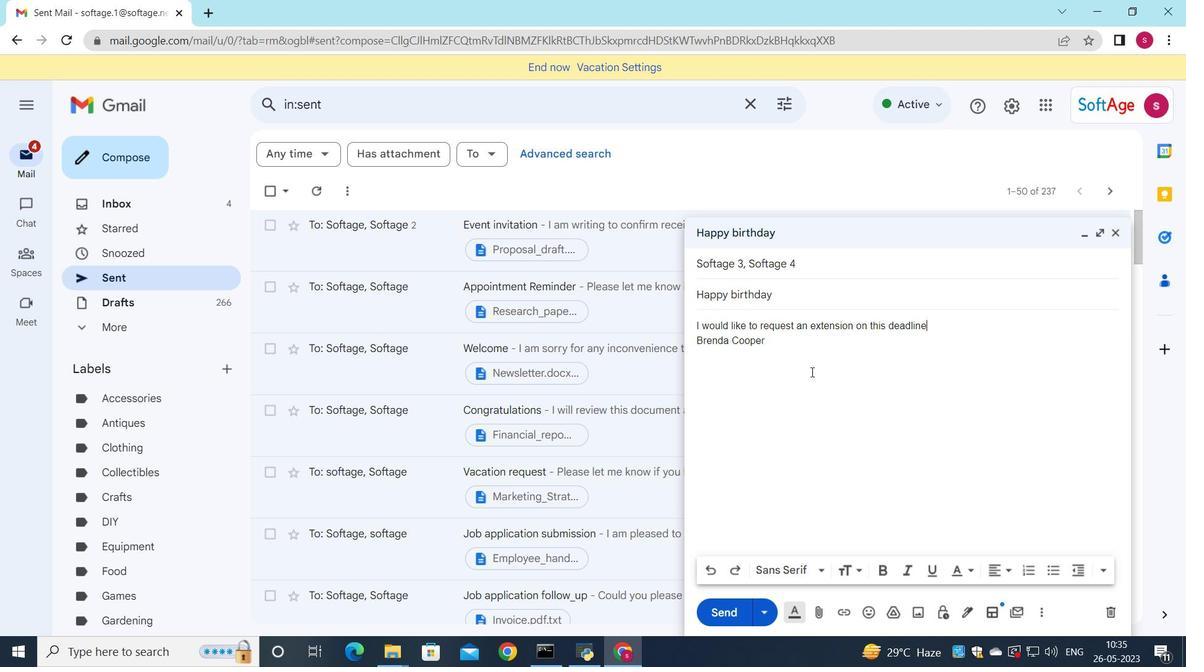 
Action: Mouse moved to (723, 614)
Screenshot: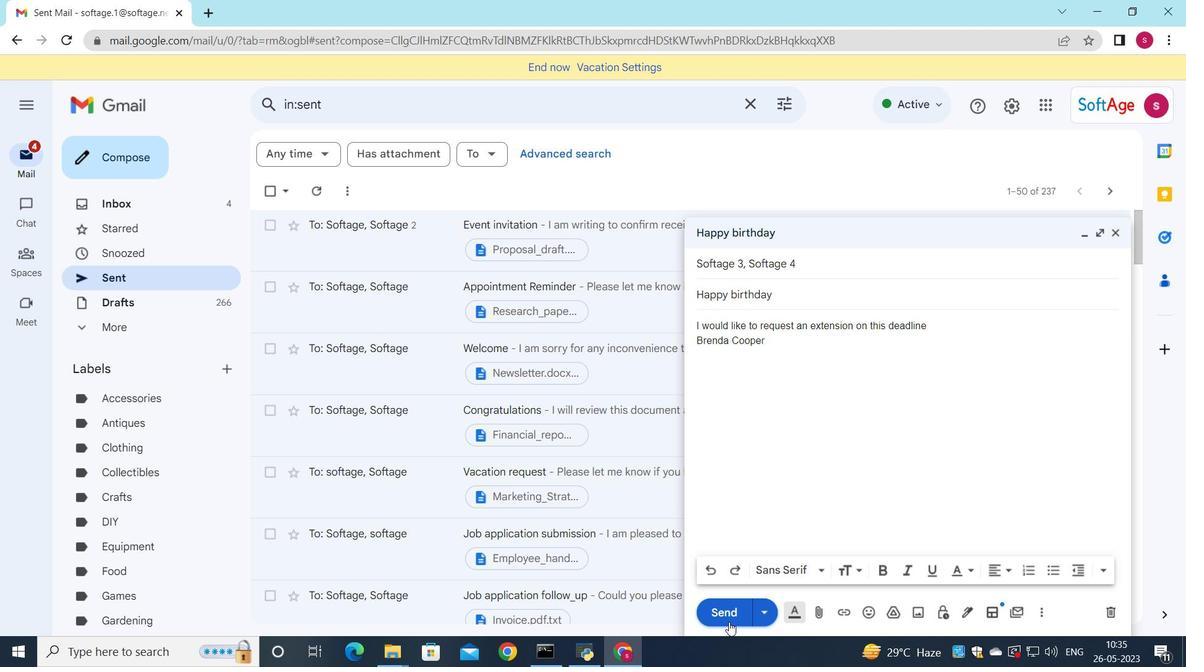 
Action: Mouse pressed left at (723, 614)
Screenshot: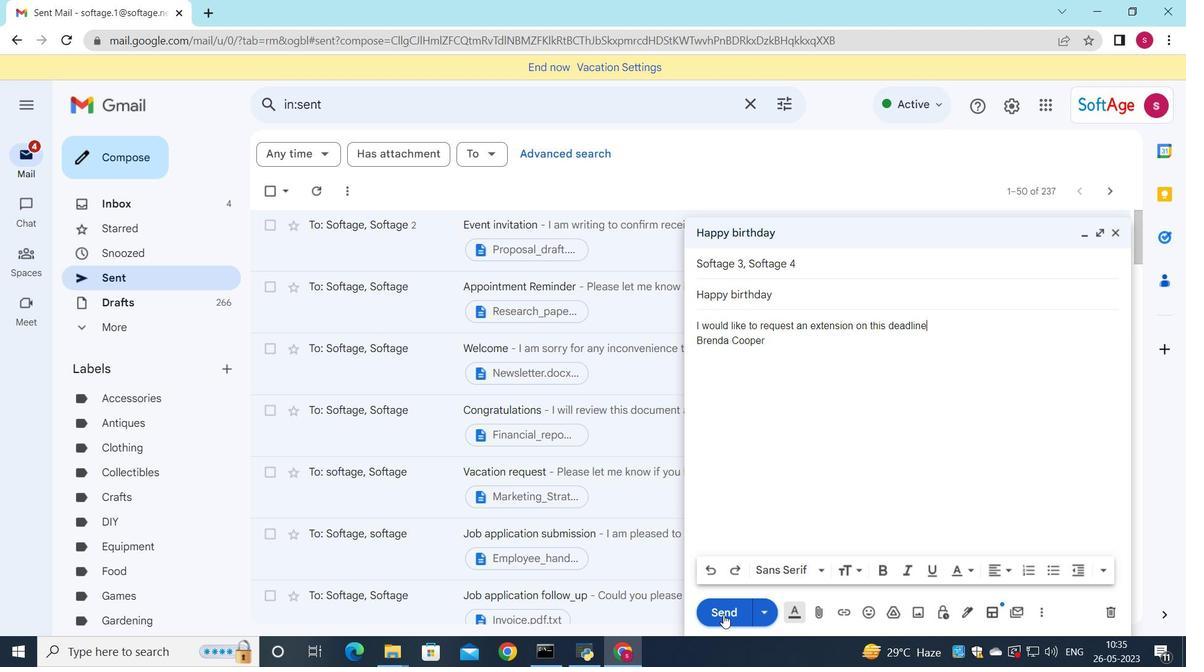 
Action: Mouse moved to (529, 220)
Screenshot: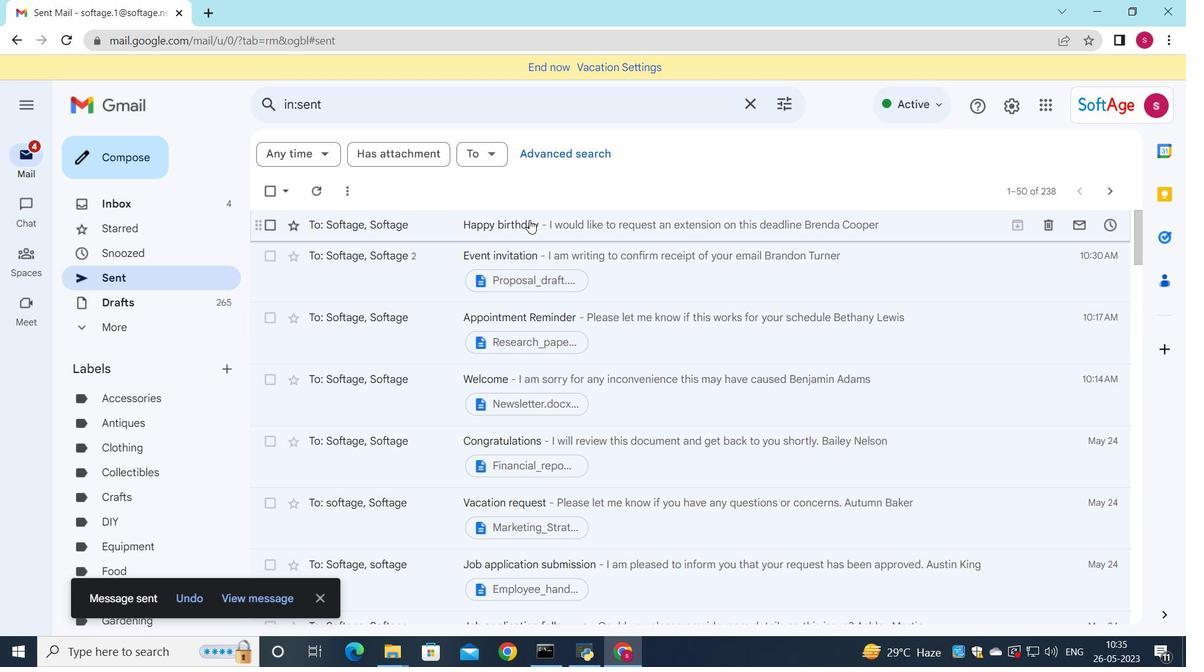 
Action: Mouse pressed left at (529, 220)
Screenshot: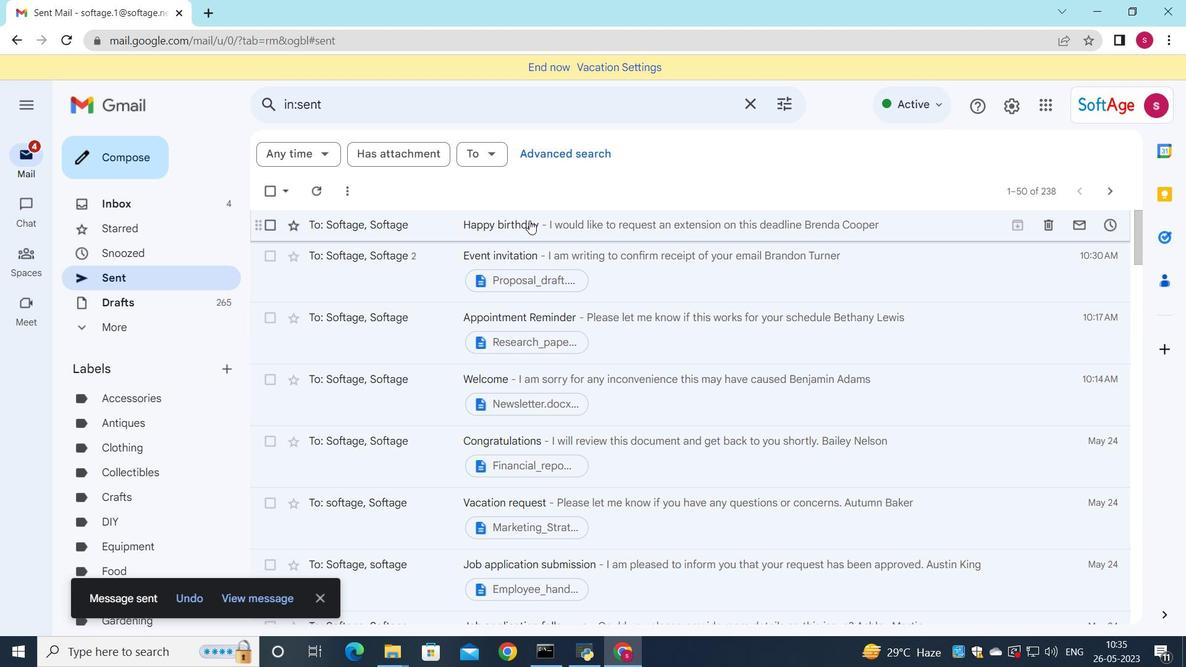 
Action: Mouse moved to (524, 342)
Screenshot: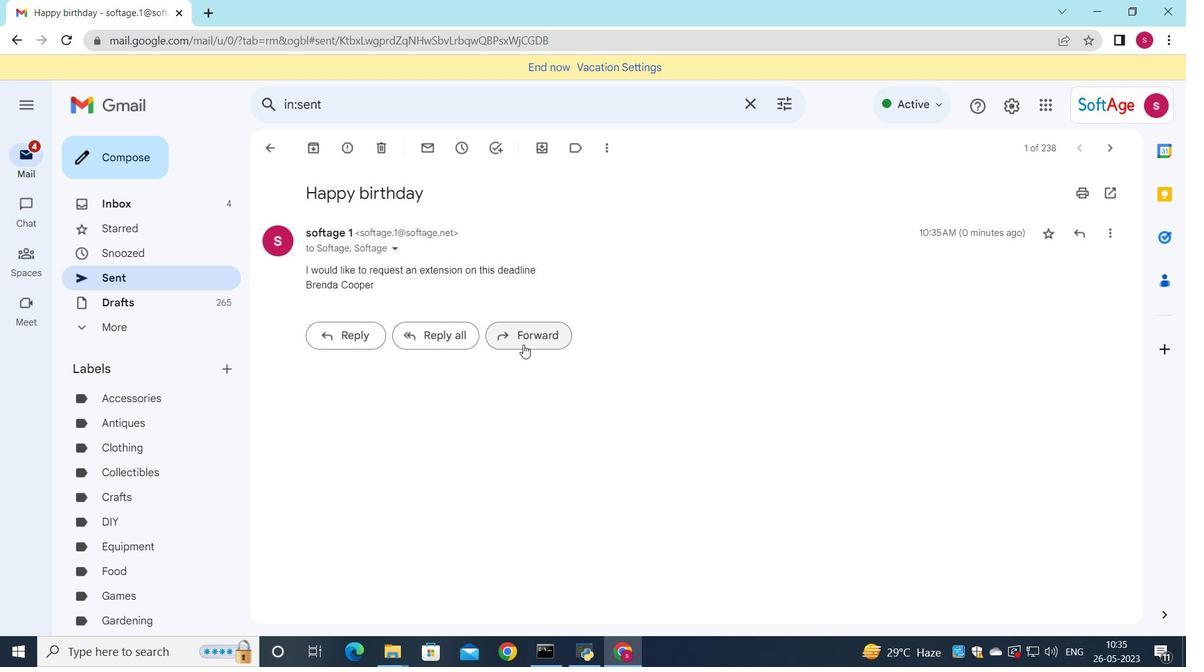 
Action: Mouse pressed left at (524, 342)
Screenshot: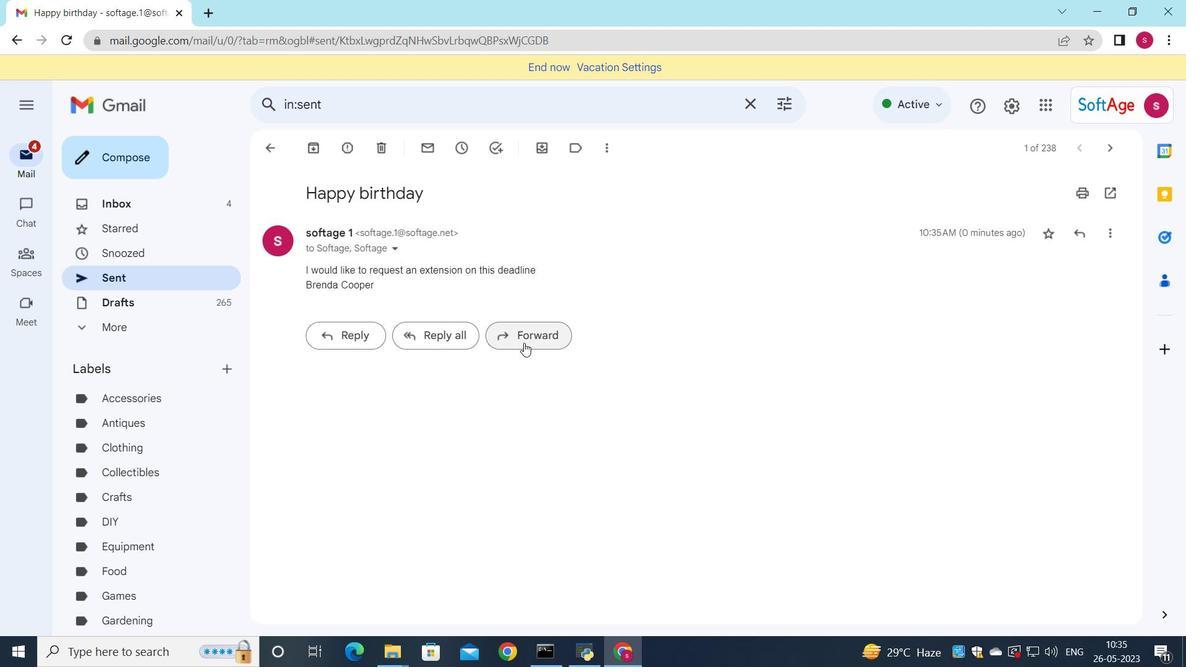 
Action: Mouse moved to (435, 588)
Screenshot: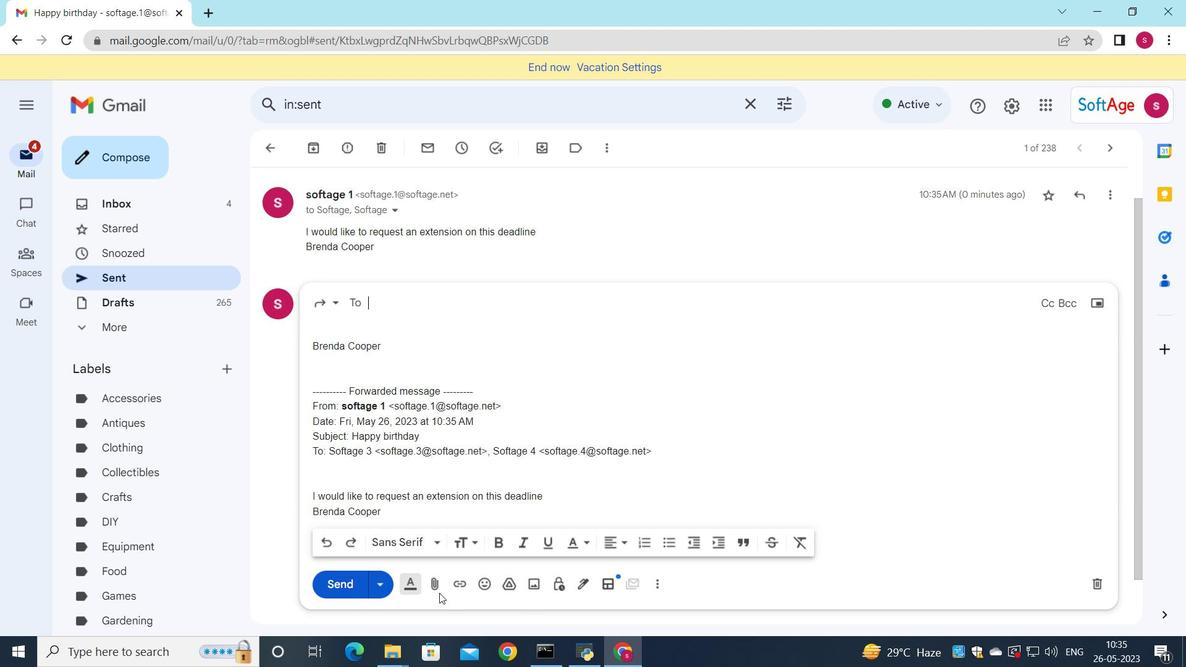 
Action: Mouse pressed left at (435, 588)
Screenshot: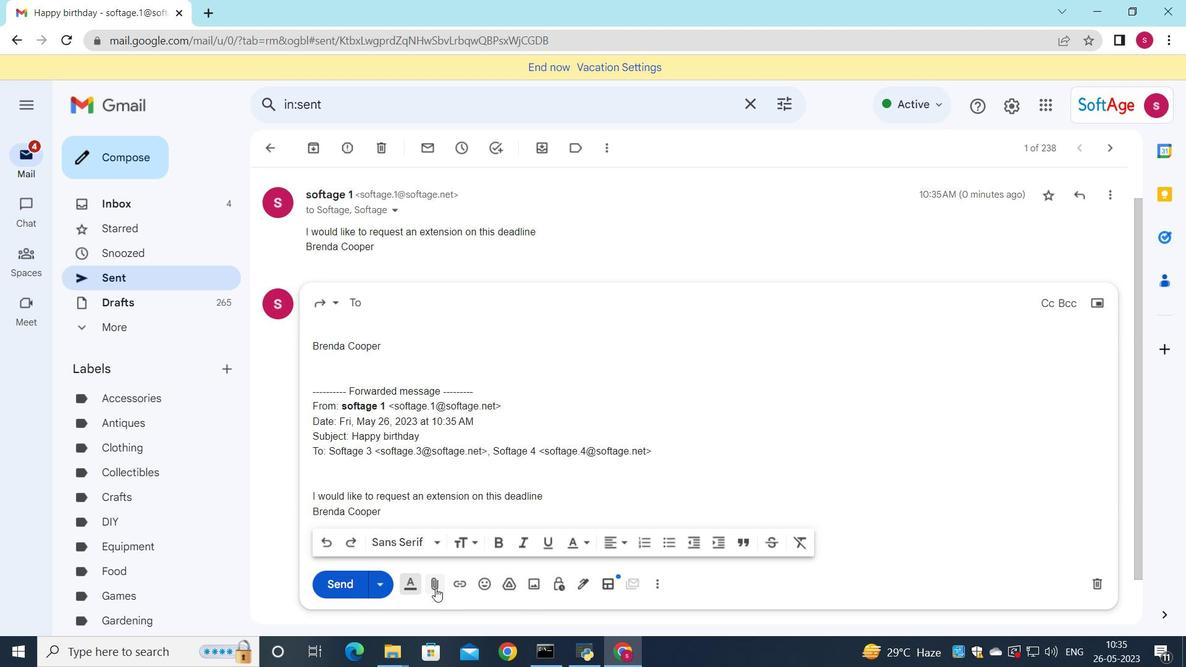 
Action: Mouse moved to (245, 114)
Screenshot: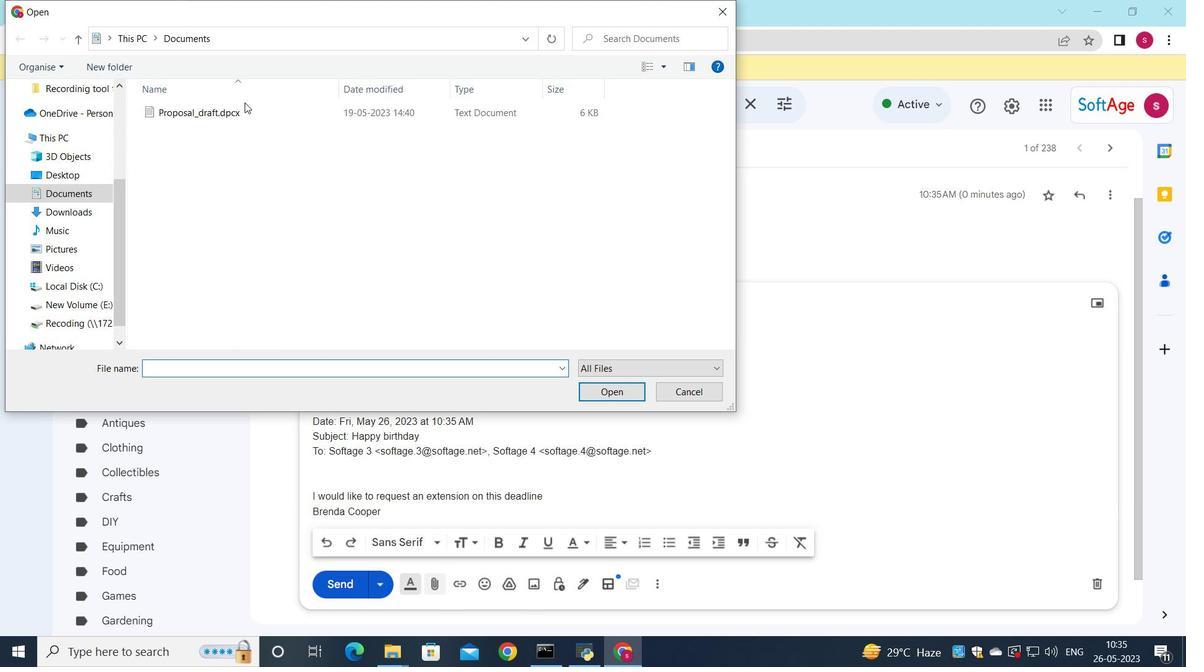 
Action: Mouse pressed left at (245, 114)
Screenshot: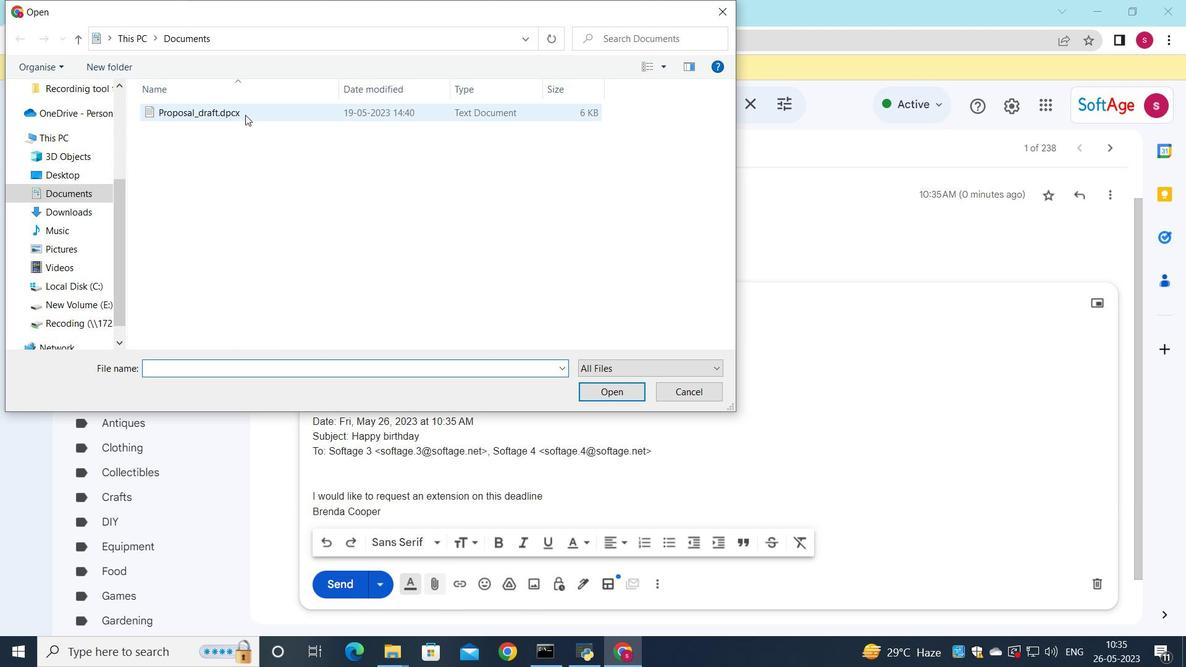 
Action: Mouse pressed left at (245, 114)
Screenshot: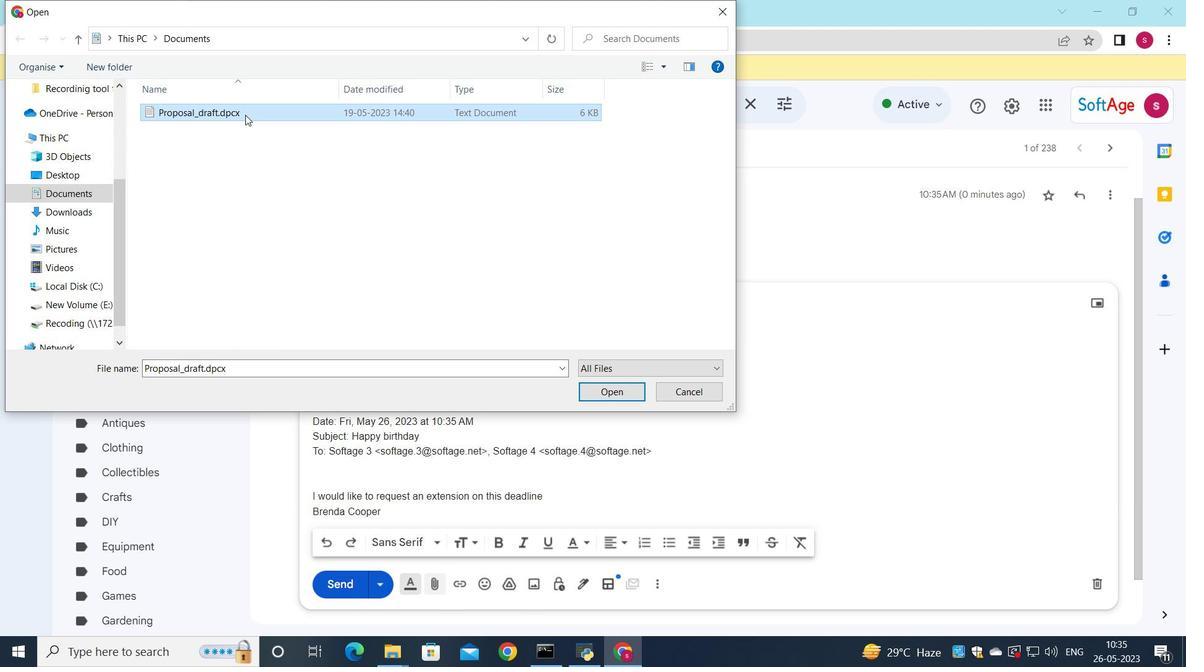 
Action: Mouse moved to (502, 196)
Screenshot: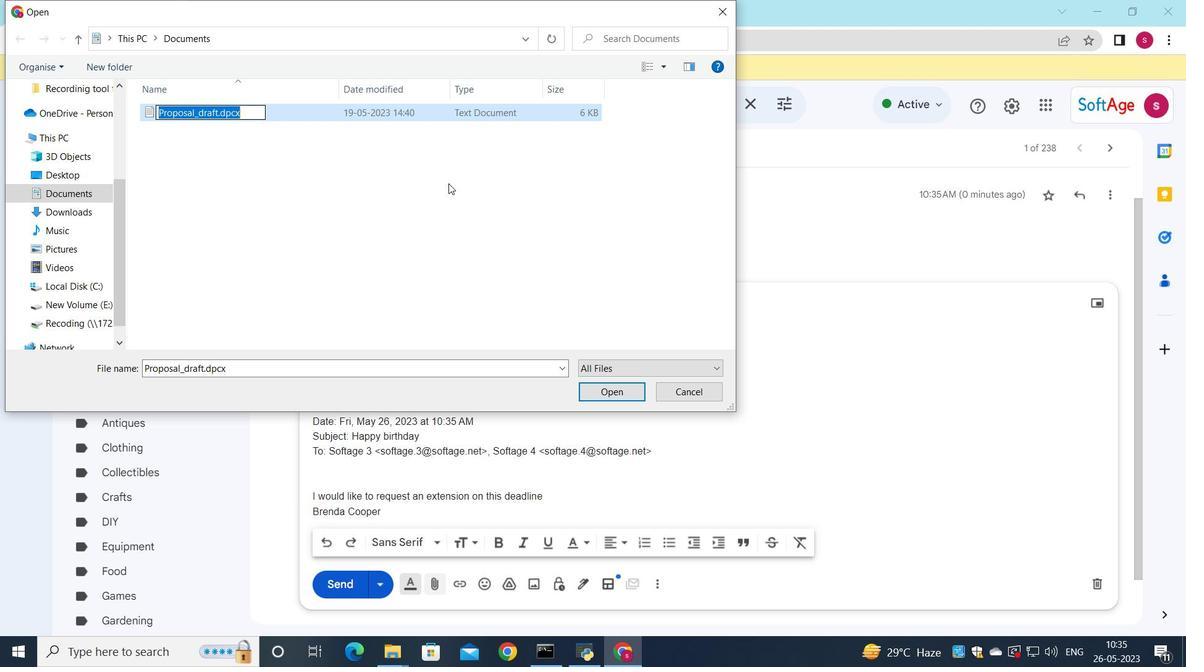 
Action: Key pressed <Key.shift>Presentation.pptx
Screenshot: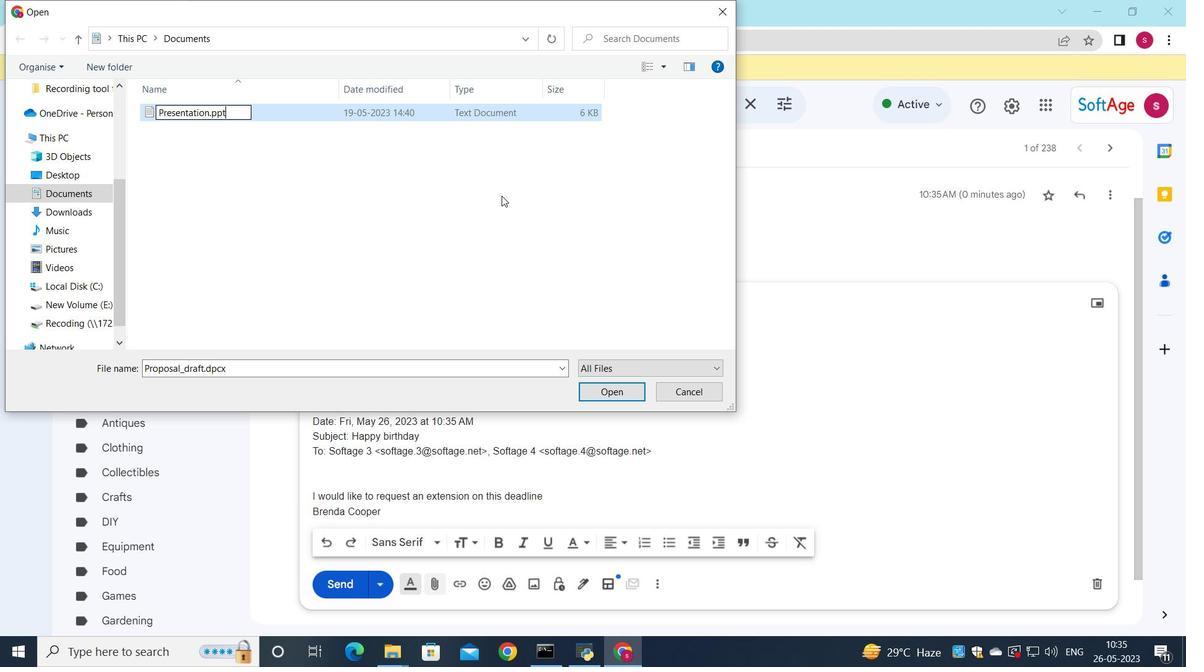 
Action: Mouse moved to (336, 115)
Screenshot: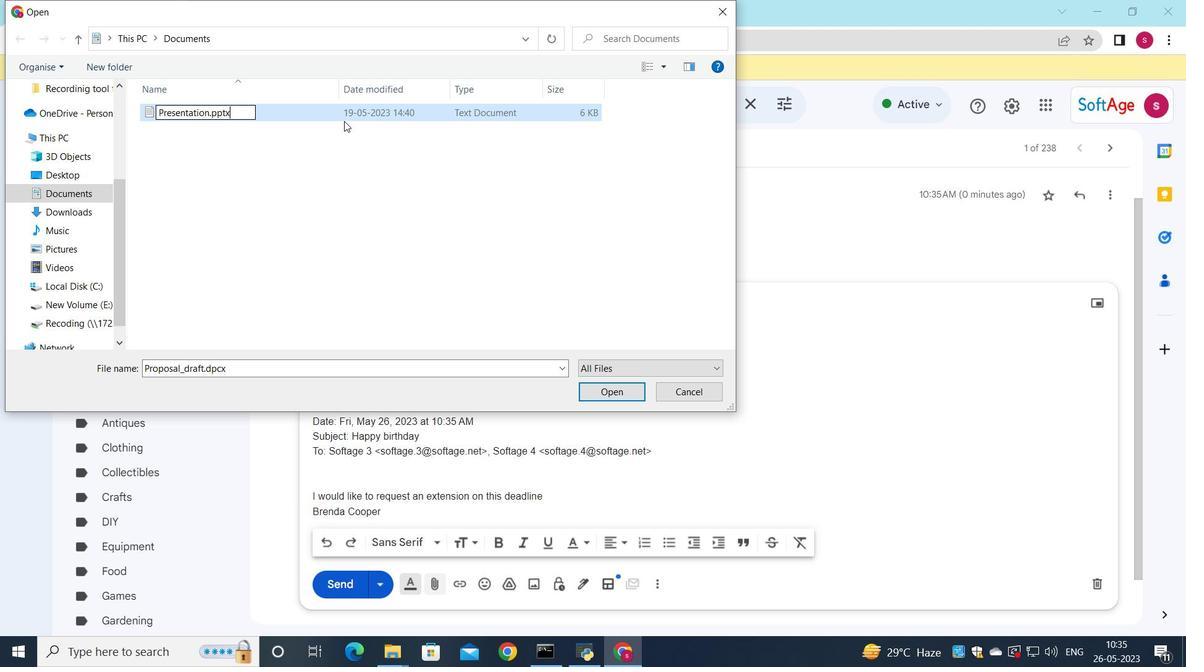 
Action: Mouse pressed left at (336, 115)
Screenshot: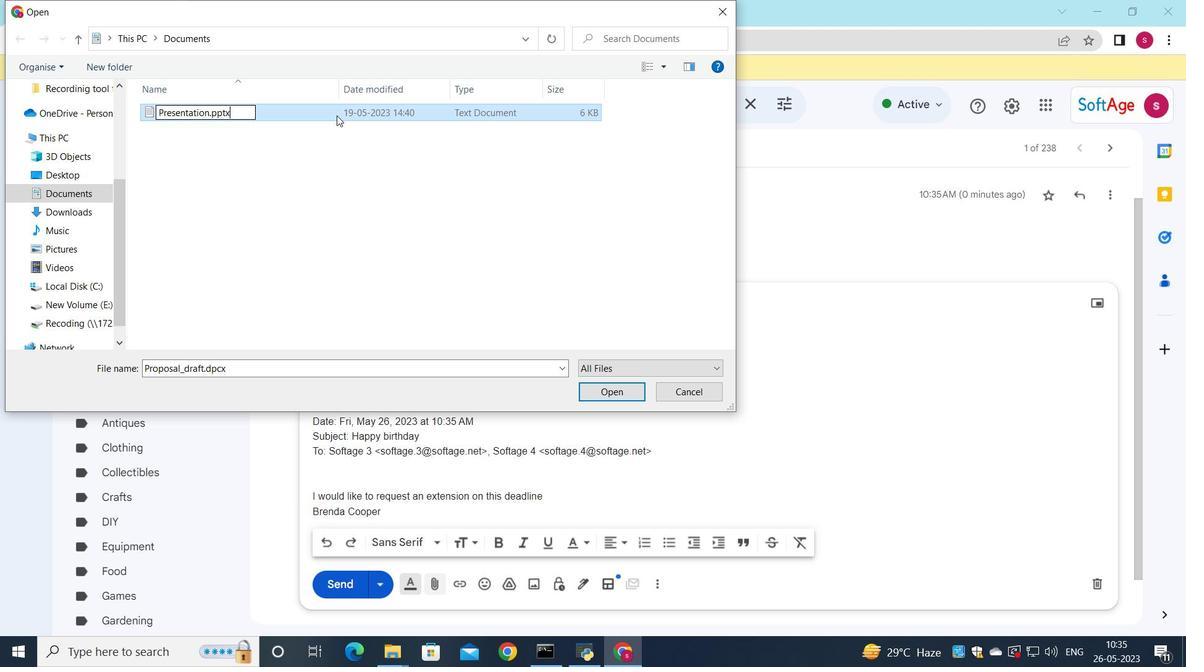 
Action: Mouse moved to (609, 396)
Screenshot: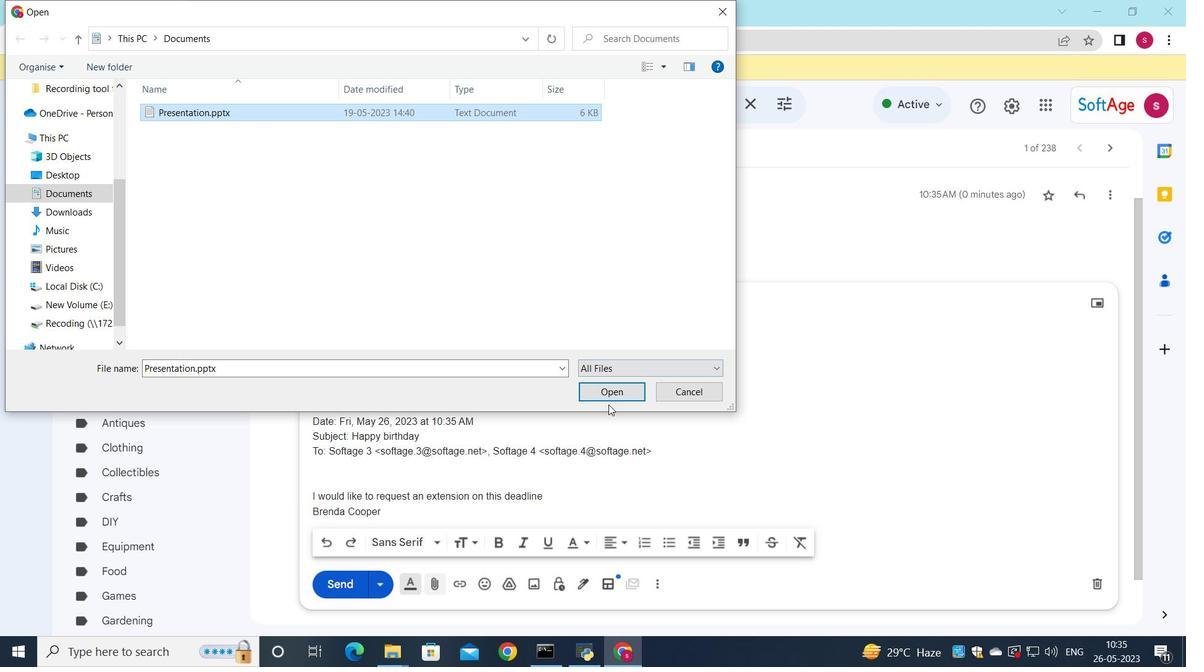 
Action: Mouse pressed left at (609, 396)
Screenshot: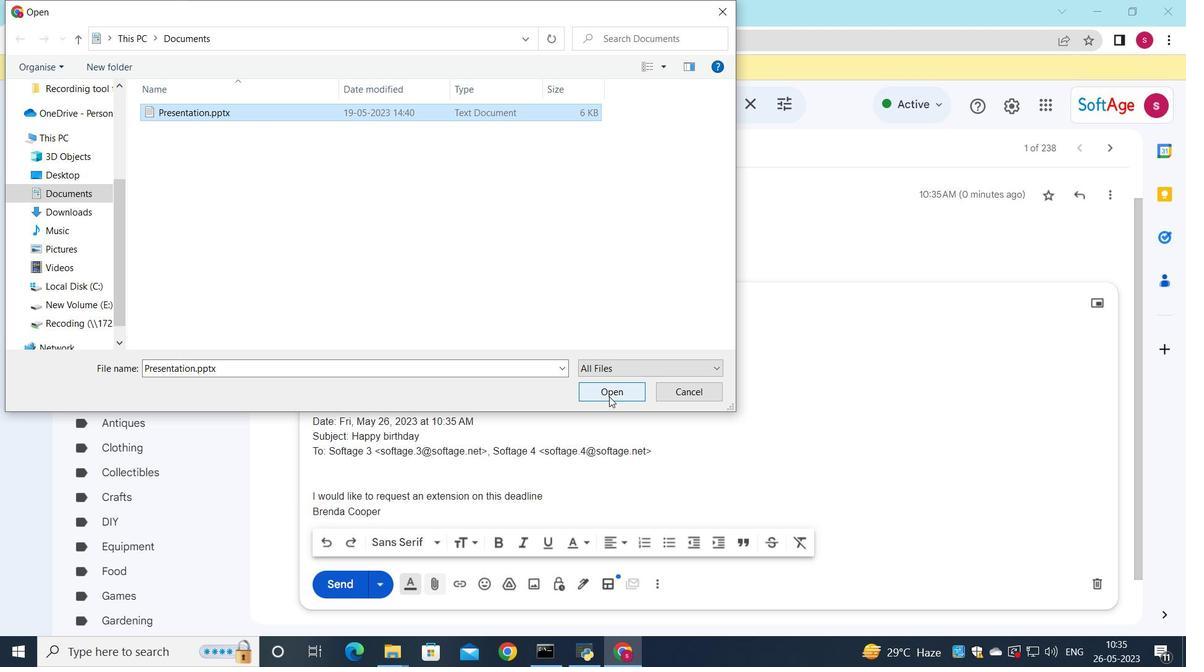 
Action: Mouse moved to (1184, 2)
Screenshot: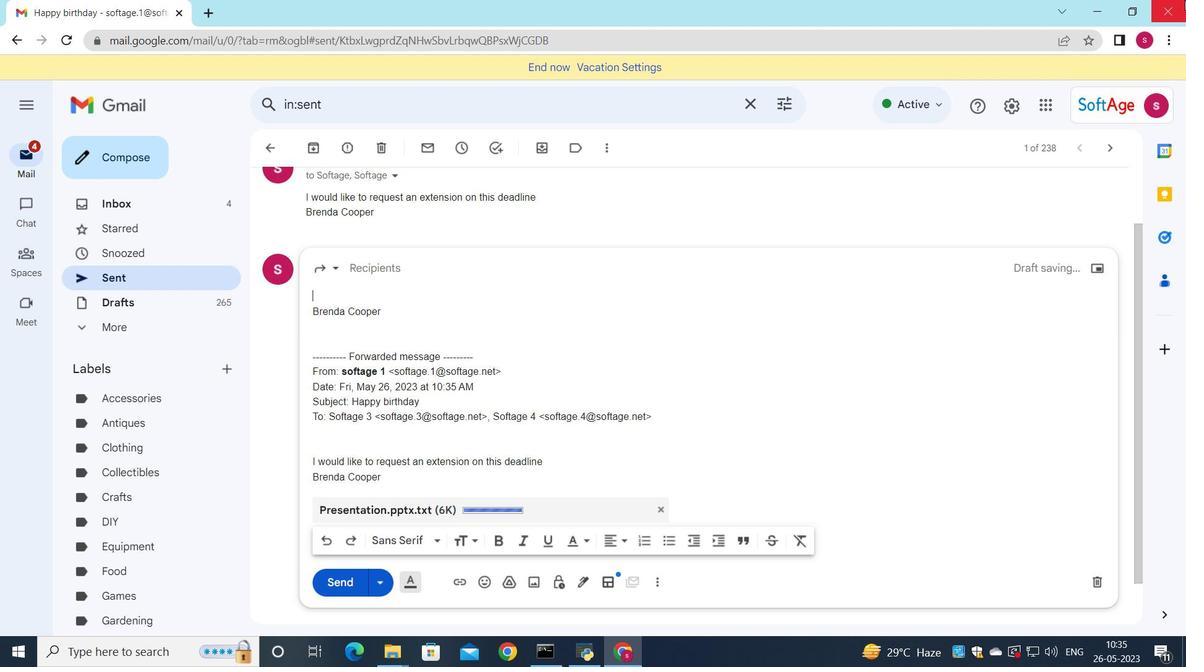 
Action: Mouse pressed left at (1184, 2)
Screenshot: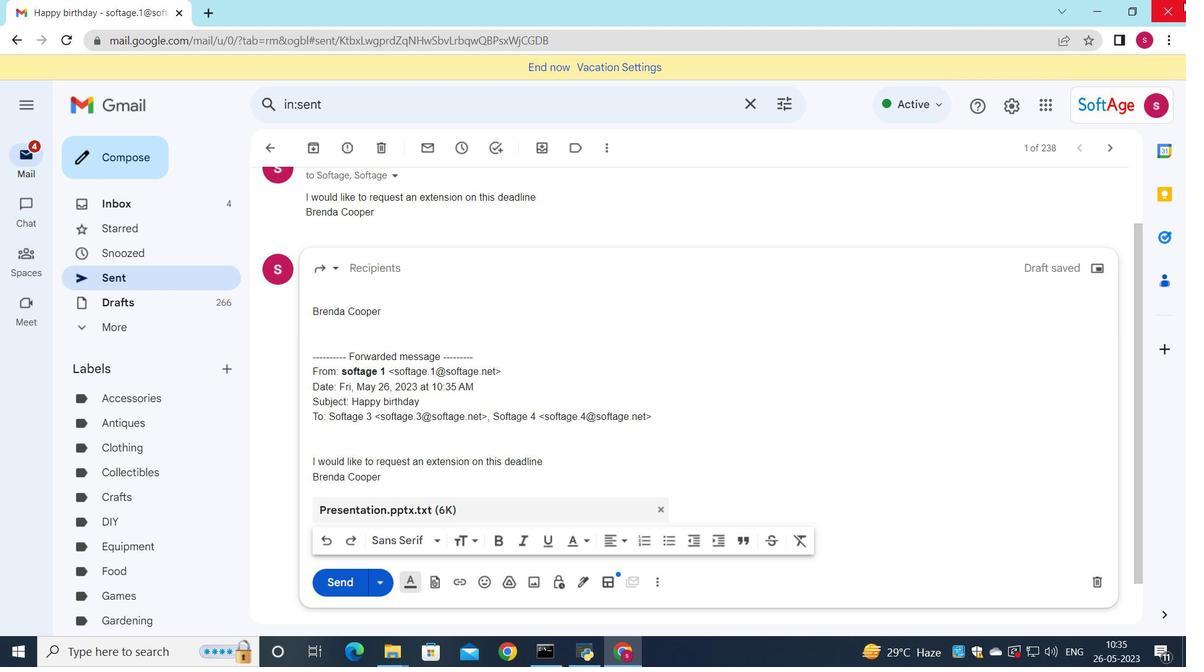 
Action: Mouse moved to (1139, 11)
Screenshot: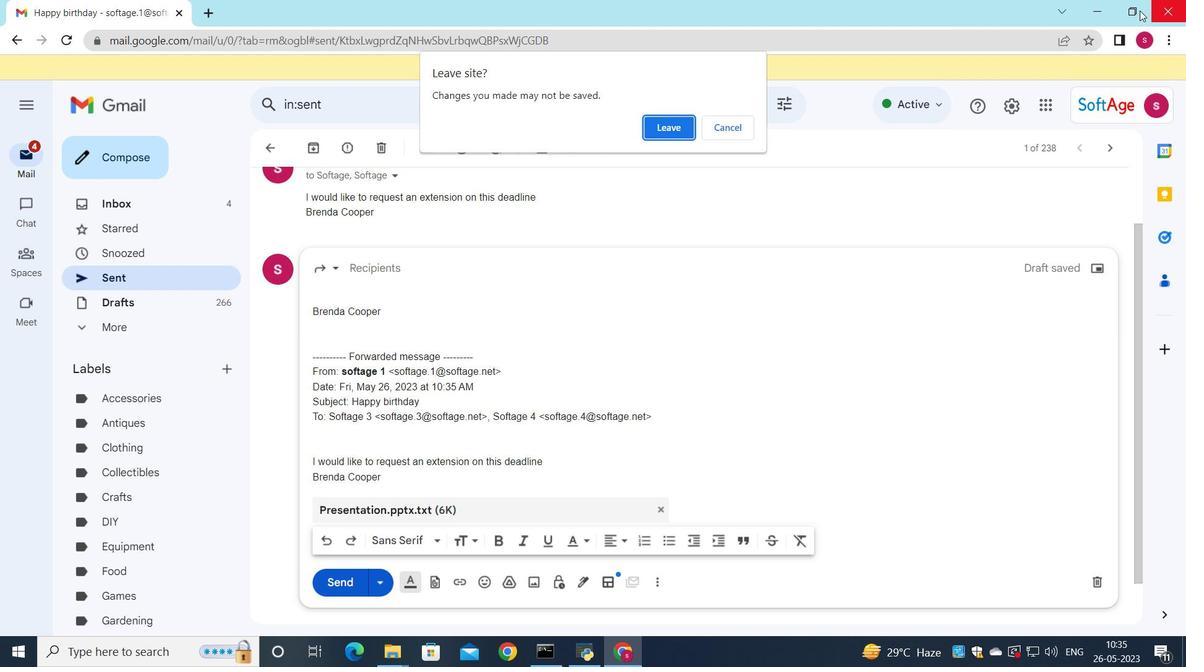 
